 Task: Compose an email with the signature Dylan Clark with the subject Request for paternity leave and the message Could you please confirm the details of the contract? from softage.1@softage.net to softage.10@softage.net,  softage.1@softage.net and softage.2@softage.net with CC to softage.3@softage.net with an attached document Job_offer_letter.docx, insert an emoji of sick Send the email
Action: Mouse moved to (516, 644)
Screenshot: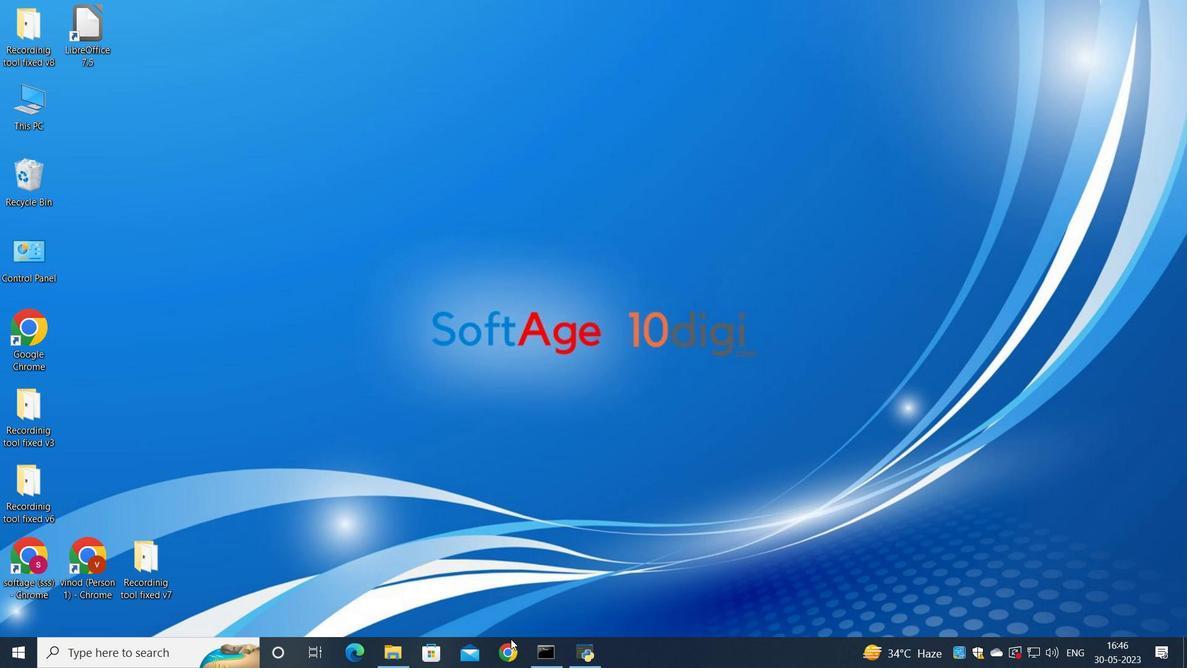 
Action: Mouse pressed left at (516, 644)
Screenshot: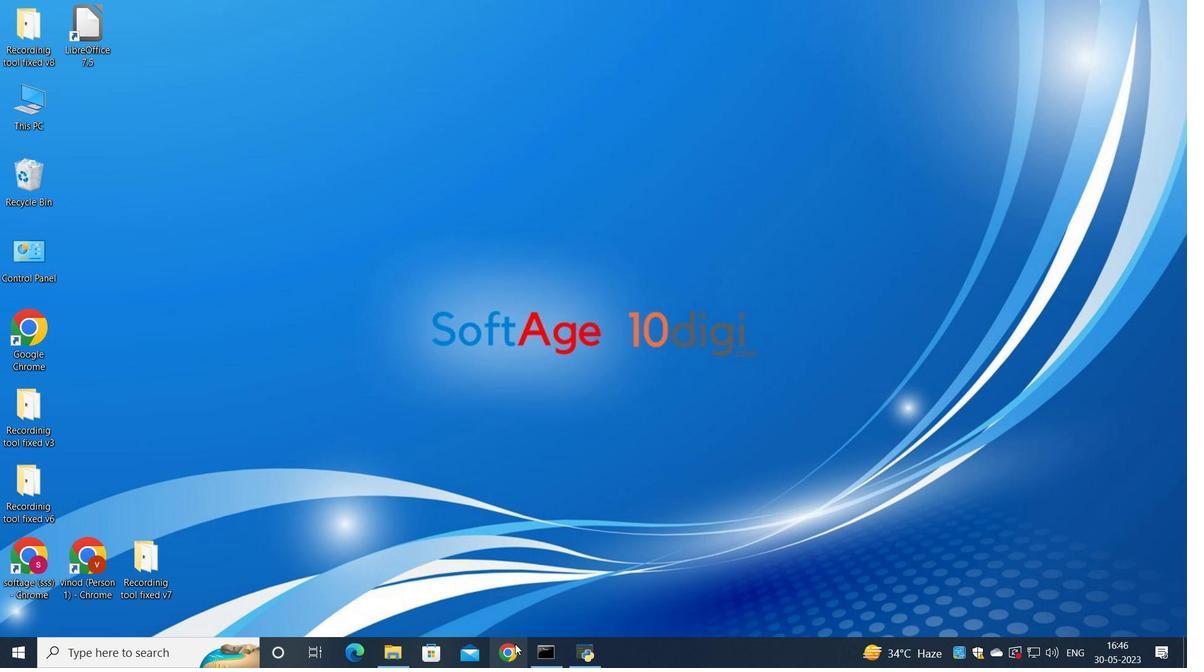 
Action: Mouse moved to (541, 379)
Screenshot: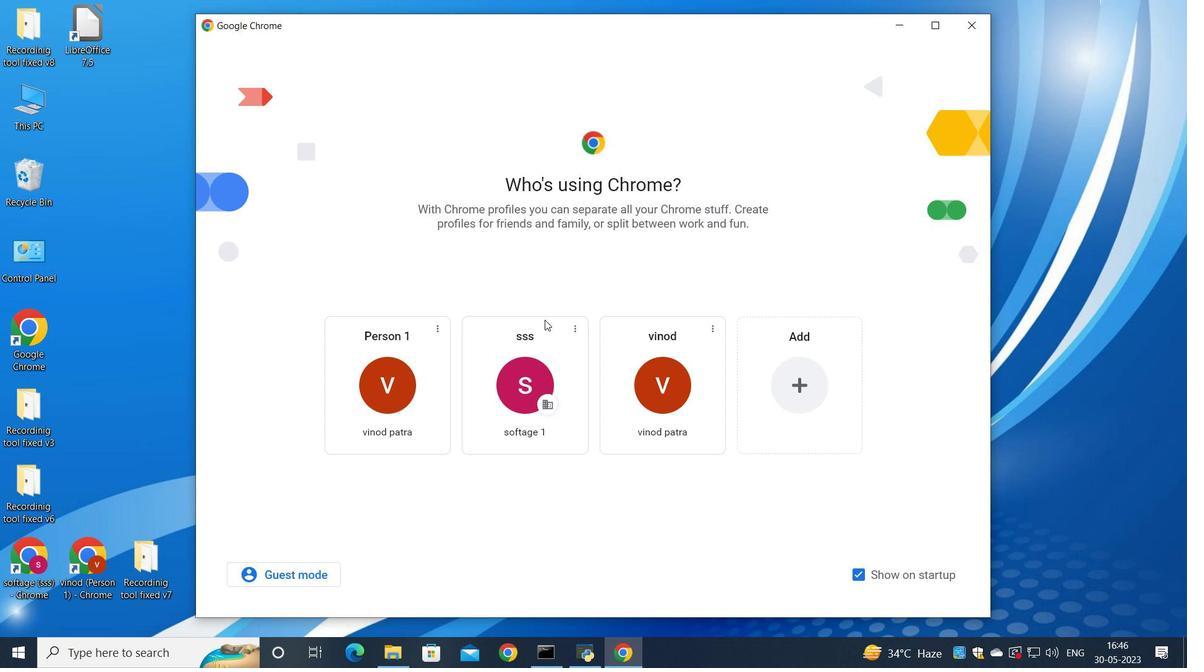 
Action: Mouse pressed left at (541, 379)
Screenshot: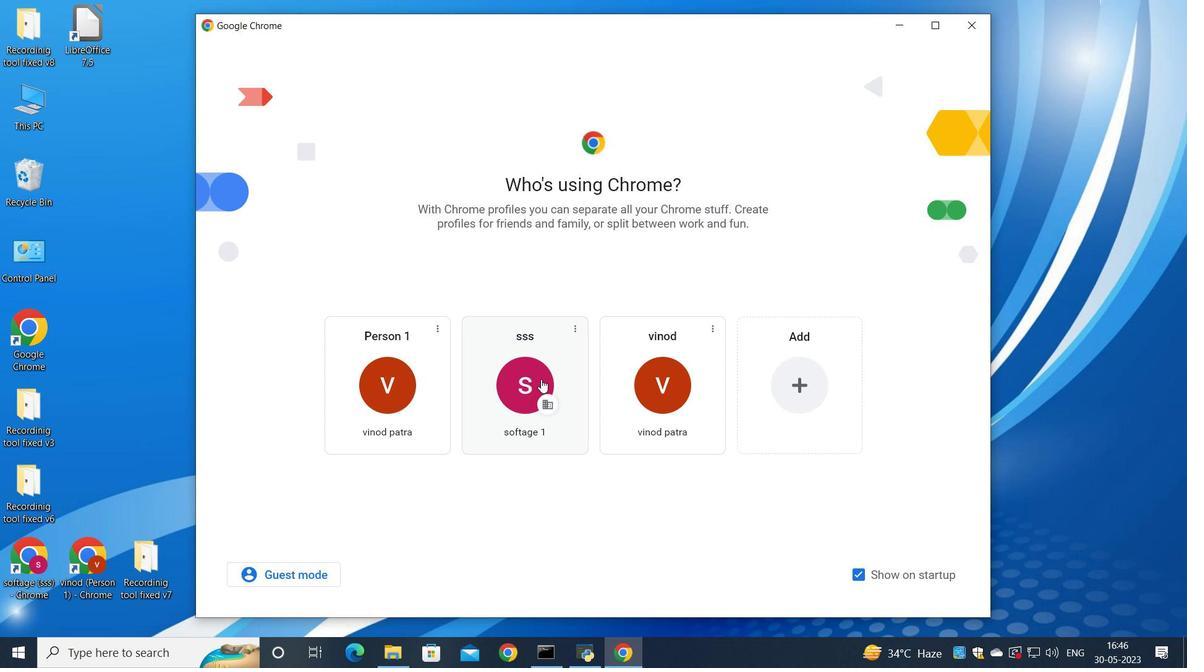 
Action: Mouse moved to (1041, 77)
Screenshot: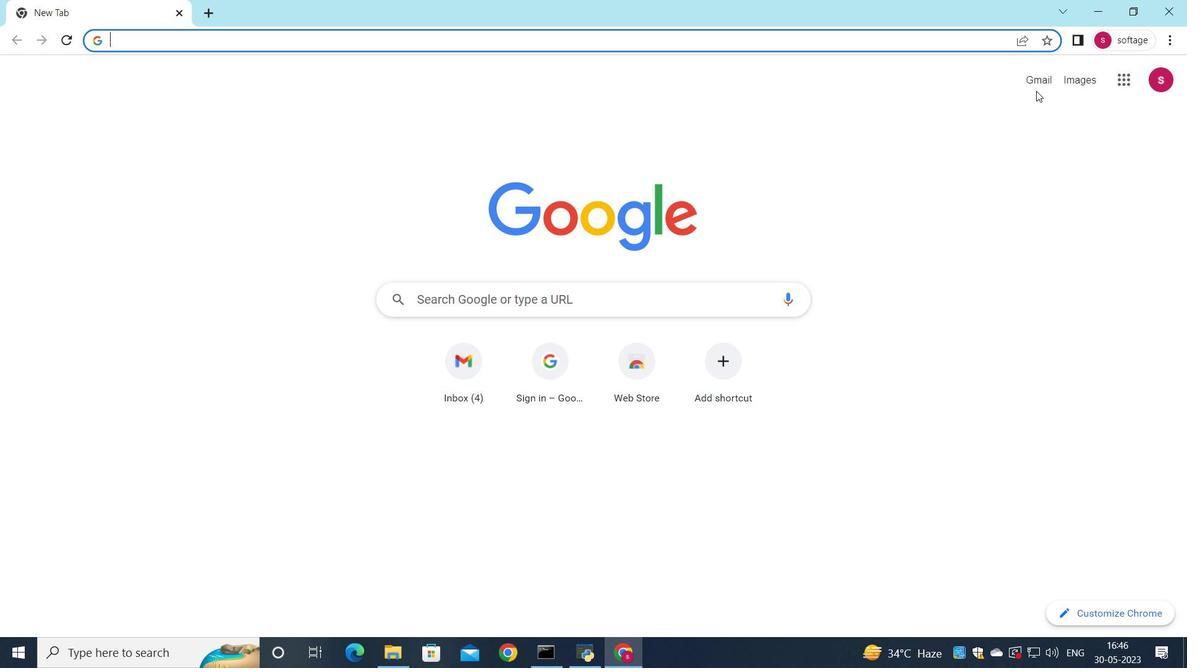 
Action: Mouse pressed left at (1041, 77)
Screenshot: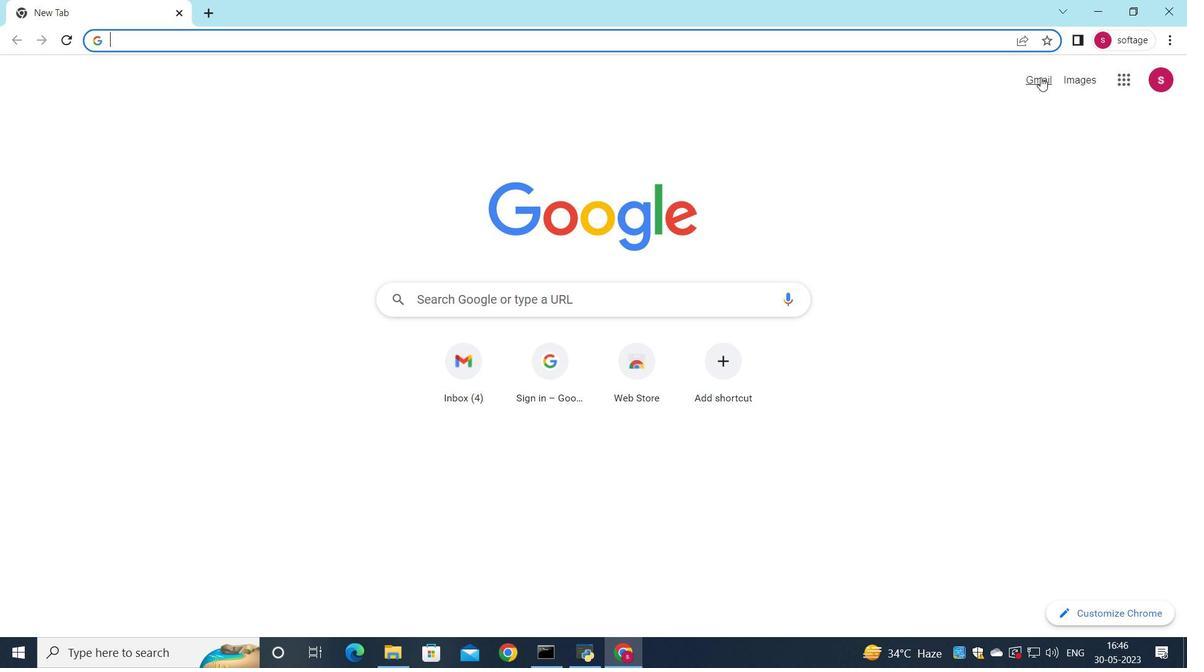 
Action: Mouse moved to (1011, 109)
Screenshot: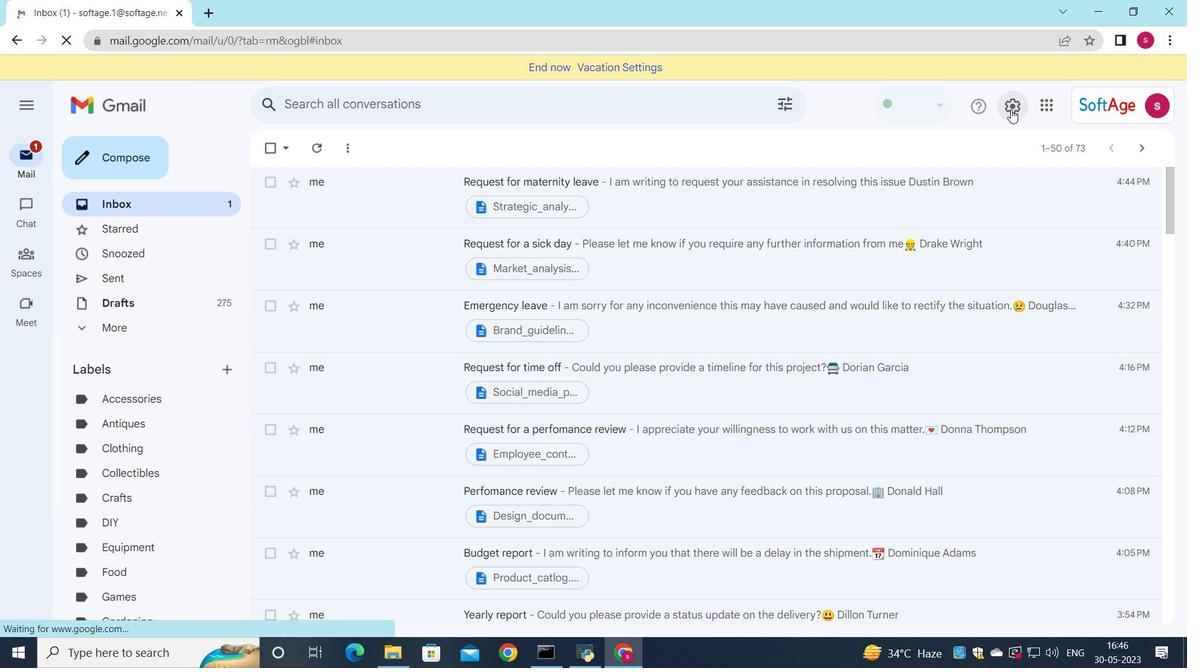 
Action: Mouse pressed left at (1011, 109)
Screenshot: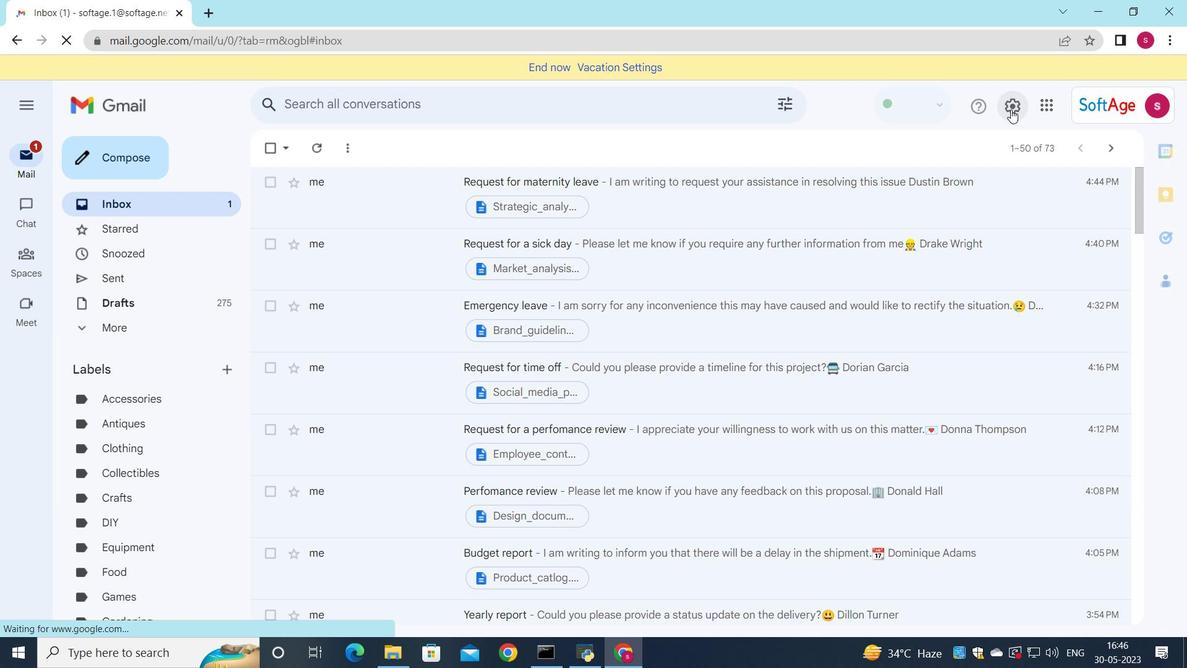 
Action: Mouse moved to (1019, 189)
Screenshot: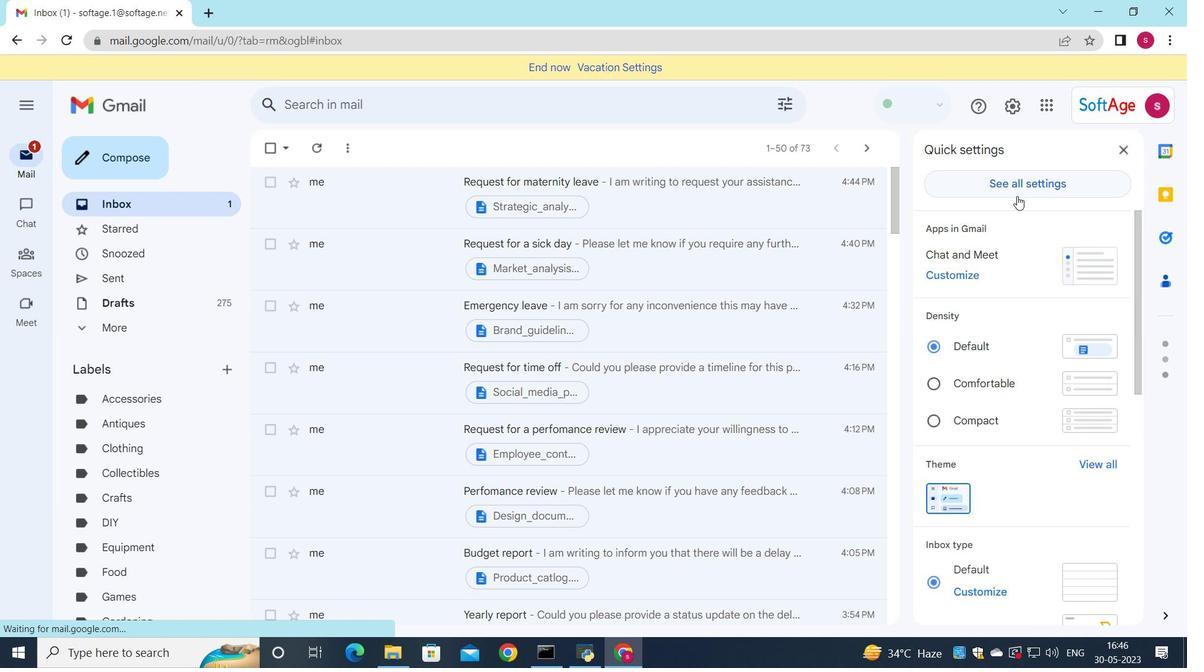
Action: Mouse pressed left at (1019, 189)
Screenshot: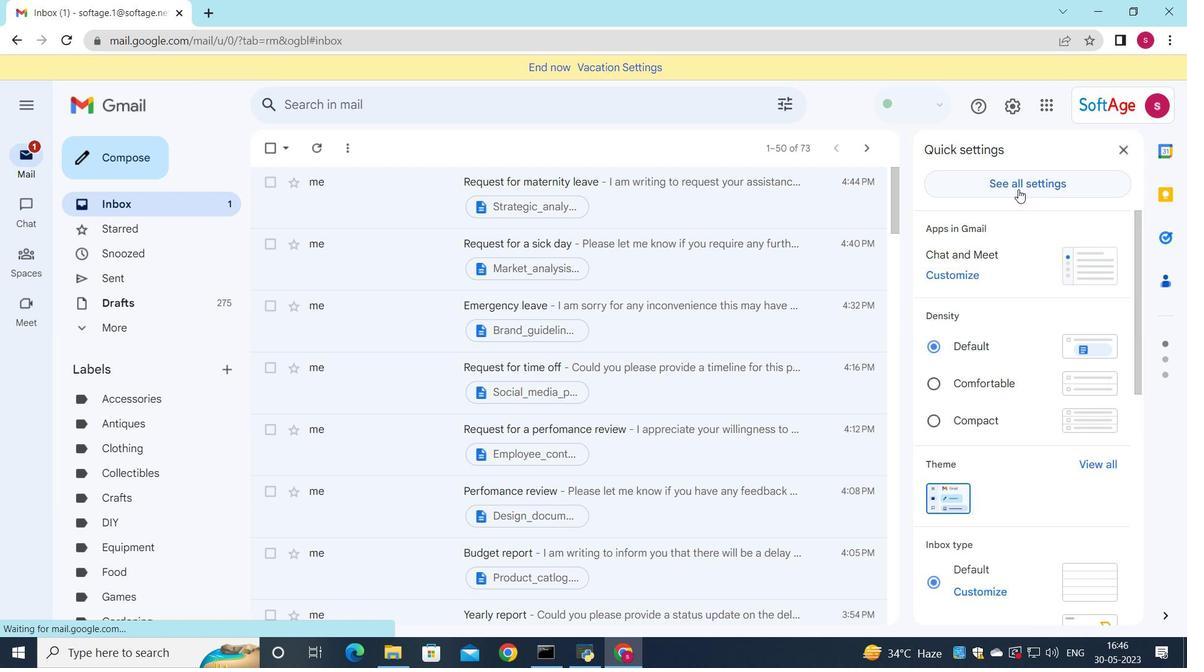 
Action: Mouse moved to (670, 304)
Screenshot: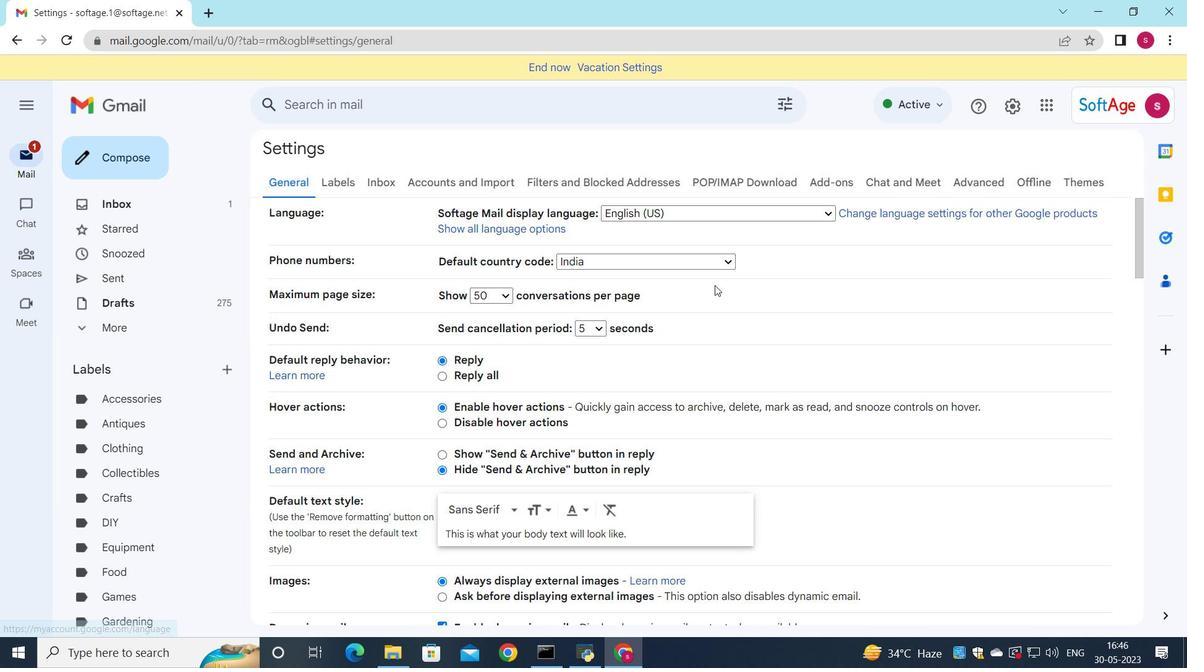 
Action: Mouse scrolled (670, 303) with delta (0, 0)
Screenshot: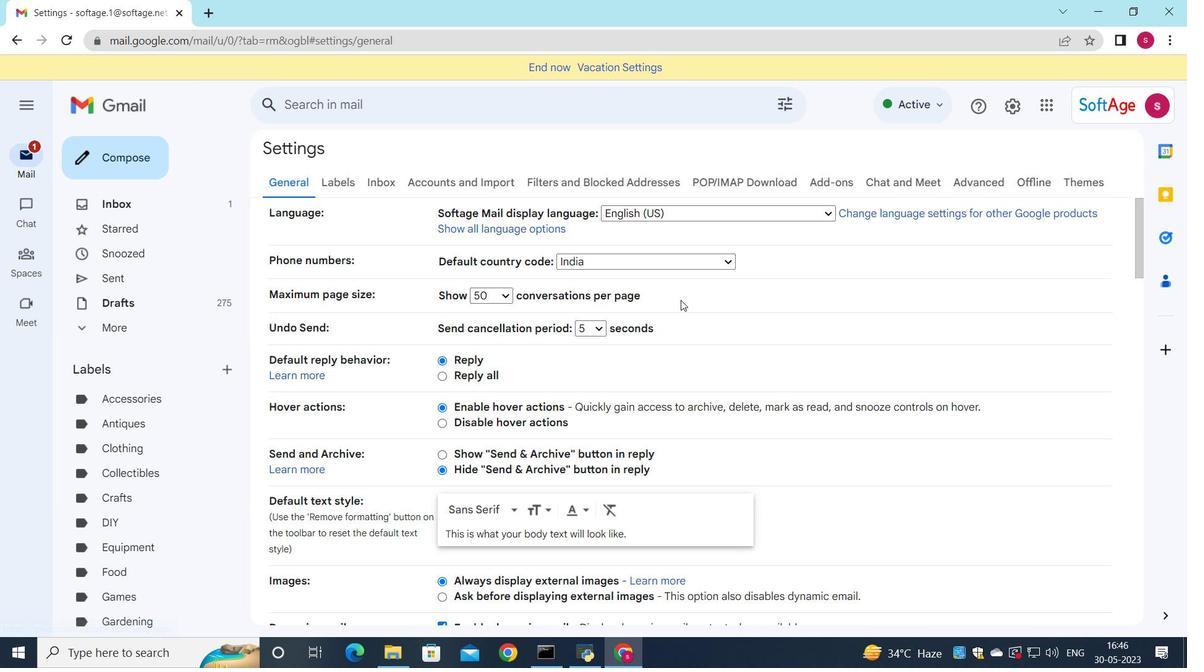 
Action: Mouse moved to (670, 305)
Screenshot: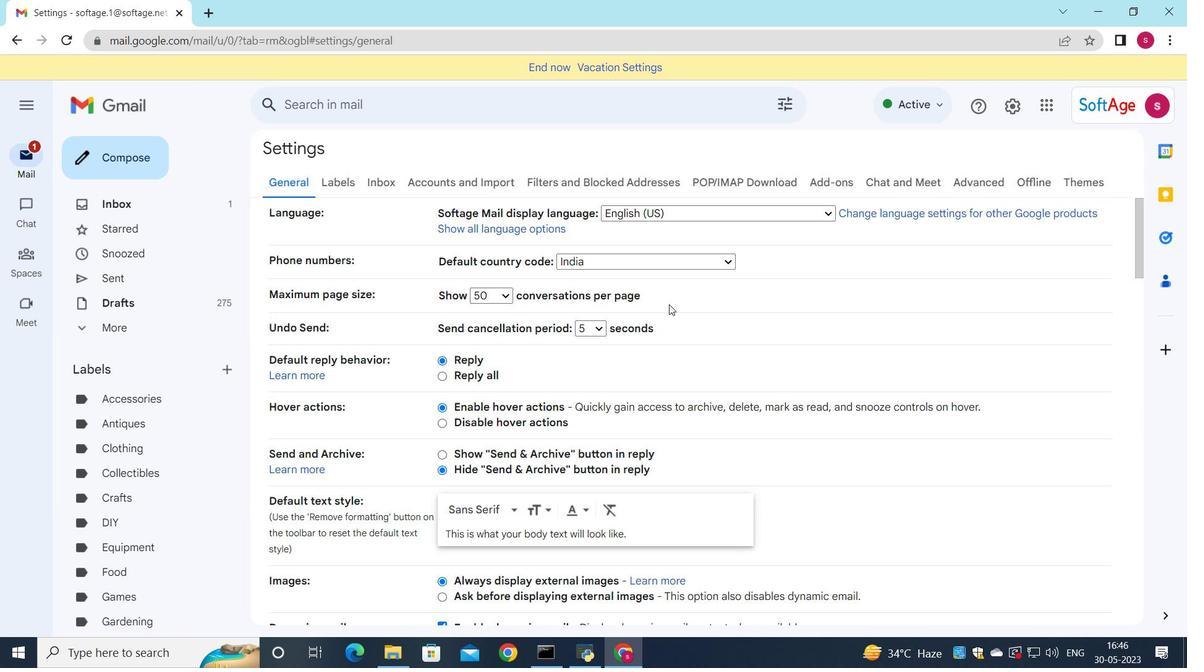 
Action: Mouse scrolled (670, 304) with delta (0, 0)
Screenshot: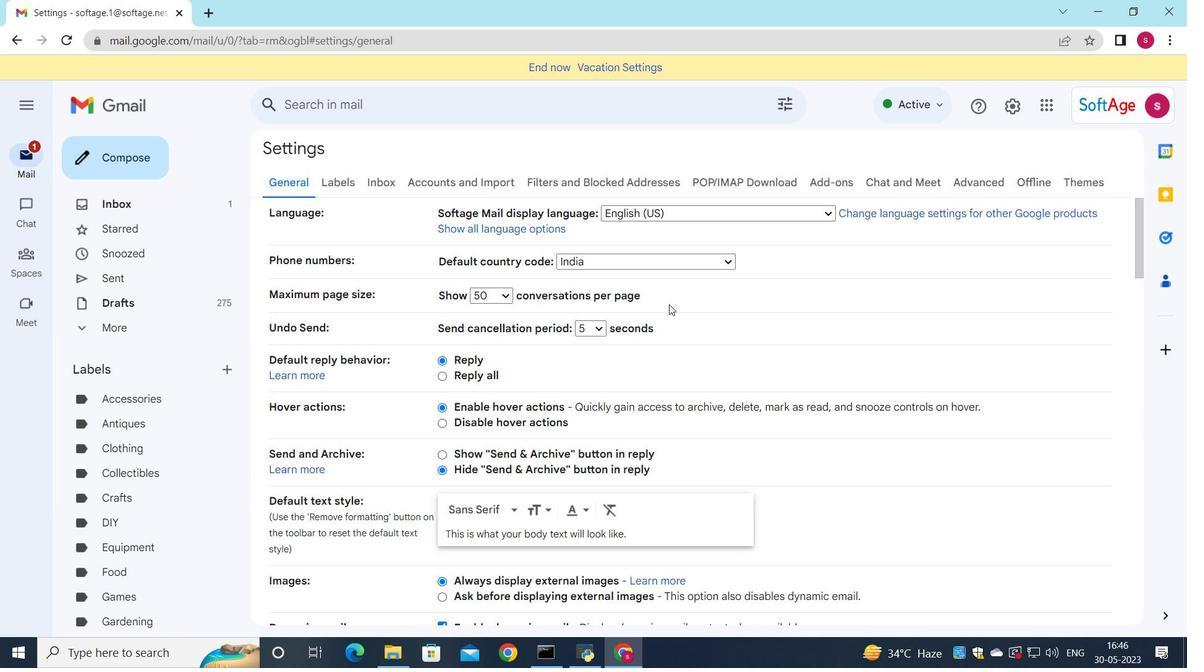 
Action: Mouse scrolled (670, 304) with delta (0, 0)
Screenshot: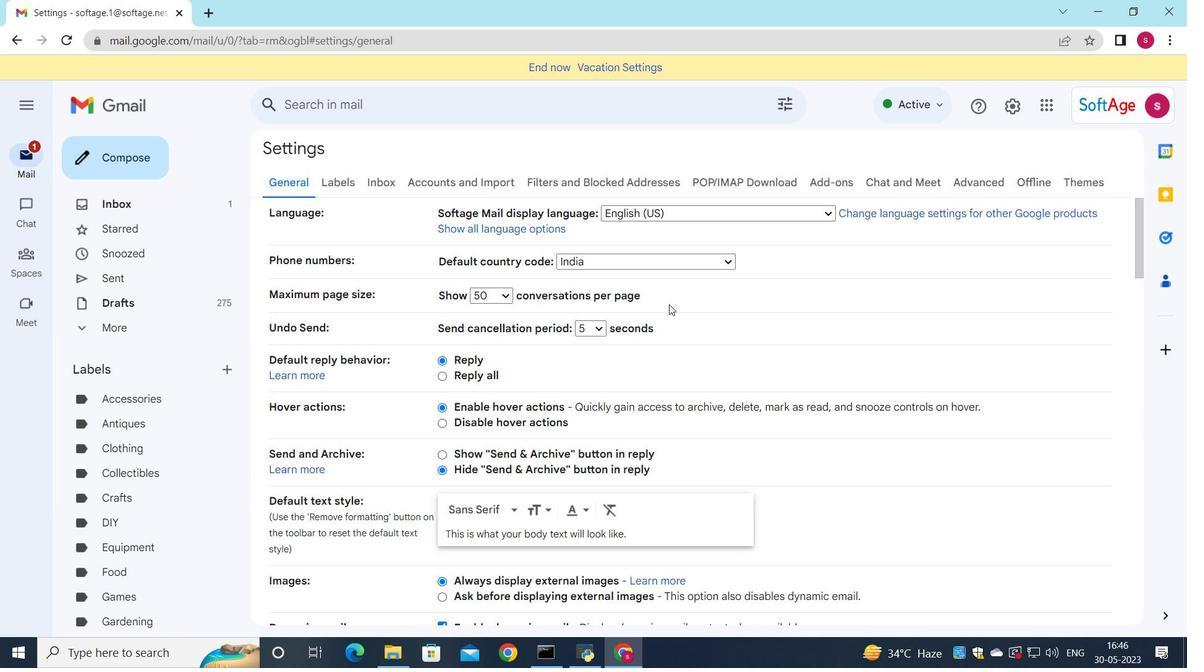 
Action: Mouse moved to (668, 305)
Screenshot: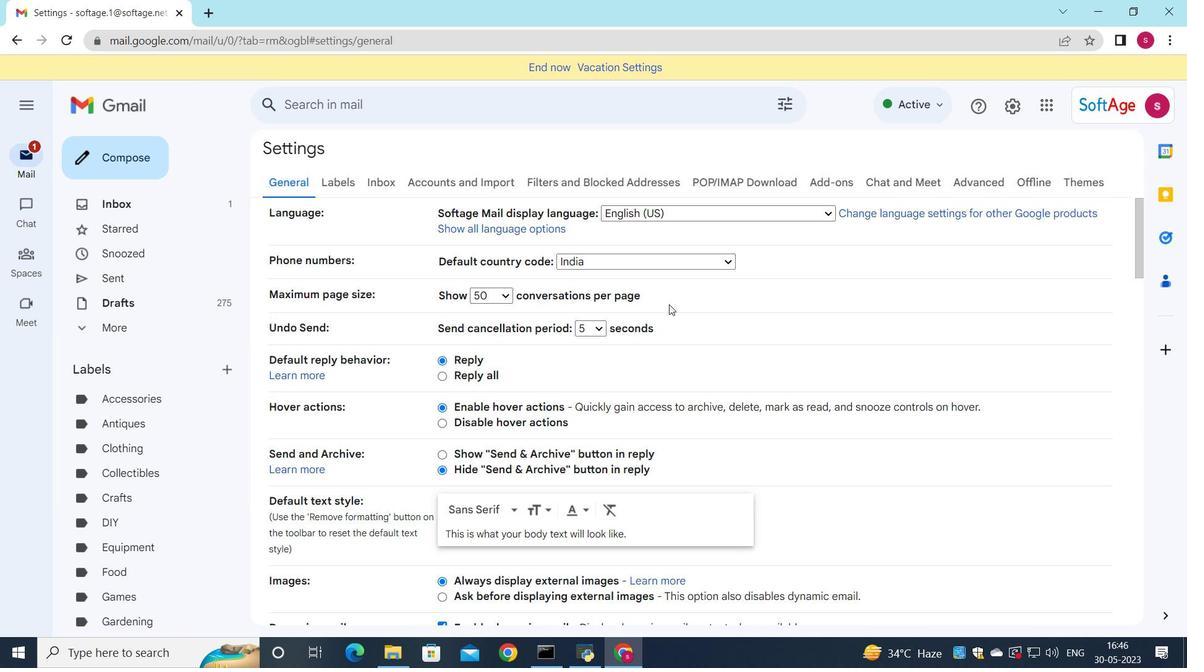 
Action: Mouse scrolled (670, 304) with delta (0, 0)
Screenshot: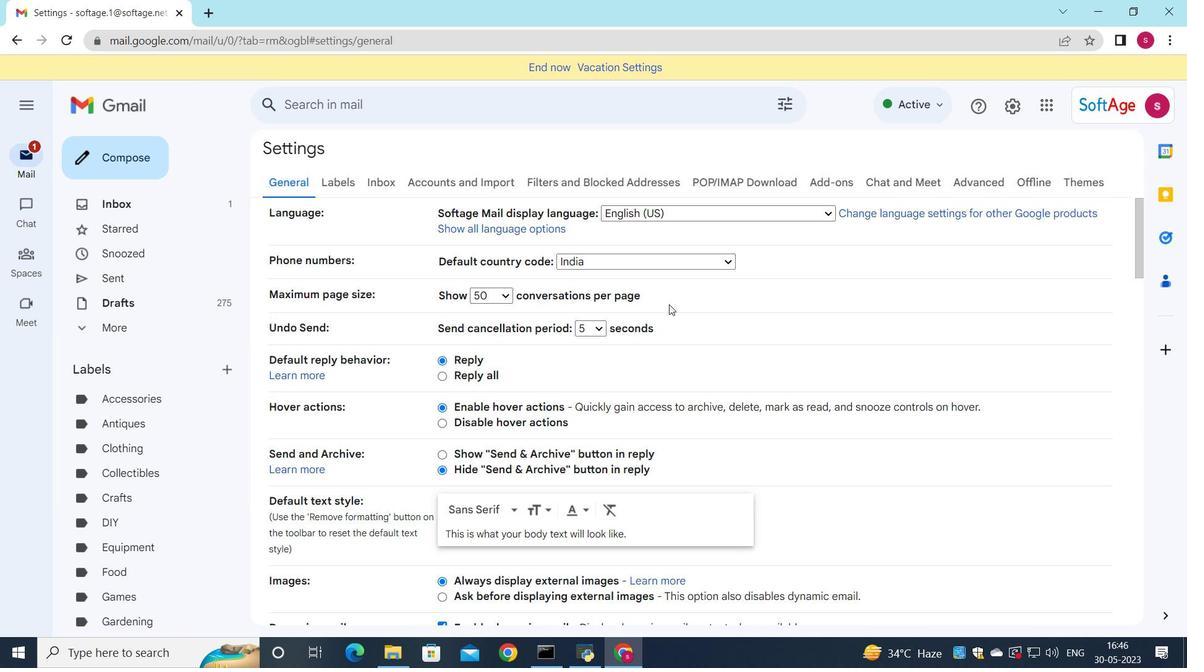 
Action: Mouse moved to (589, 292)
Screenshot: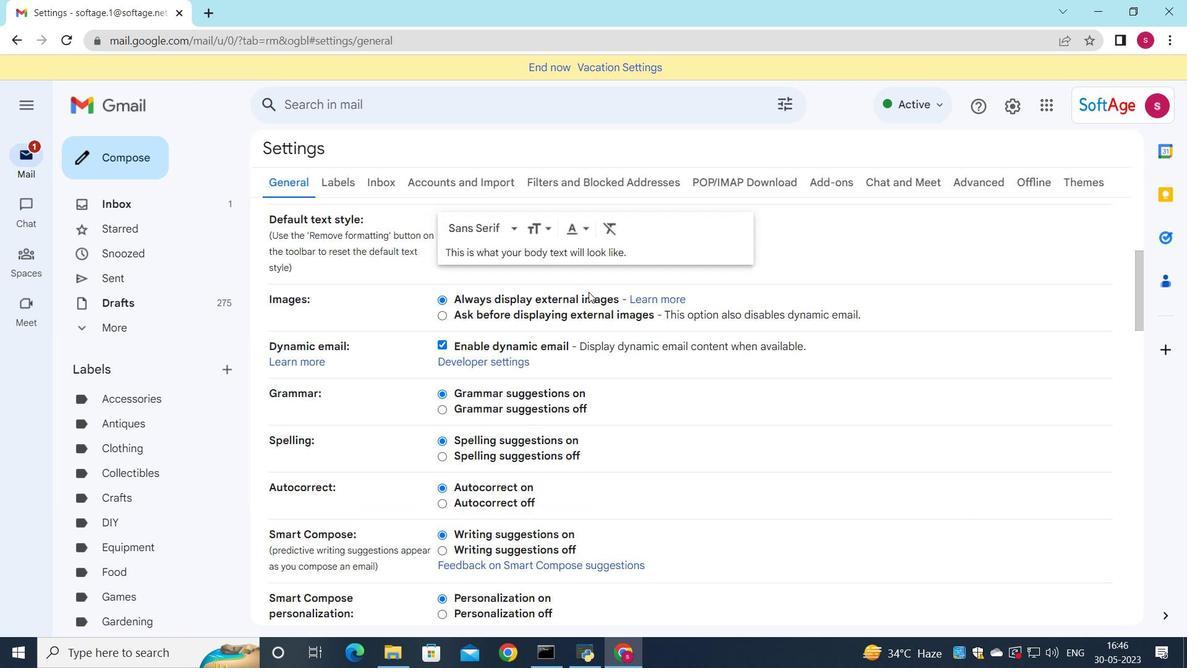 
Action: Mouse scrolled (589, 292) with delta (0, 0)
Screenshot: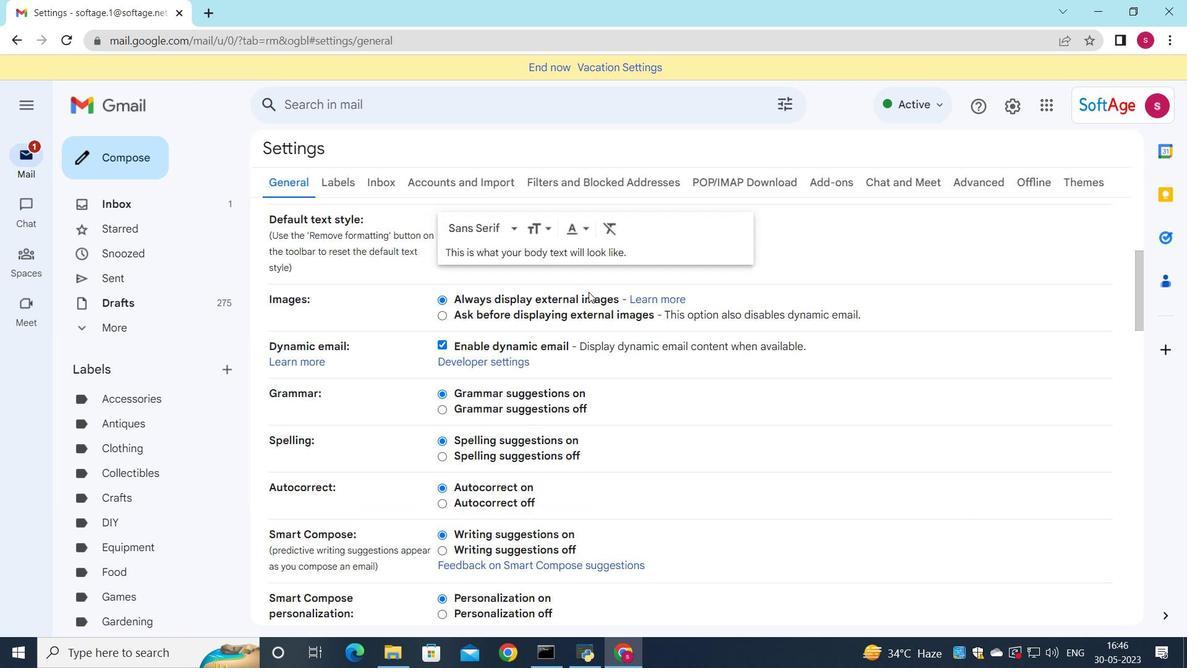 
Action: Mouse moved to (587, 295)
Screenshot: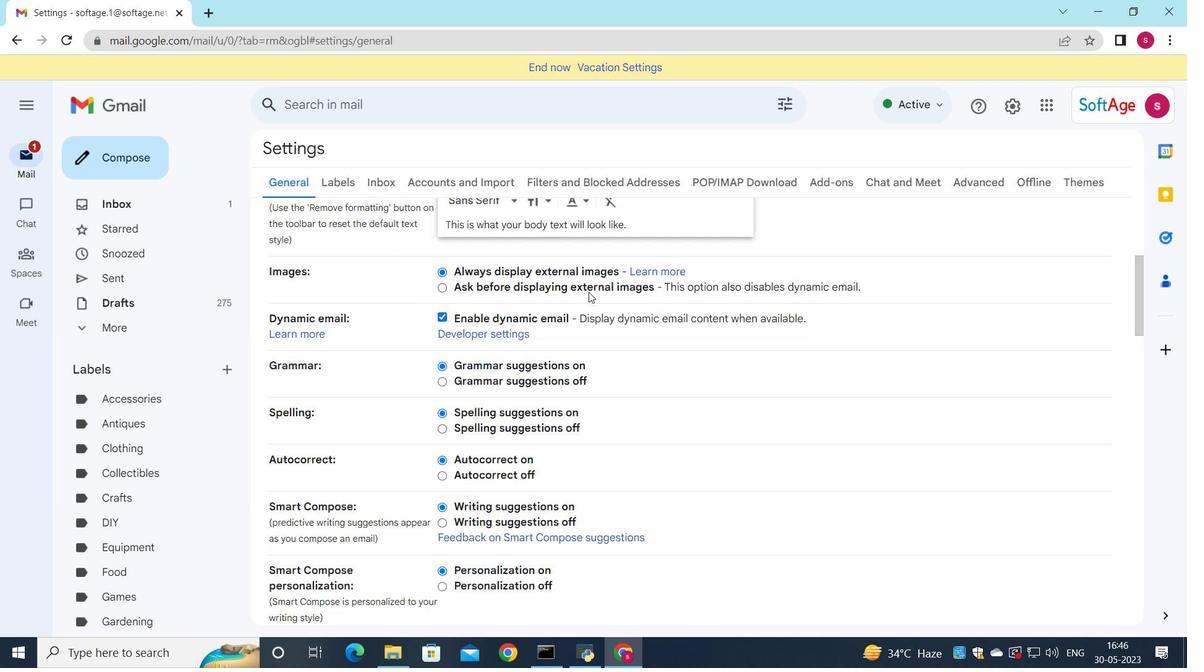 
Action: Mouse scrolled (587, 294) with delta (0, 0)
Screenshot: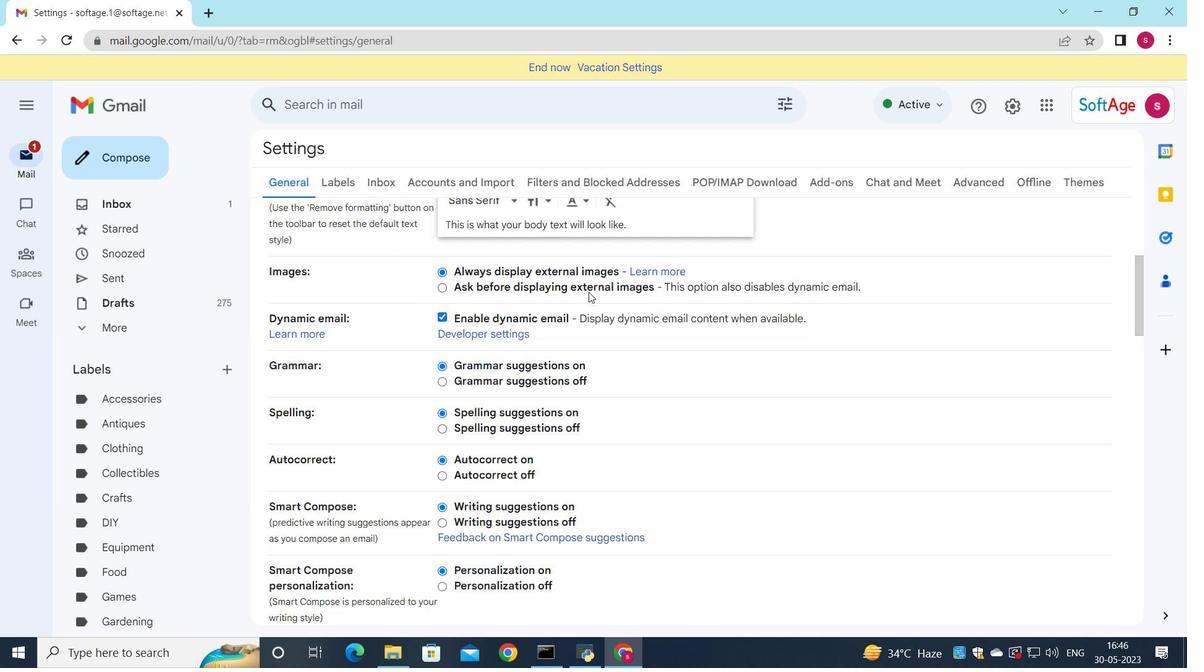 
Action: Mouse moved to (580, 299)
Screenshot: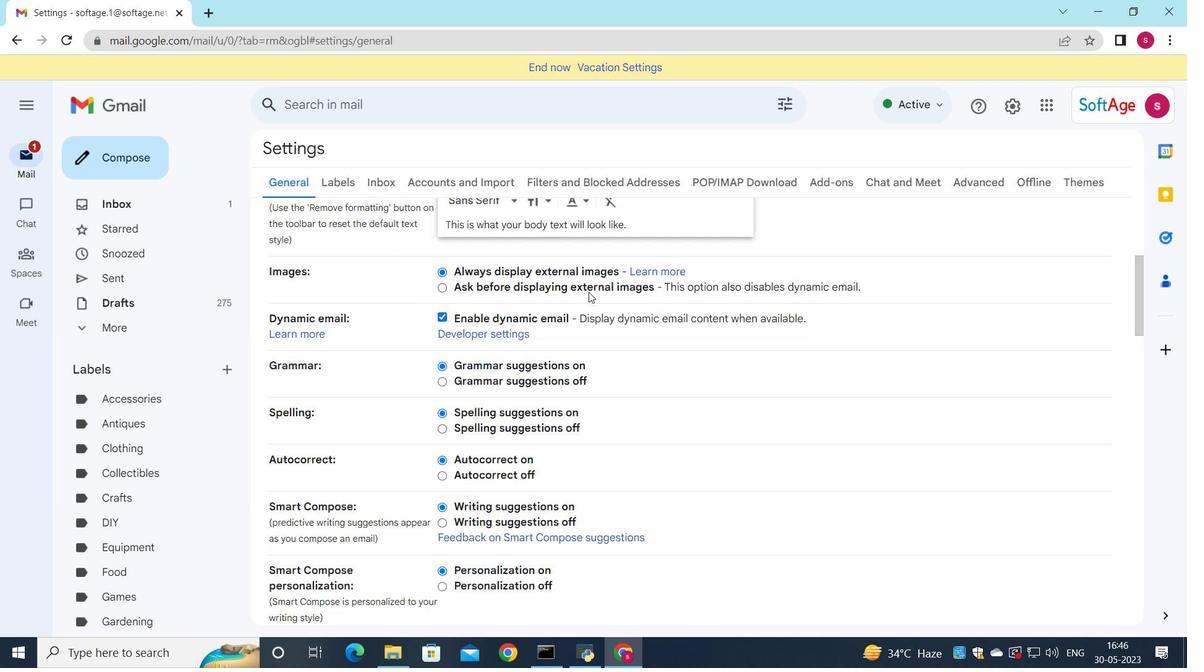 
Action: Mouse scrolled (580, 298) with delta (0, 0)
Screenshot: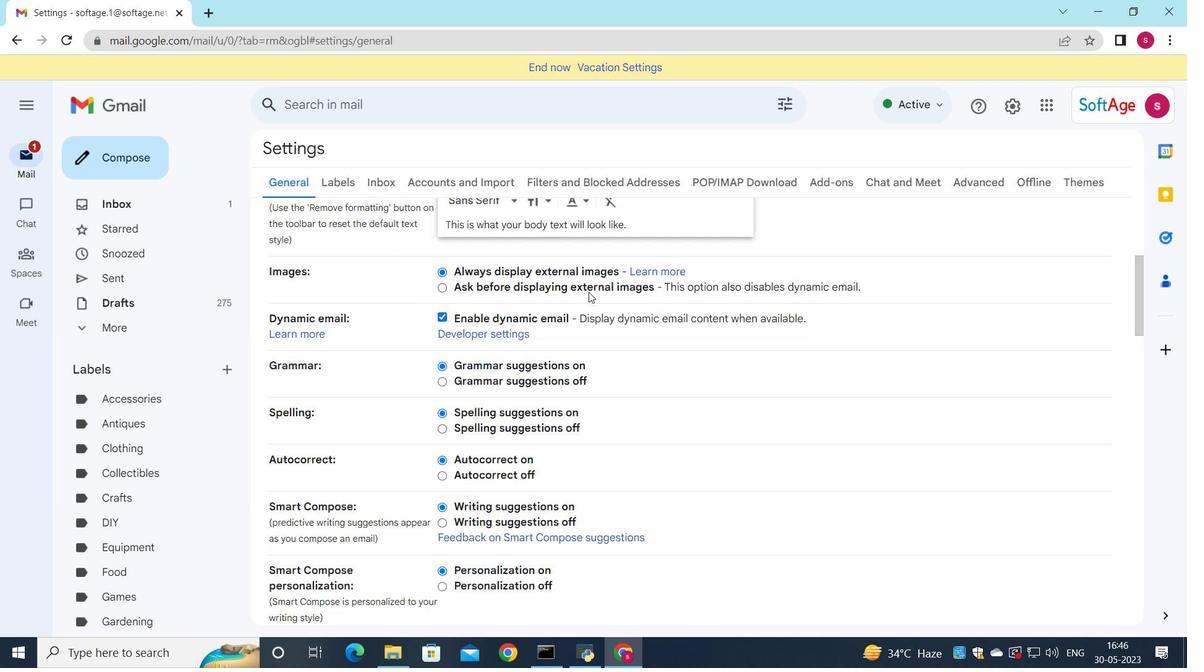 
Action: Mouse moved to (577, 301)
Screenshot: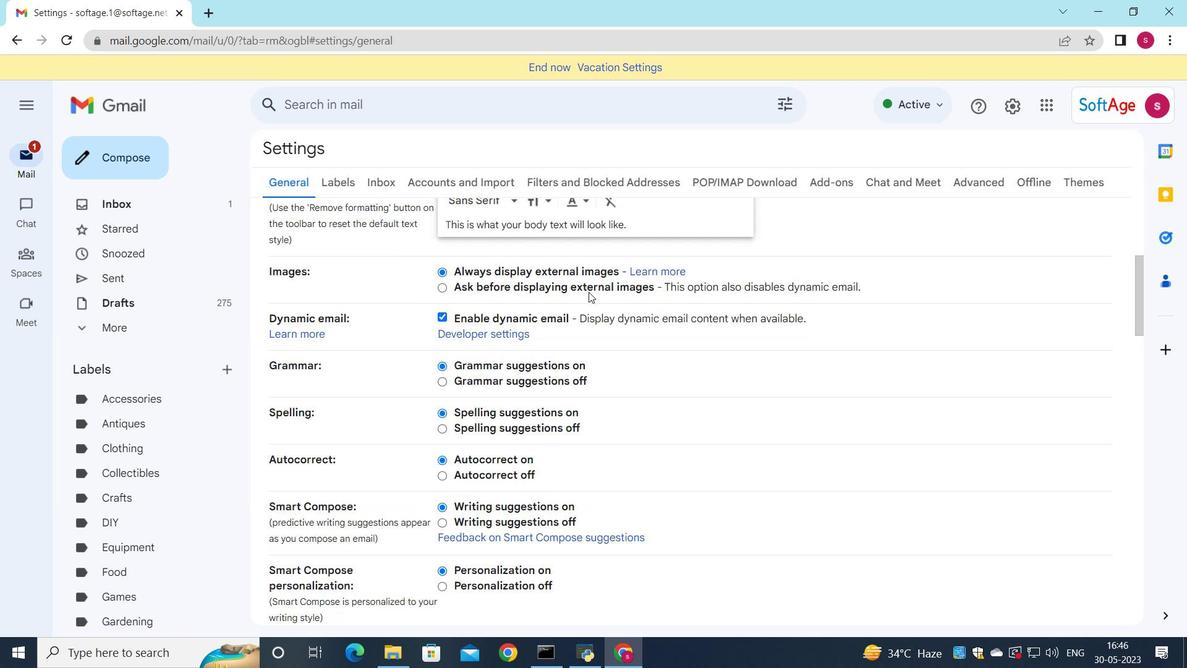 
Action: Mouse scrolled (577, 300) with delta (0, 0)
Screenshot: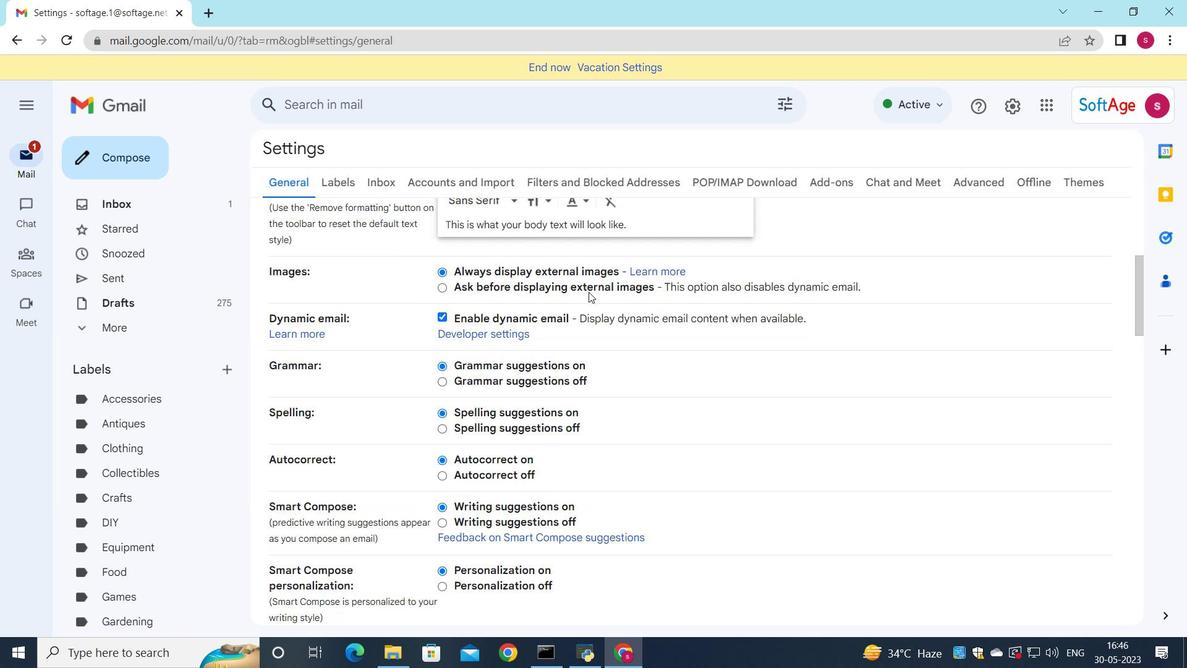
Action: Mouse moved to (579, 319)
Screenshot: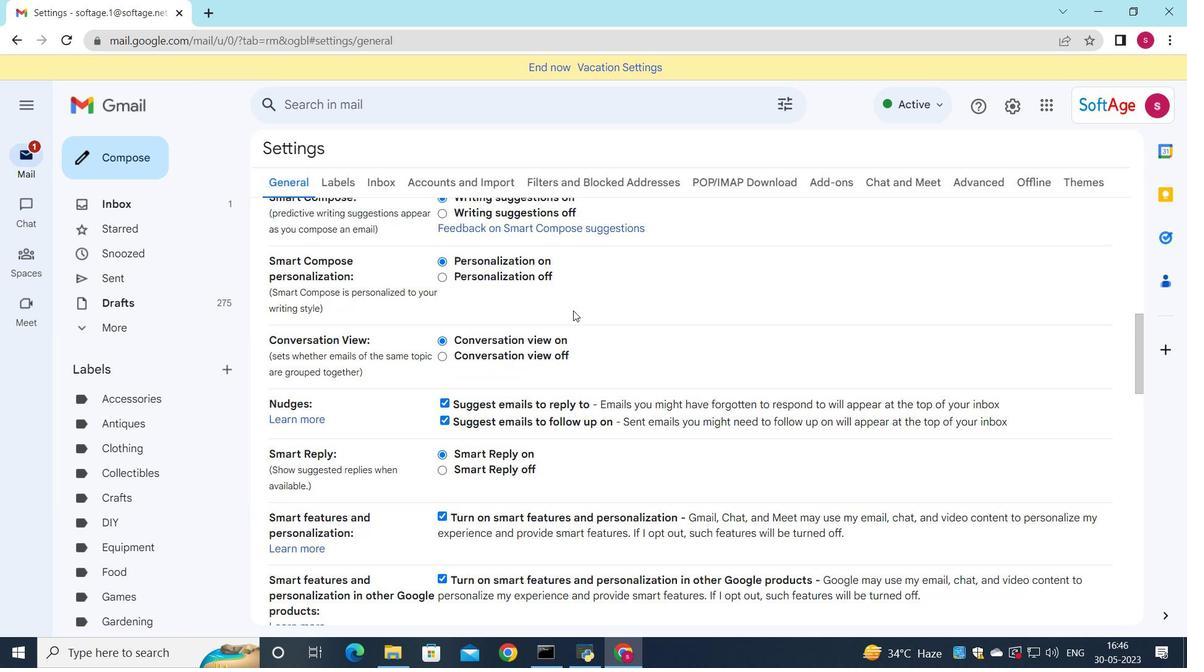 
Action: Mouse scrolled (578, 318) with delta (0, 0)
Screenshot: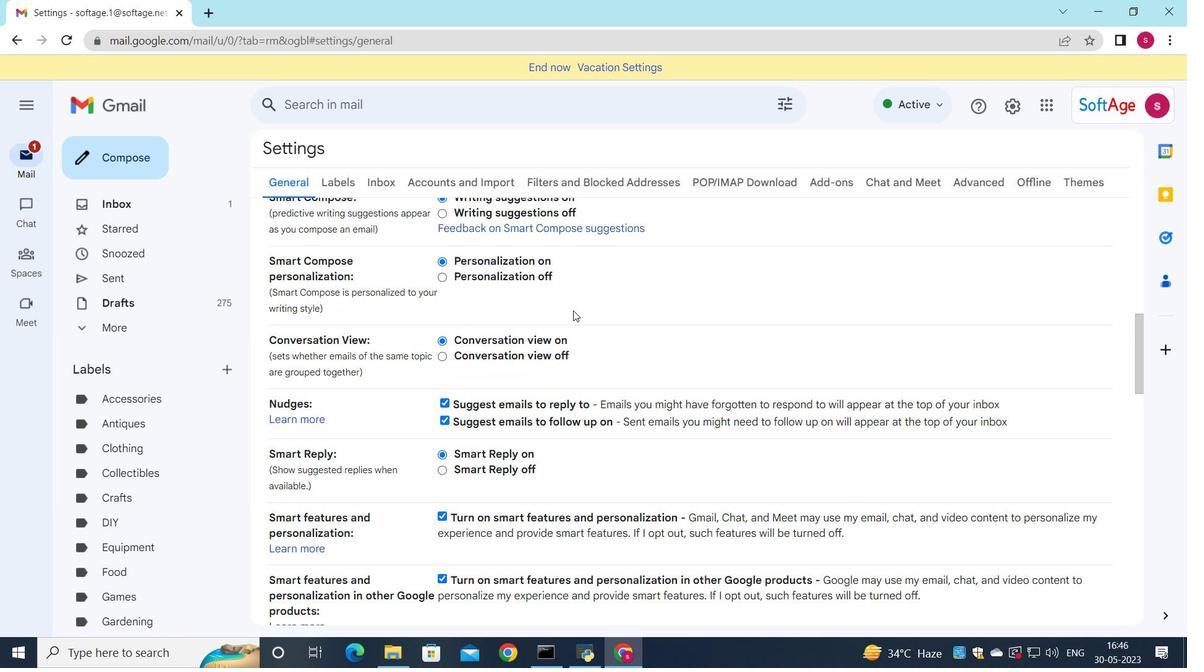 
Action: Mouse moved to (580, 322)
Screenshot: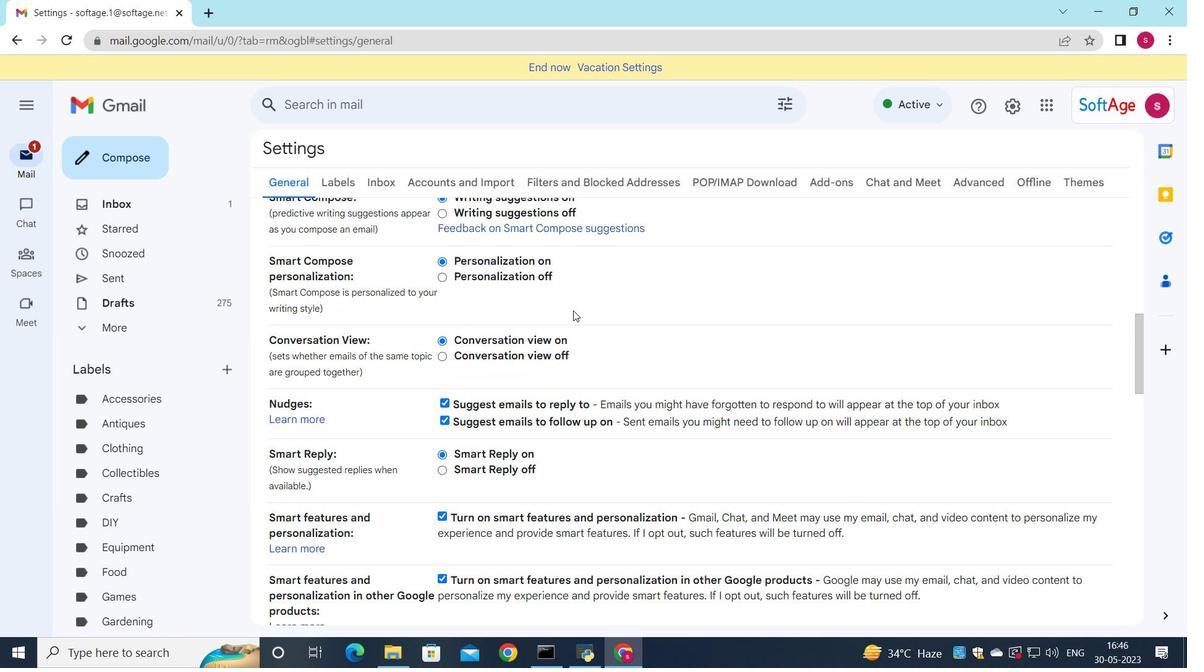 
Action: Mouse scrolled (580, 322) with delta (0, 0)
Screenshot: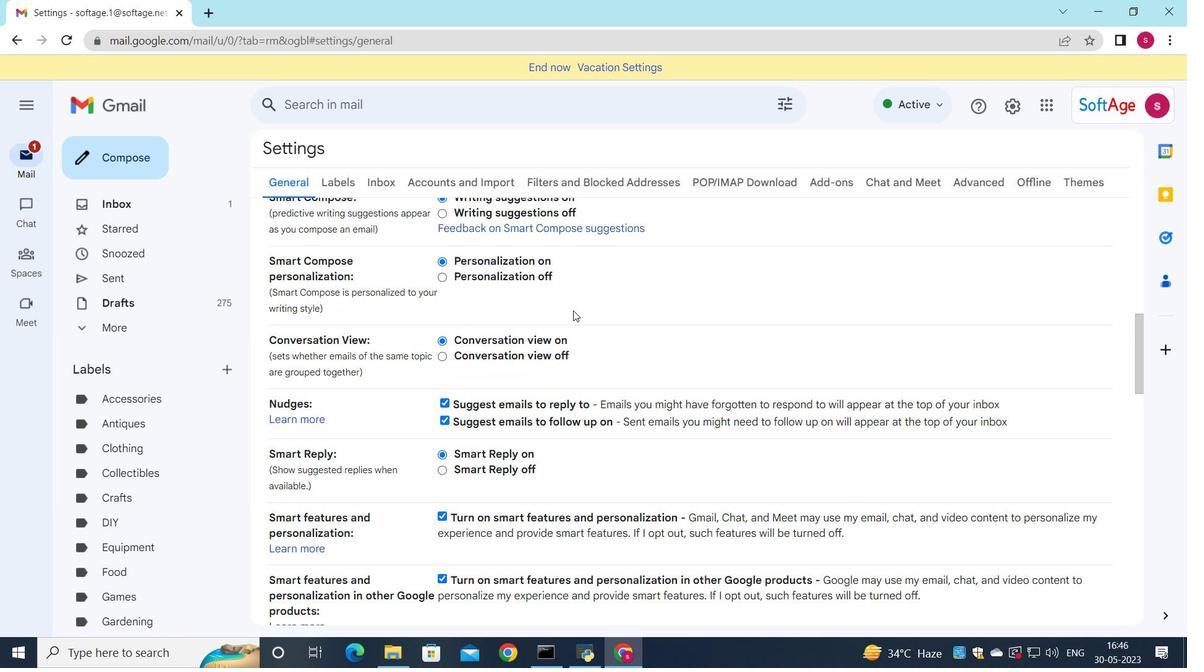 
Action: Mouse moved to (581, 328)
Screenshot: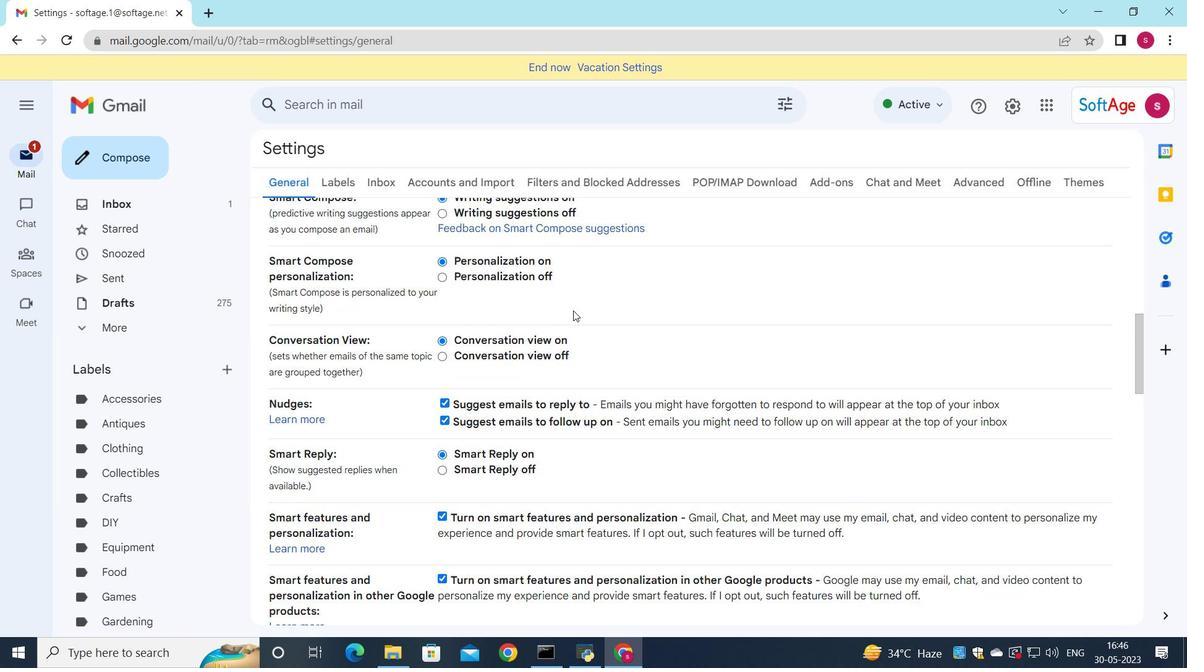 
Action: Mouse scrolled (581, 327) with delta (0, 0)
Screenshot: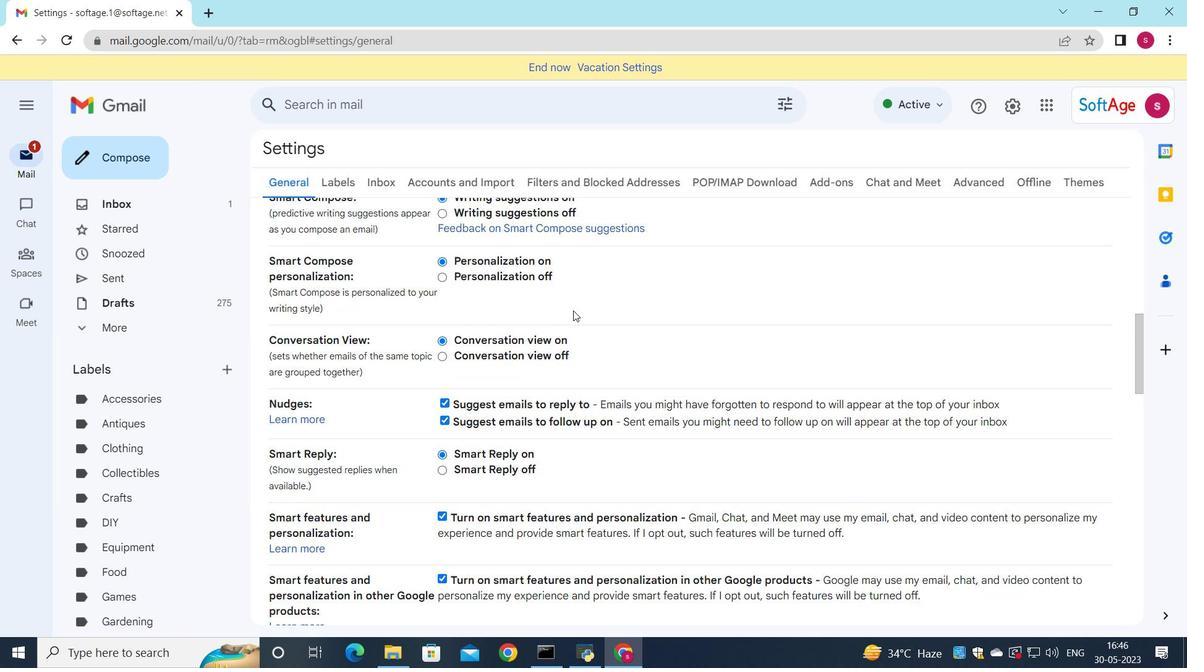 
Action: Mouse moved to (582, 337)
Screenshot: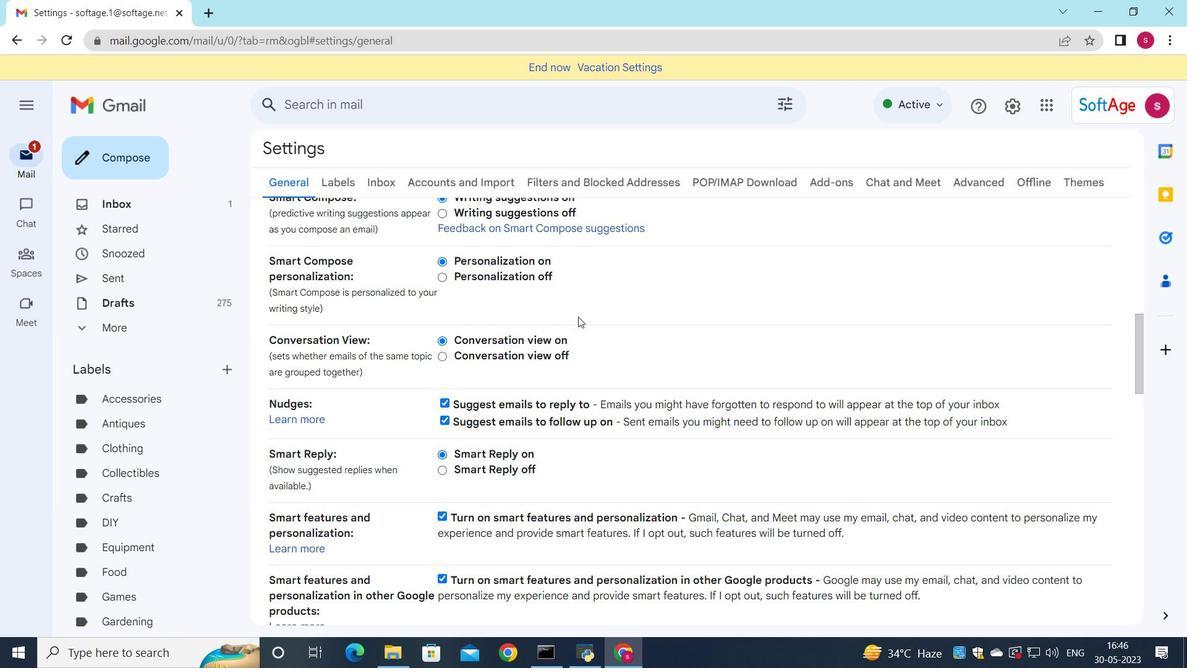 
Action: Mouse scrolled (582, 336) with delta (0, 0)
Screenshot: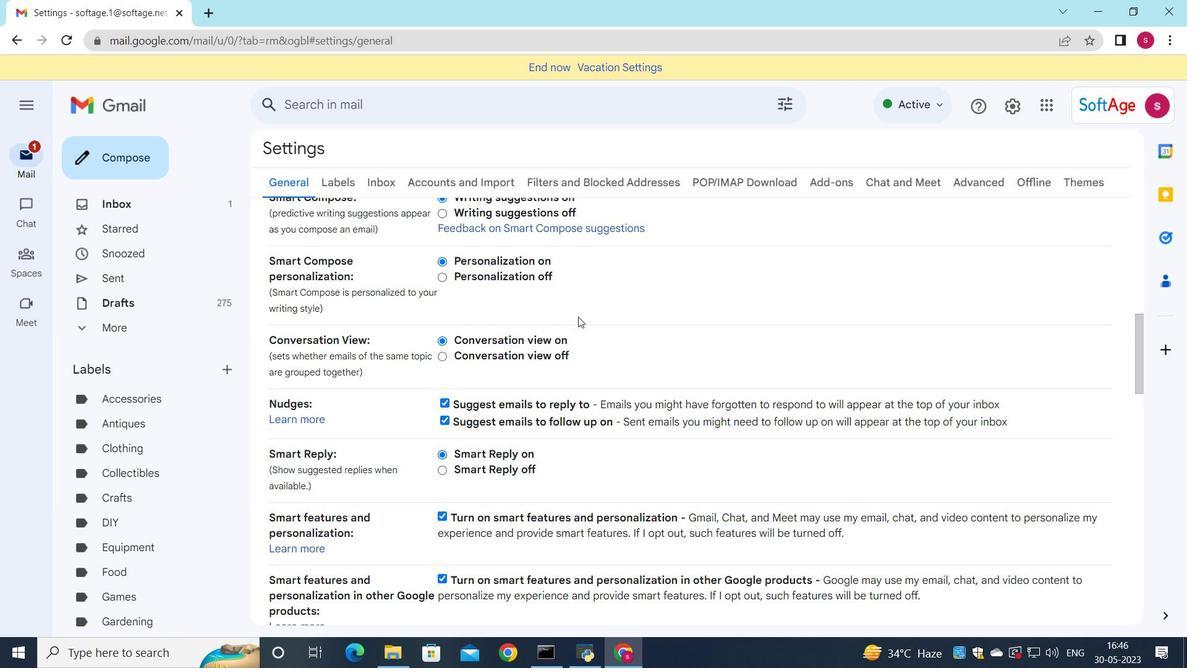 
Action: Mouse moved to (582, 337)
Screenshot: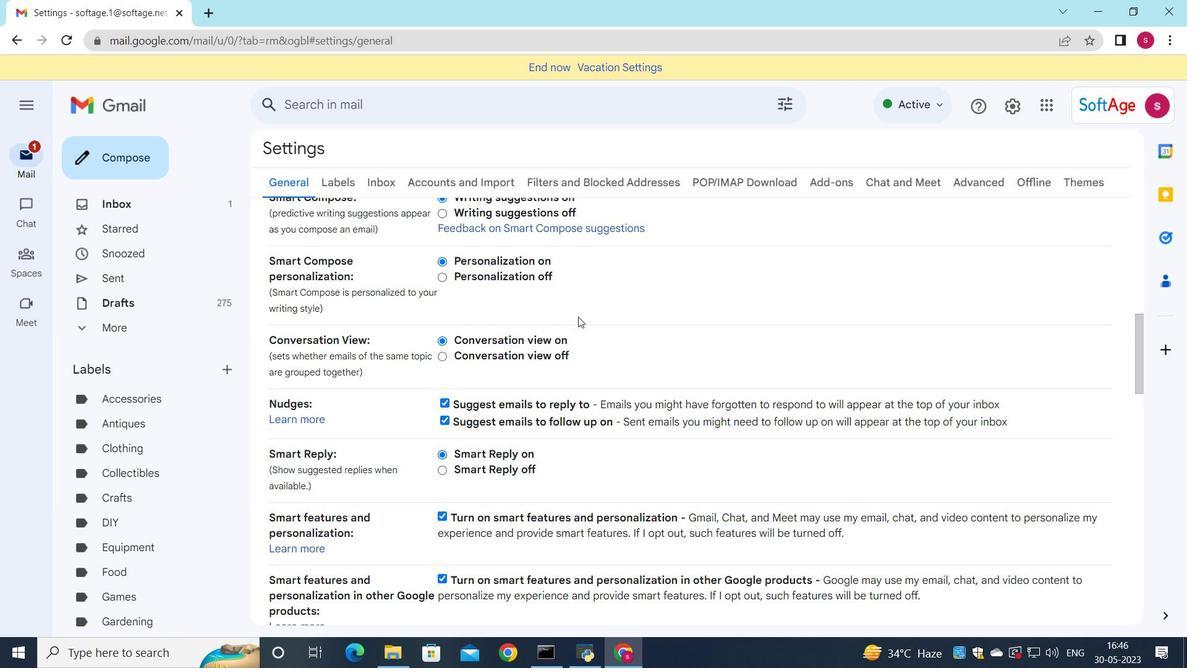 
Action: Mouse scrolled (582, 337) with delta (0, 0)
Screenshot: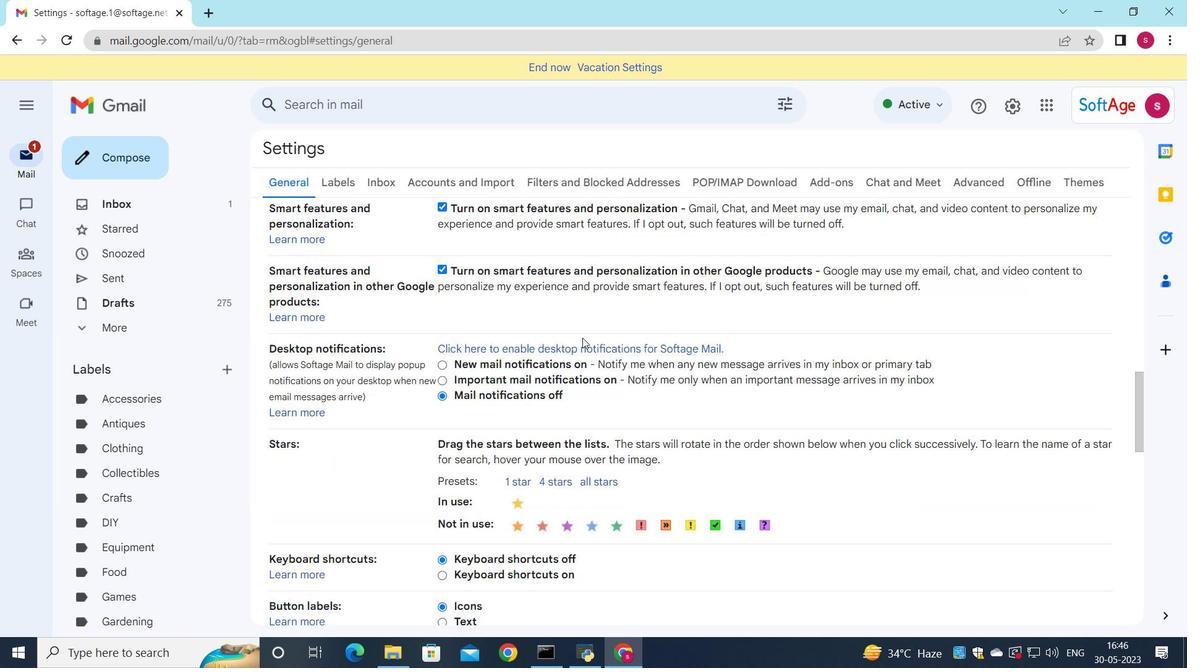 
Action: Mouse scrolled (582, 337) with delta (0, 0)
Screenshot: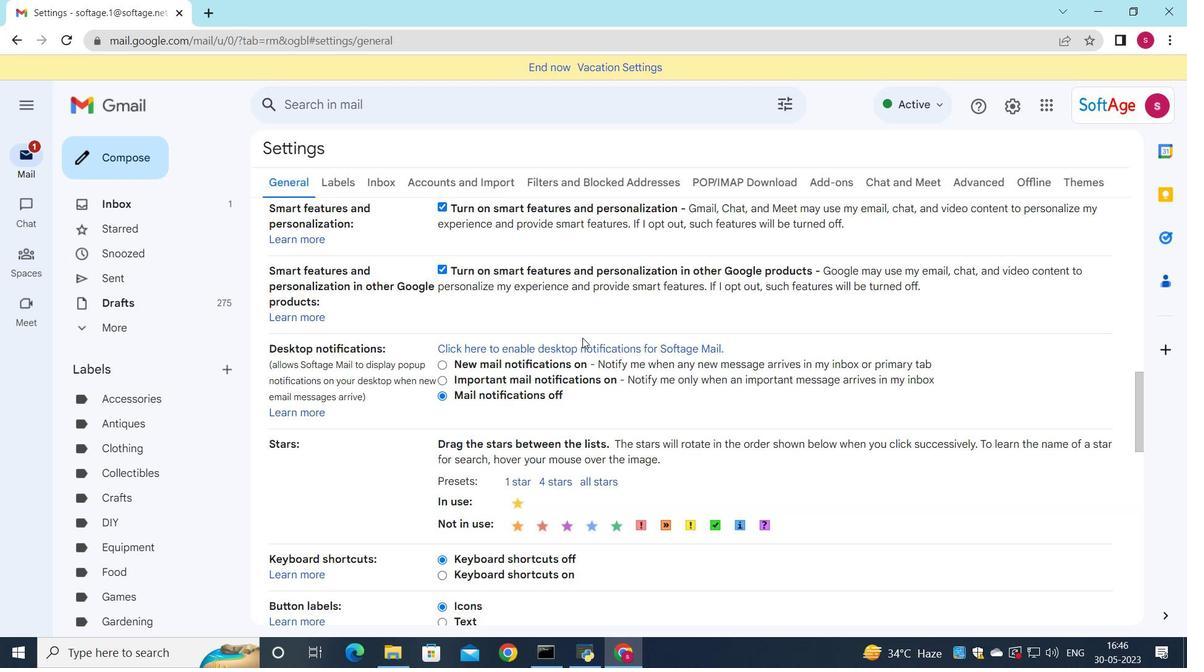 
Action: Mouse scrolled (582, 337) with delta (0, 0)
Screenshot: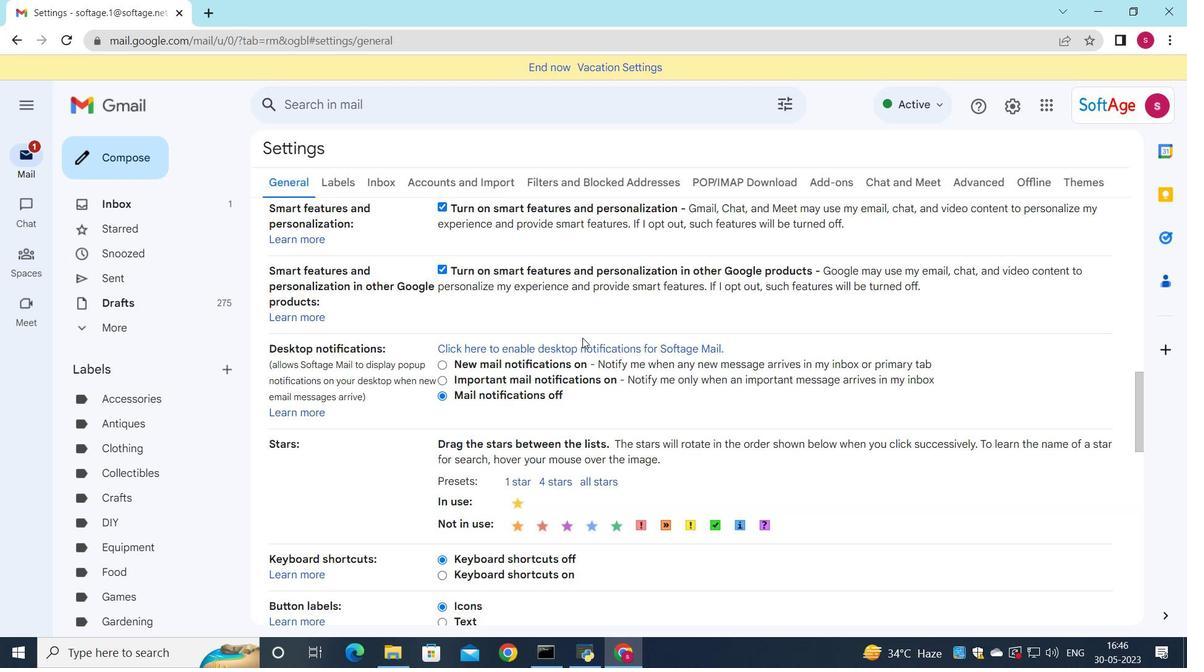 
Action: Mouse scrolled (582, 337) with delta (0, 0)
Screenshot: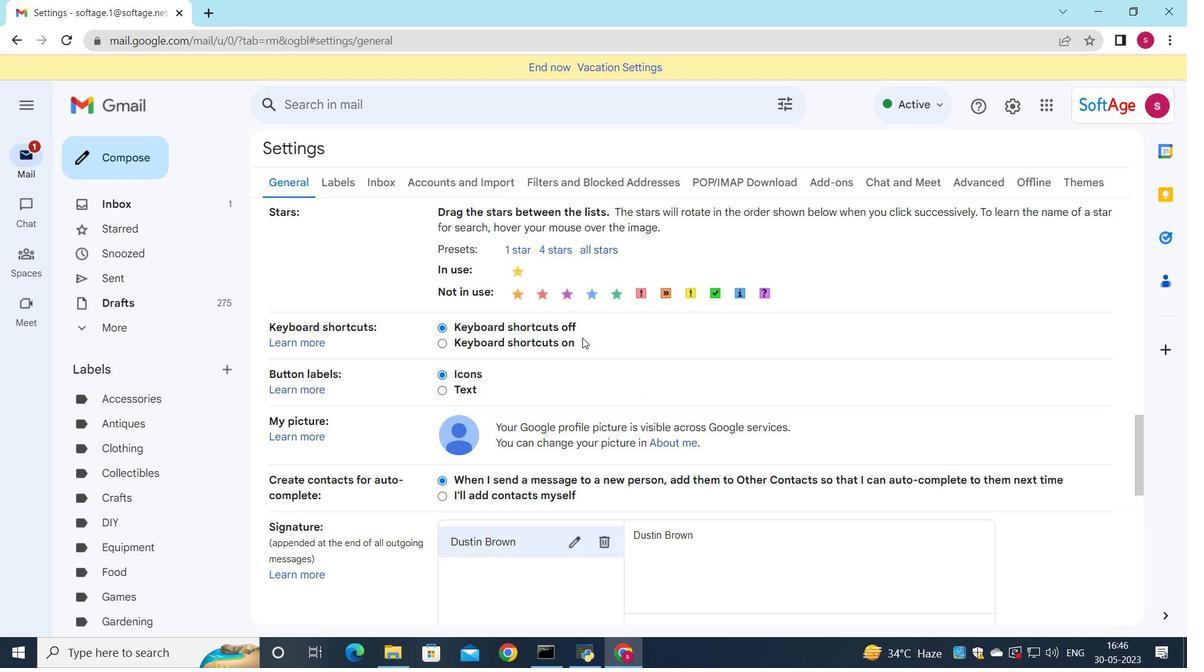 
Action: Mouse scrolled (582, 337) with delta (0, 0)
Screenshot: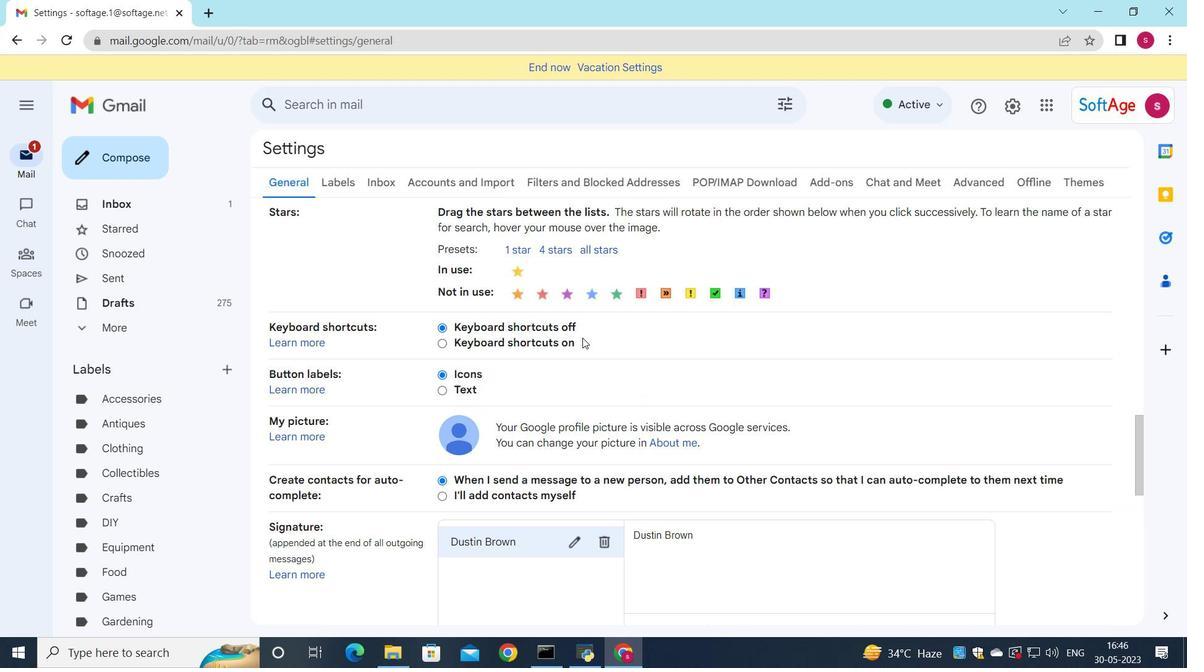 
Action: Mouse scrolled (582, 337) with delta (0, 0)
Screenshot: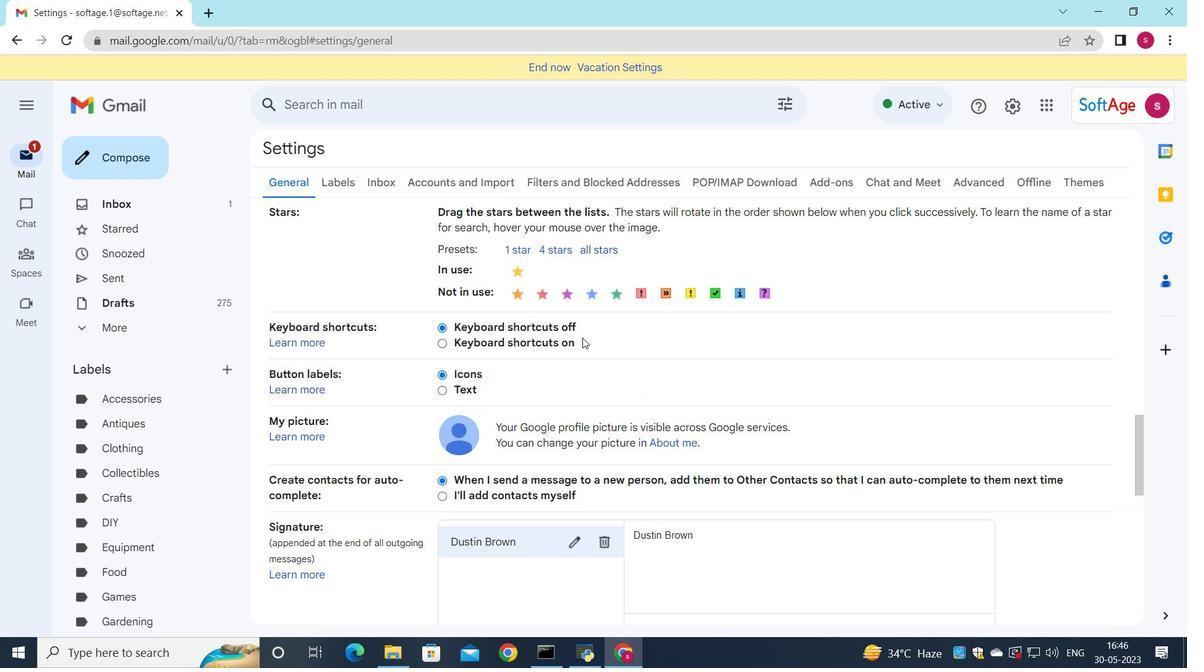 
Action: Mouse moved to (603, 316)
Screenshot: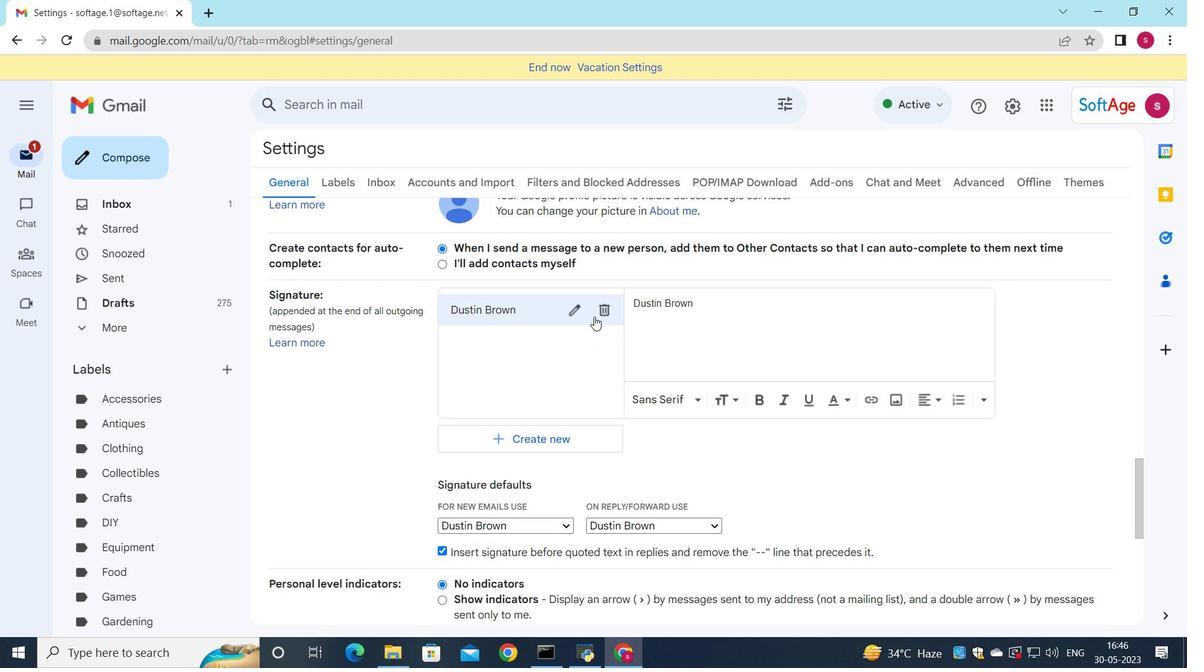 
Action: Mouse pressed left at (603, 316)
Screenshot: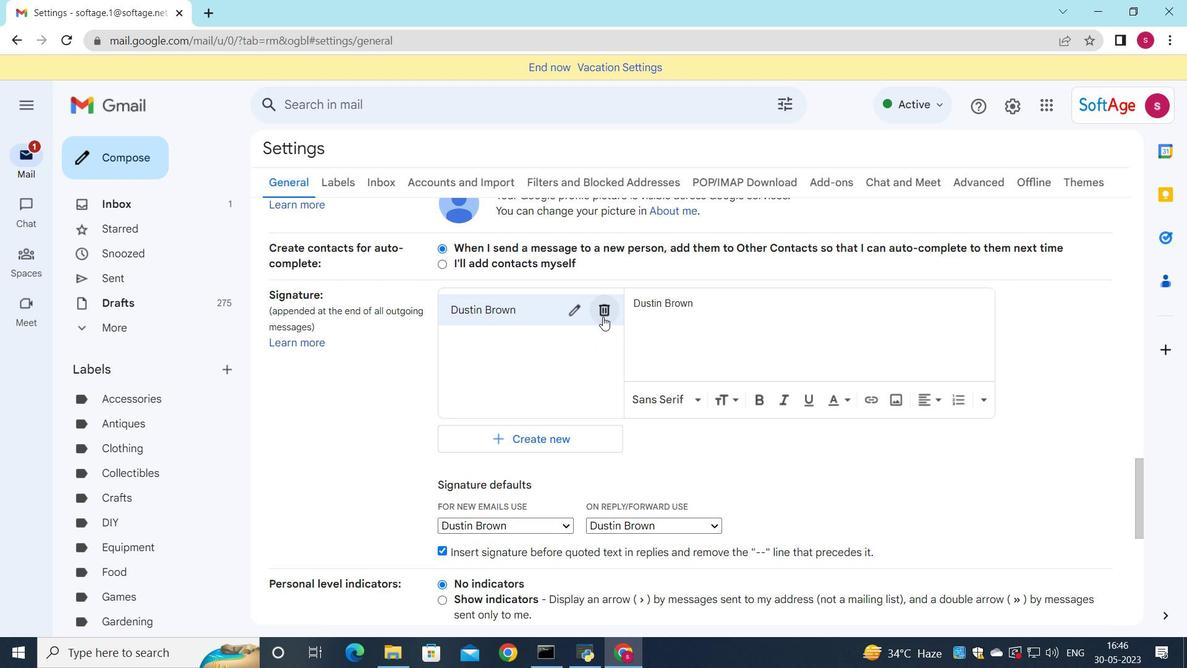 
Action: Mouse moved to (732, 376)
Screenshot: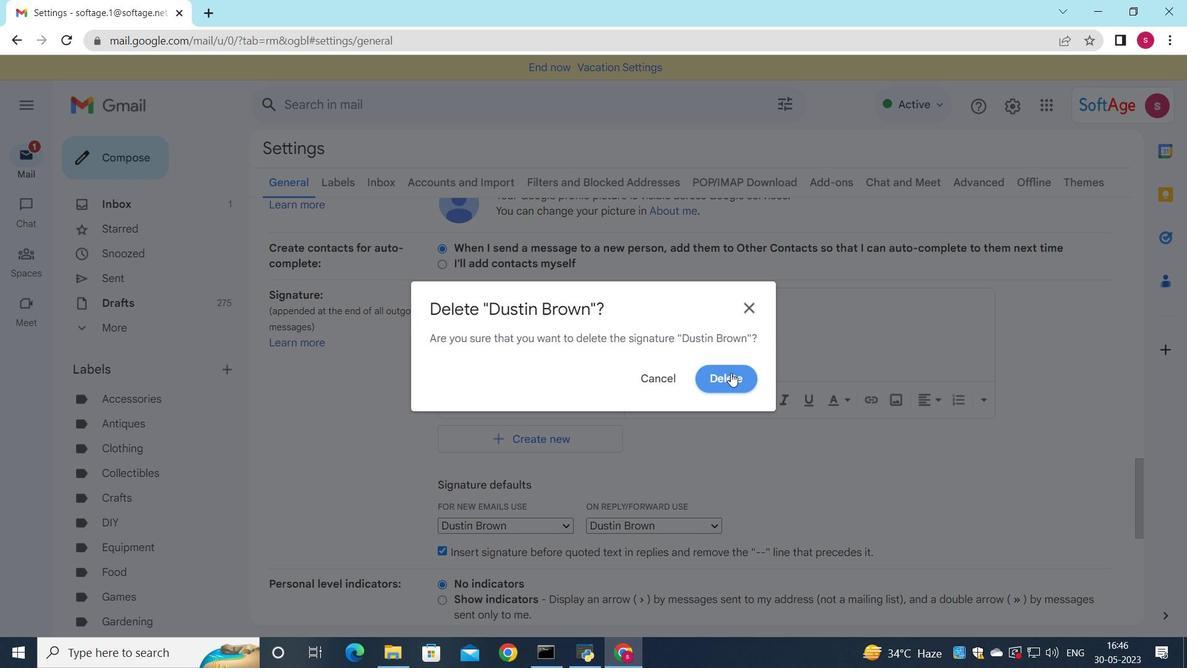 
Action: Mouse pressed left at (732, 376)
Screenshot: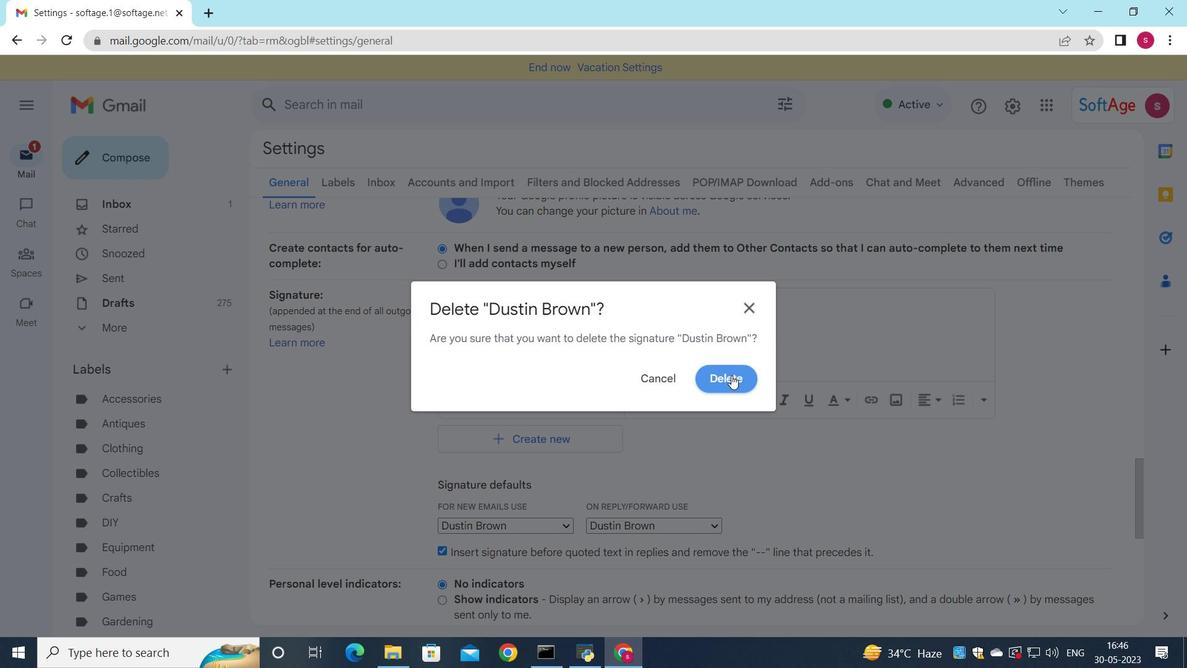 
Action: Mouse moved to (527, 328)
Screenshot: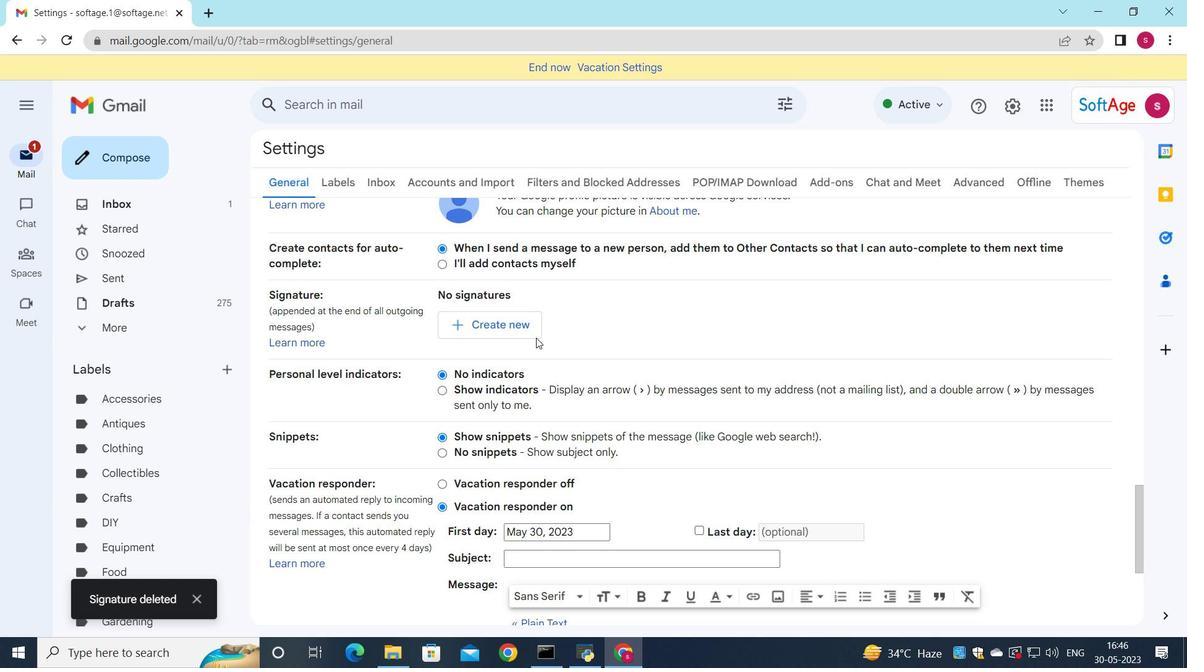 
Action: Mouse pressed left at (527, 328)
Screenshot: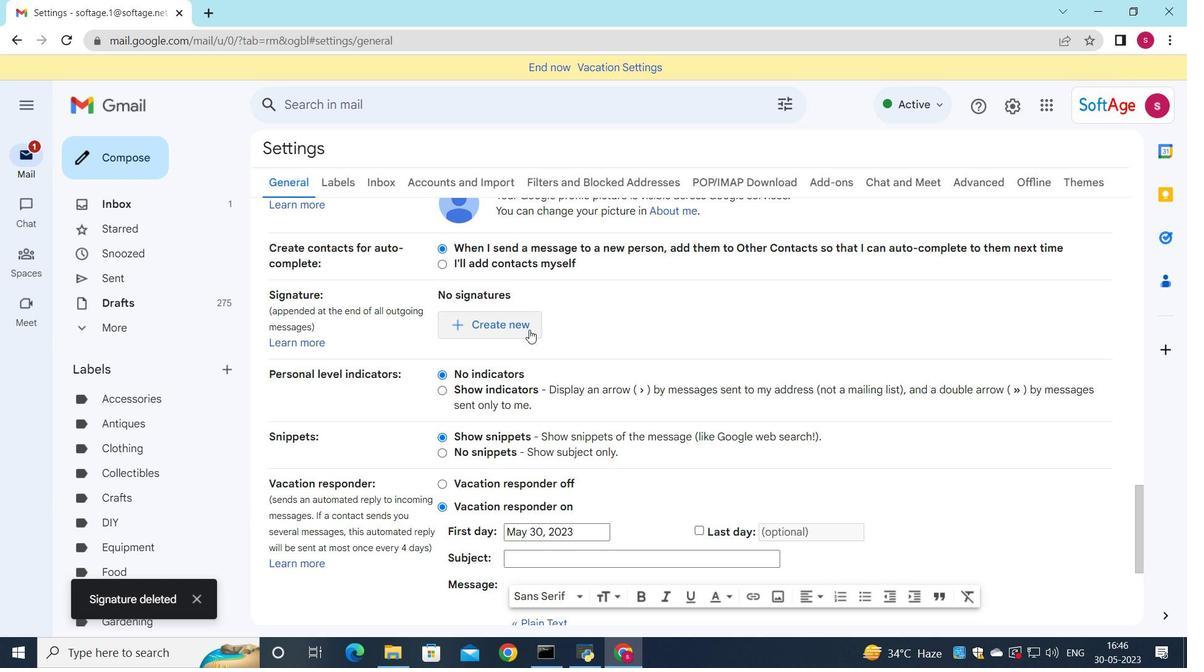 
Action: Mouse moved to (650, 322)
Screenshot: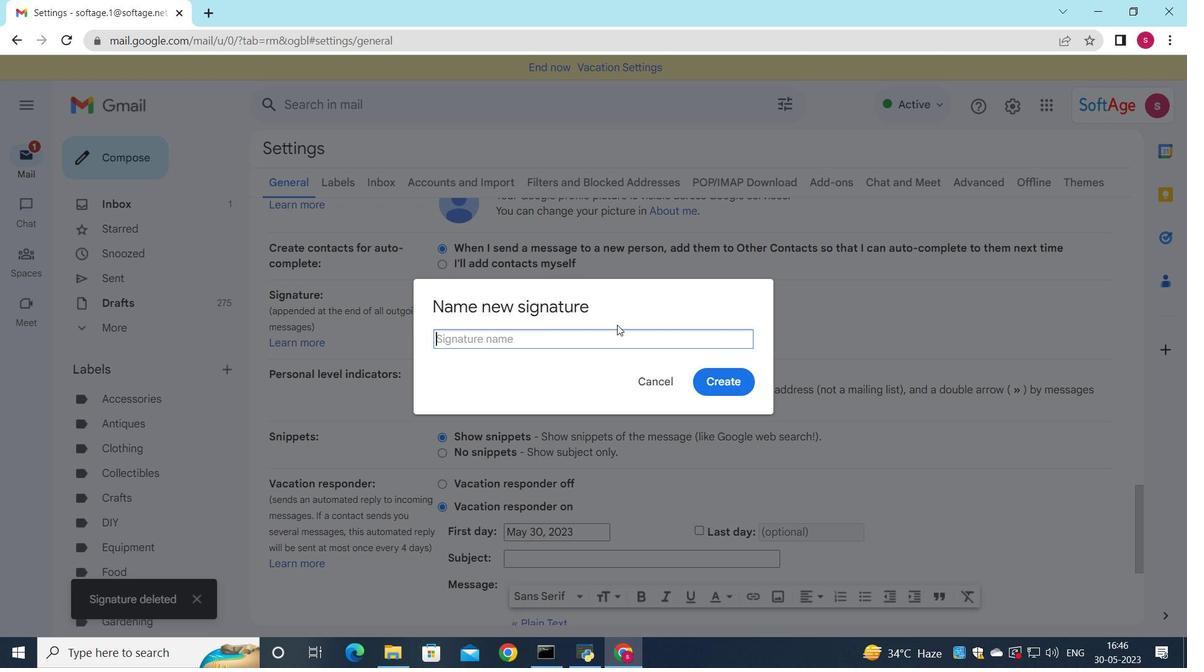 
Action: Key pressed <Key.shift>dylan<Key.space><Key.shift>Clark
Screenshot: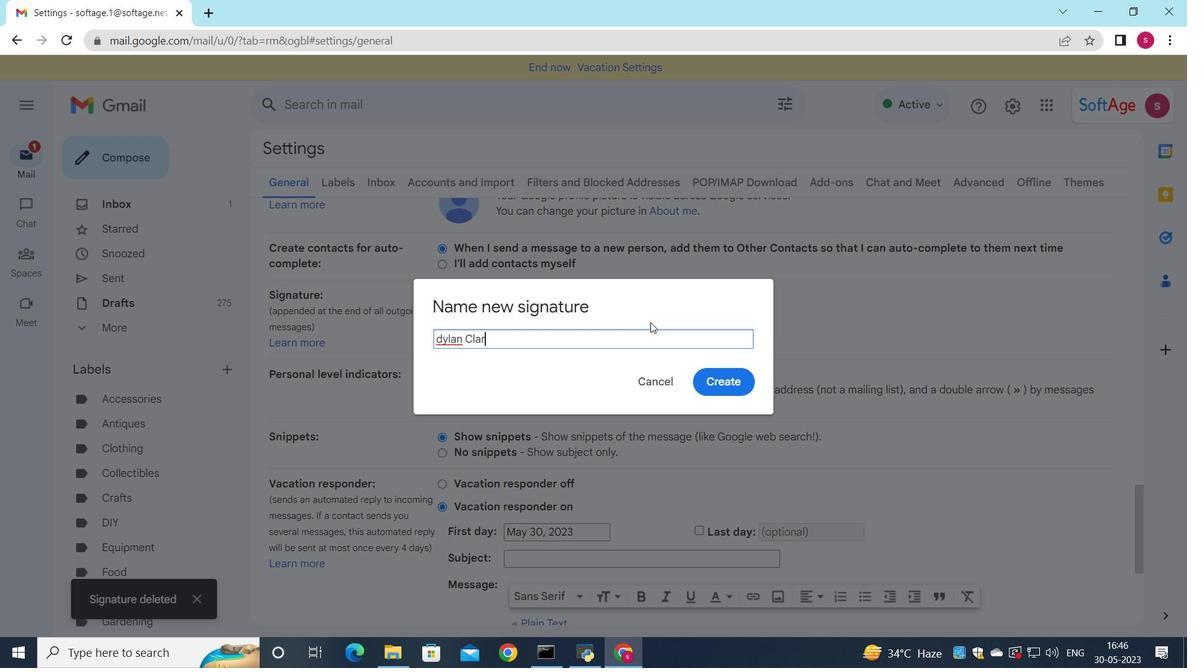 
Action: Mouse moved to (443, 342)
Screenshot: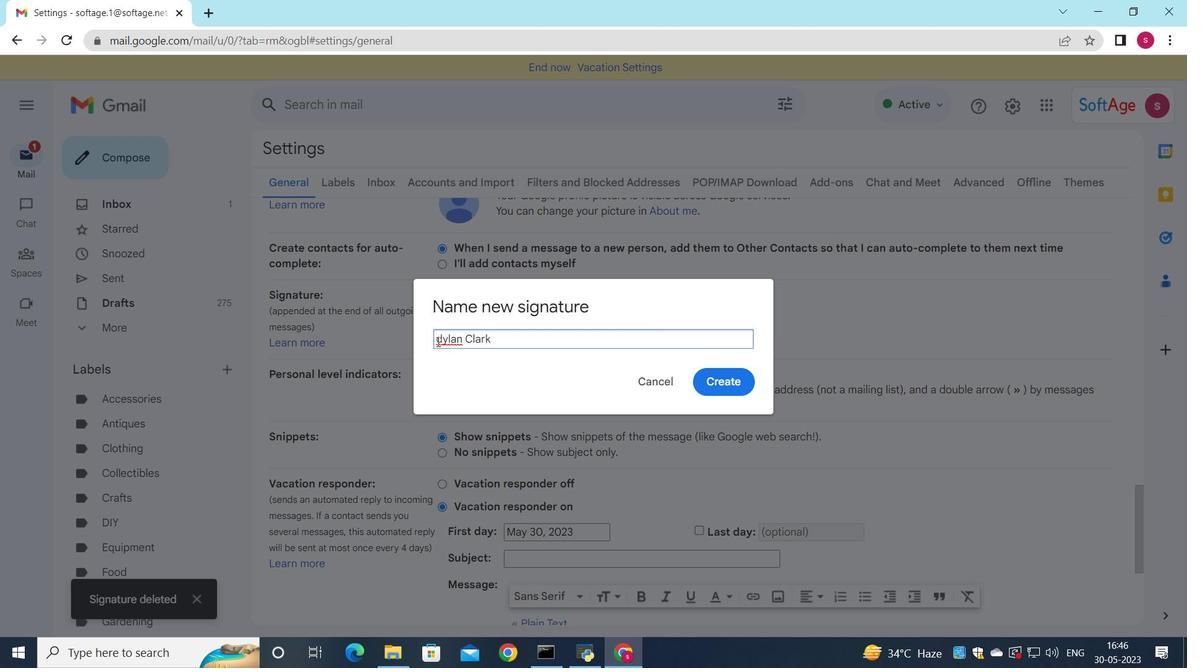
Action: Mouse pressed left at (443, 342)
Screenshot: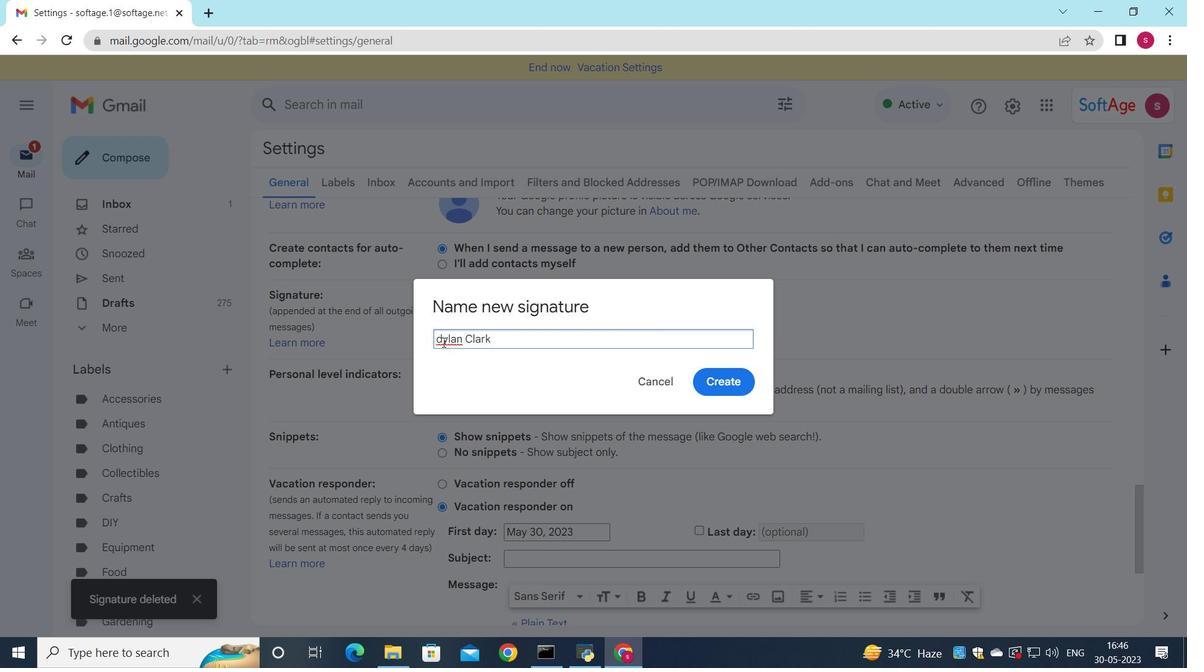 
Action: Key pressed <Key.backspace><Key.shift>D
Screenshot: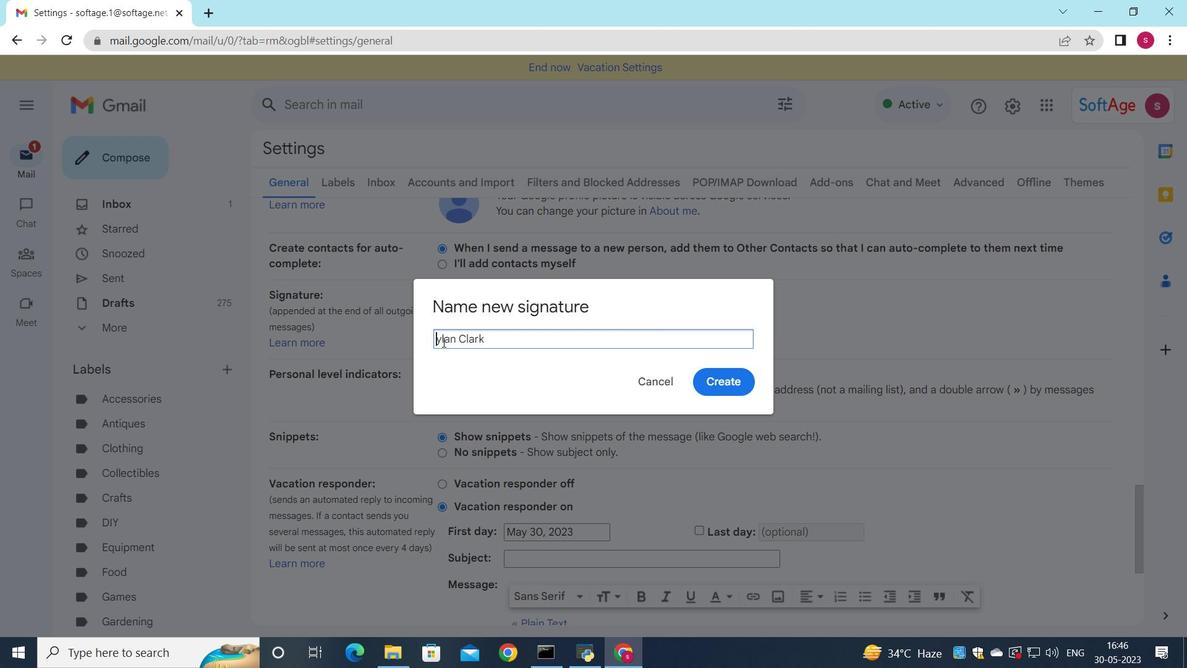 
Action: Mouse moved to (731, 380)
Screenshot: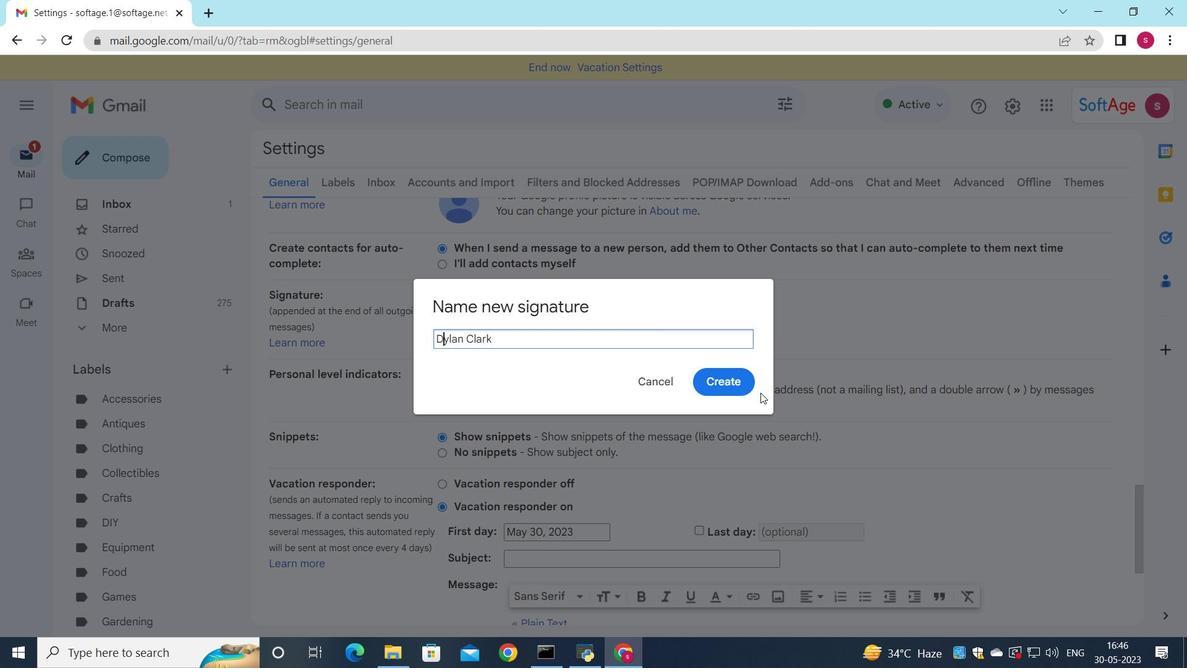 
Action: Mouse pressed left at (731, 380)
Screenshot: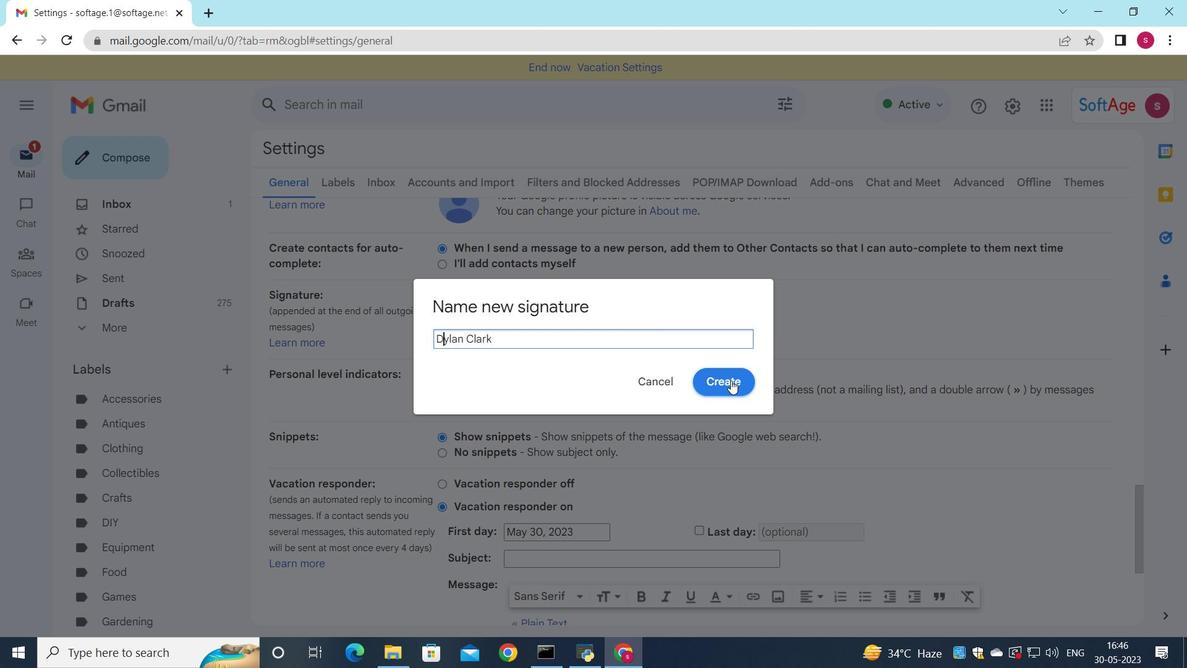 
Action: Mouse moved to (688, 337)
Screenshot: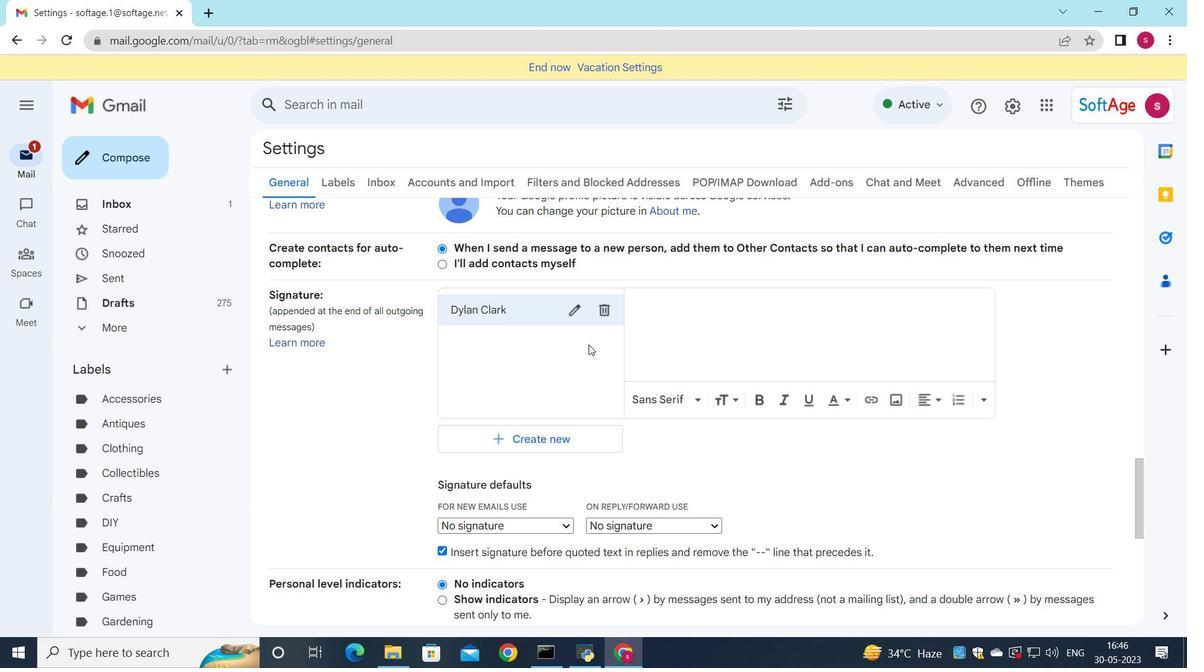 
Action: Mouse pressed left at (688, 337)
Screenshot: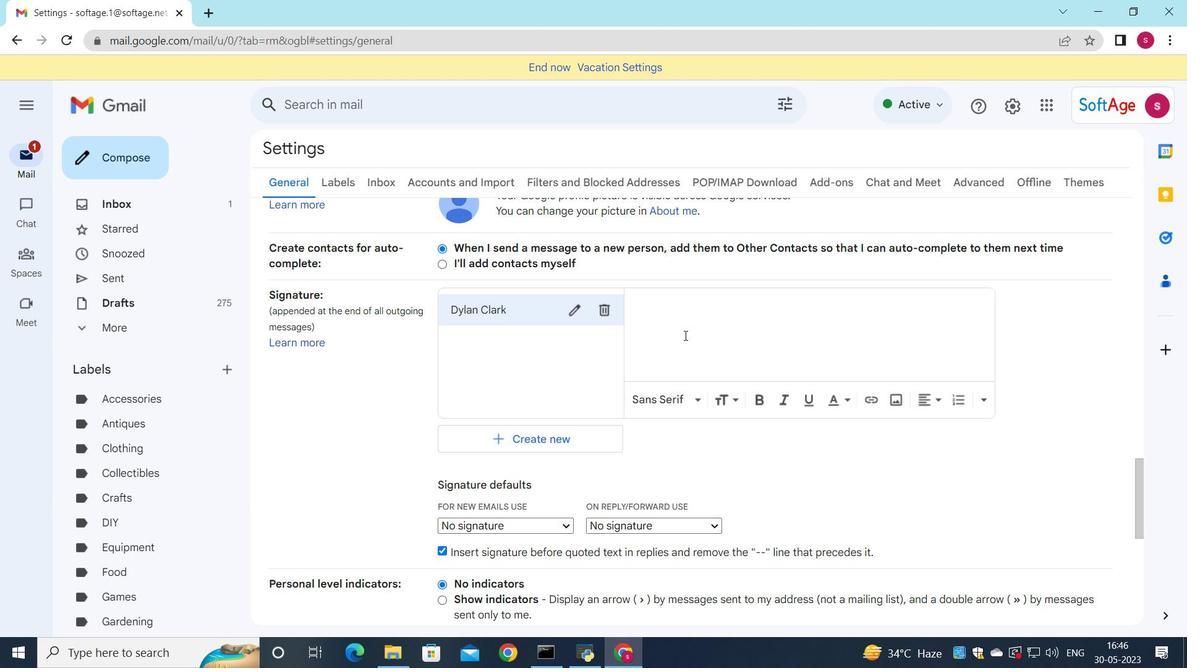 
Action: Mouse moved to (684, 339)
Screenshot: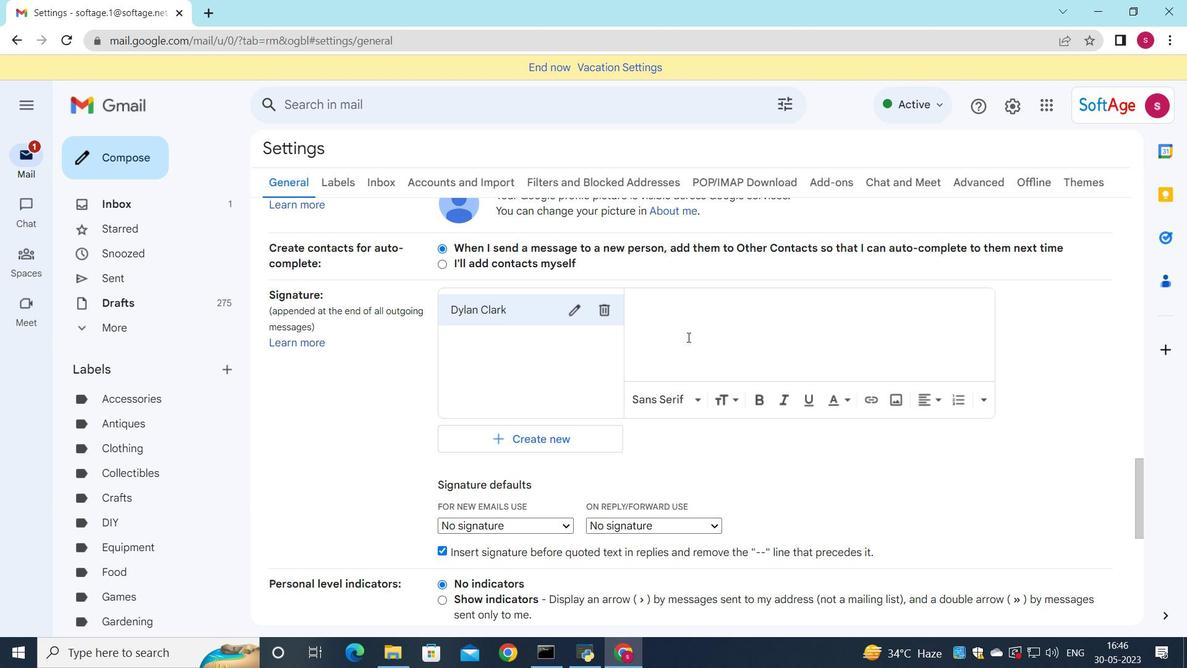 
Action: Key pressed <Key.shift>Dylan<Key.space><Key.shift>Clark
Screenshot: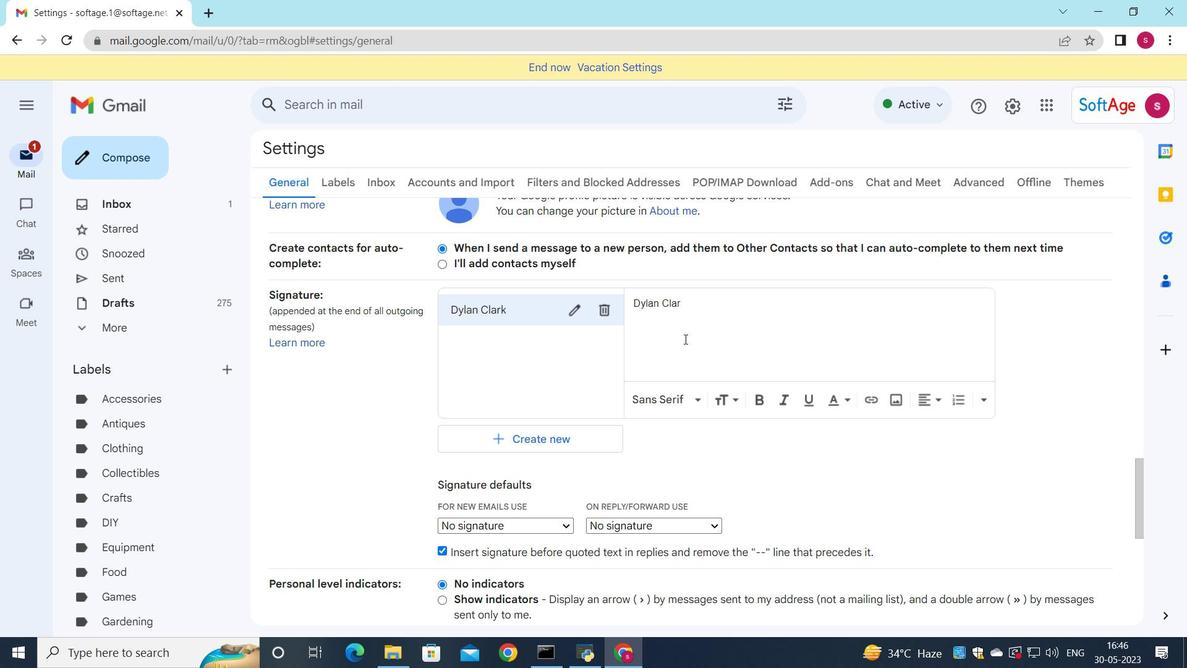 
Action: Mouse moved to (848, 333)
Screenshot: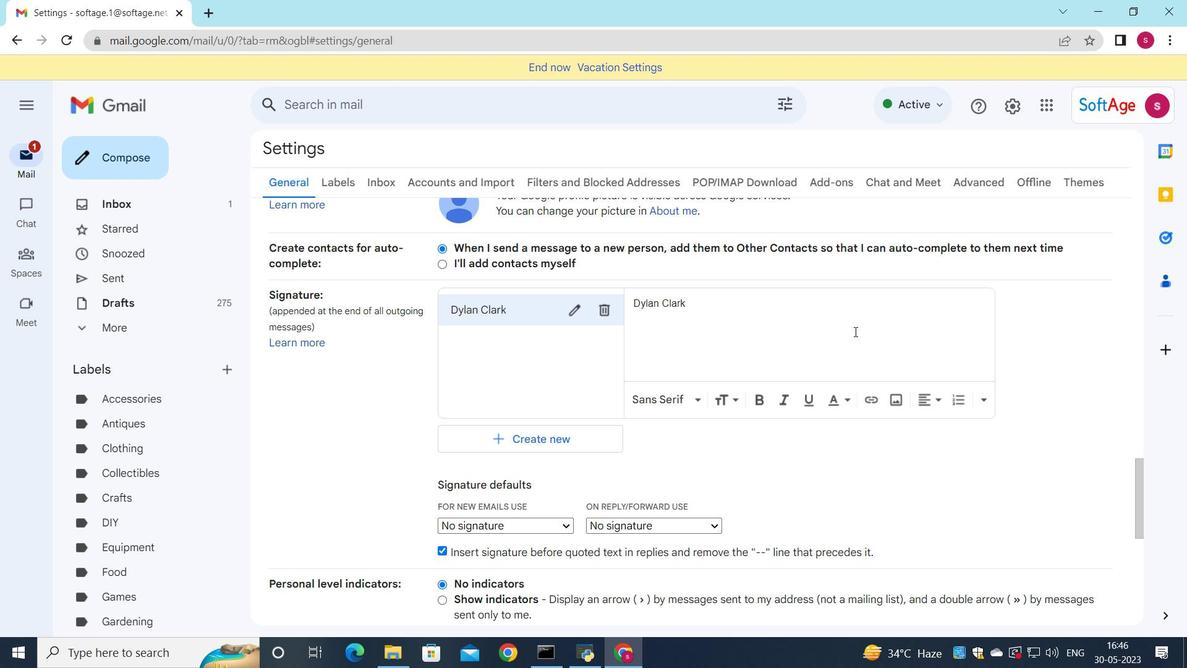 
Action: Mouse scrolled (848, 332) with delta (0, 0)
Screenshot: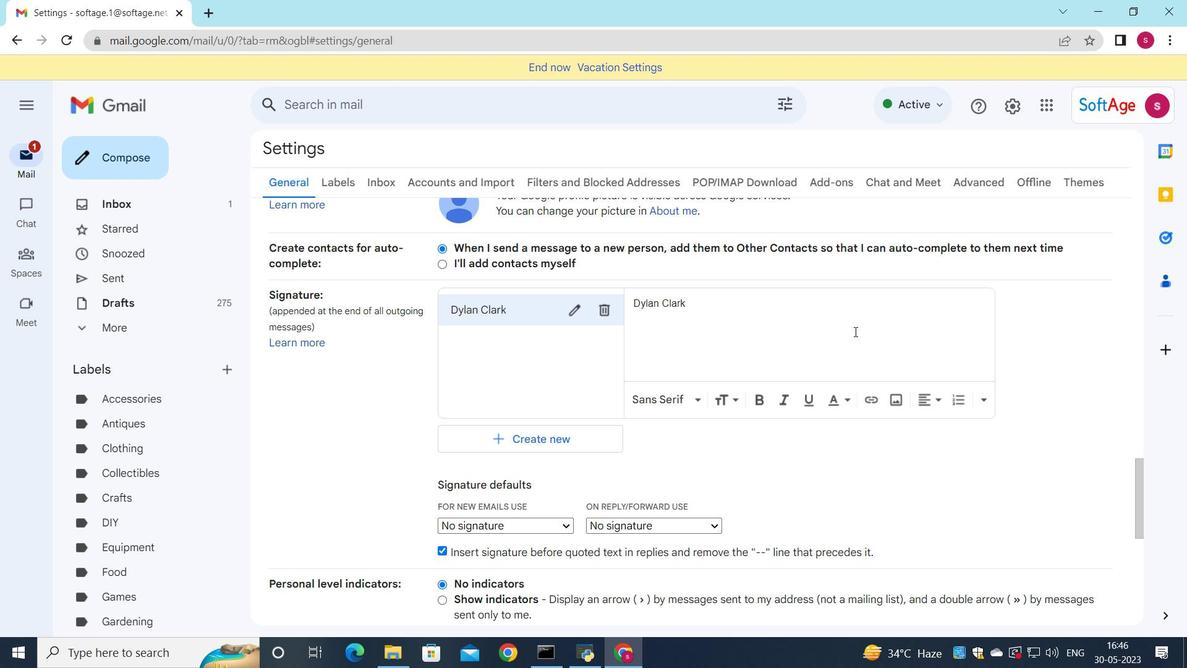 
Action: Mouse moved to (807, 365)
Screenshot: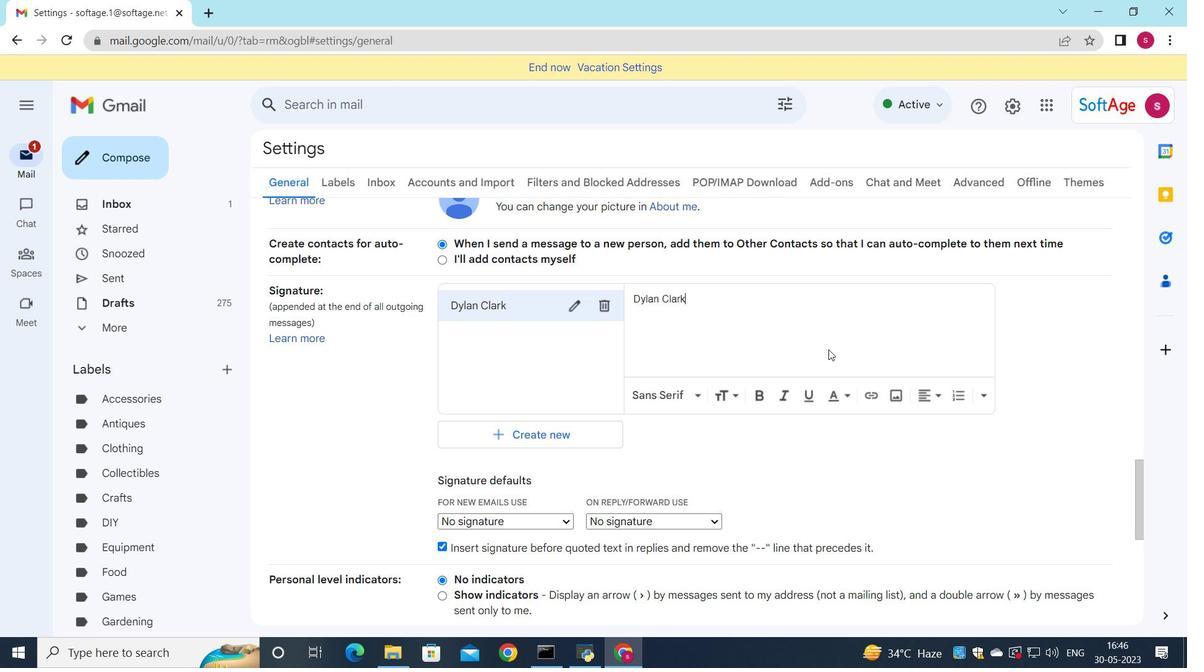 
Action: Mouse scrolled (825, 351) with delta (0, 0)
Screenshot: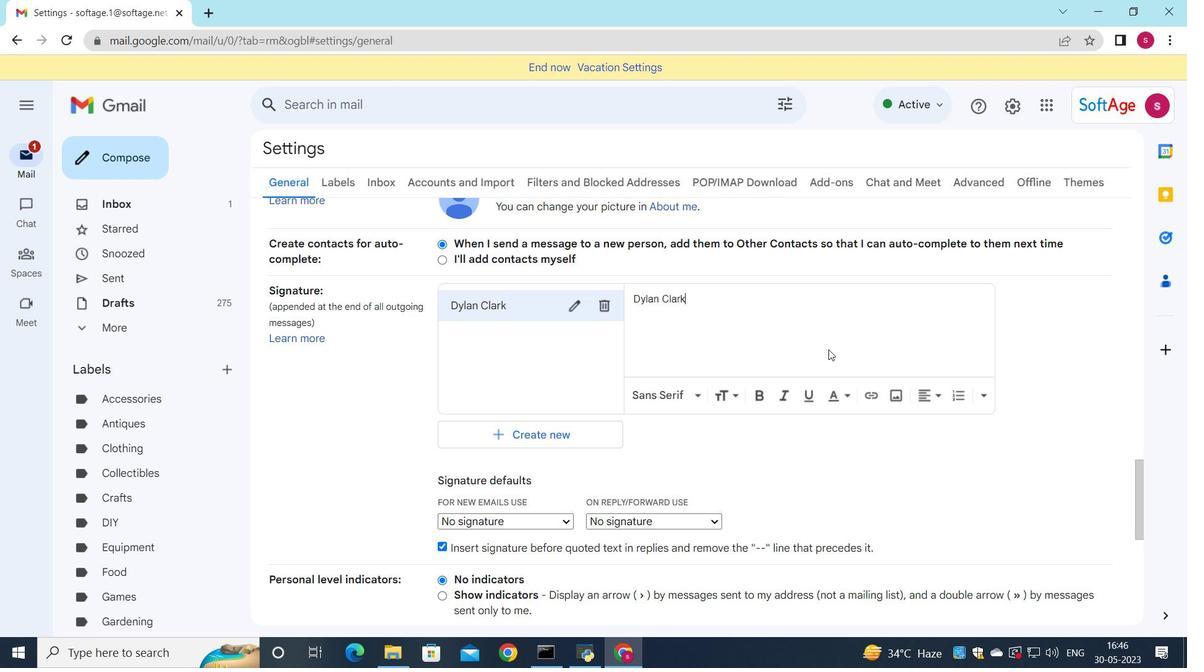 
Action: Mouse moved to (737, 356)
Screenshot: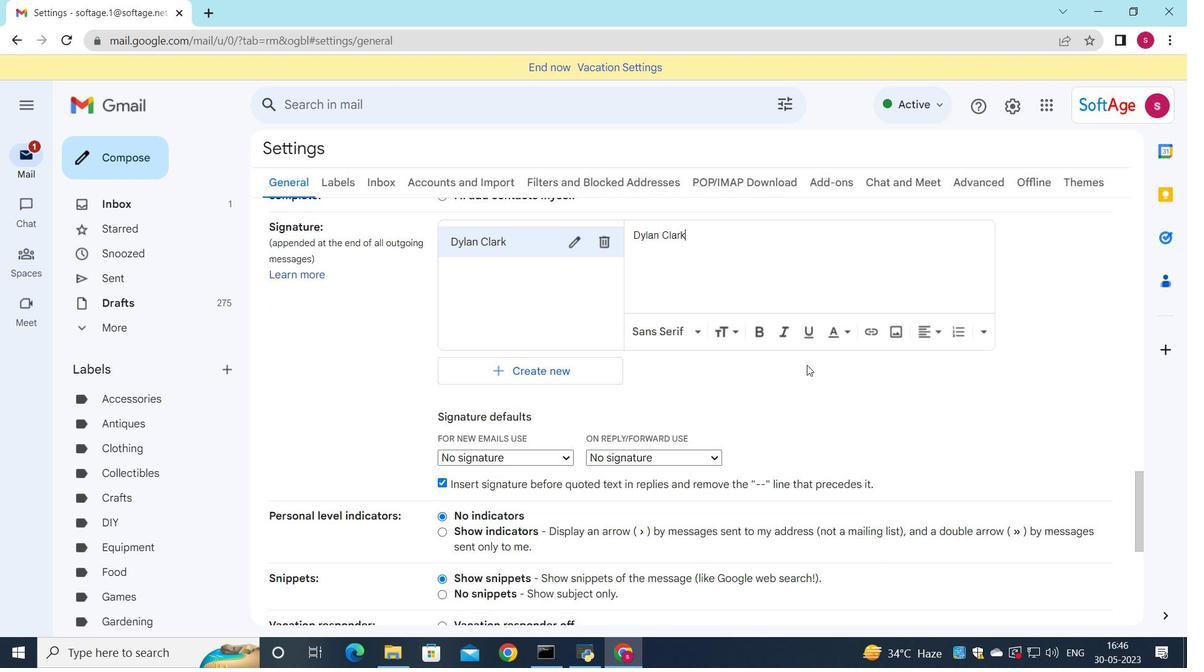 
Action: Mouse scrolled (803, 366) with delta (0, 0)
Screenshot: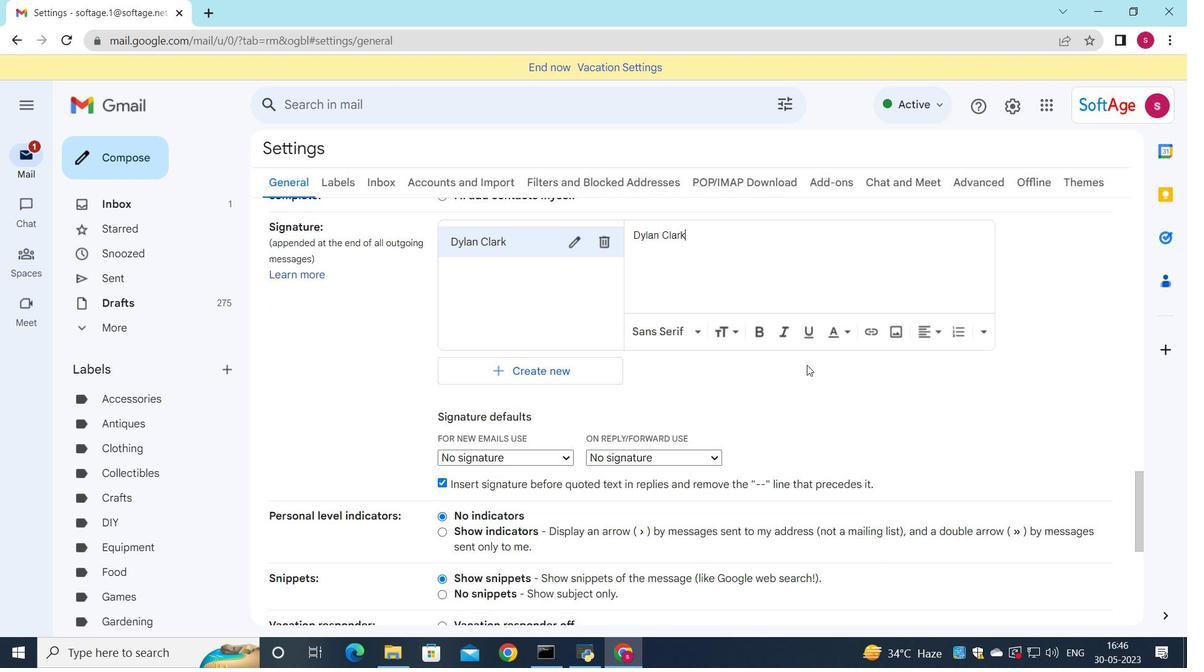 
Action: Mouse moved to (728, 350)
Screenshot: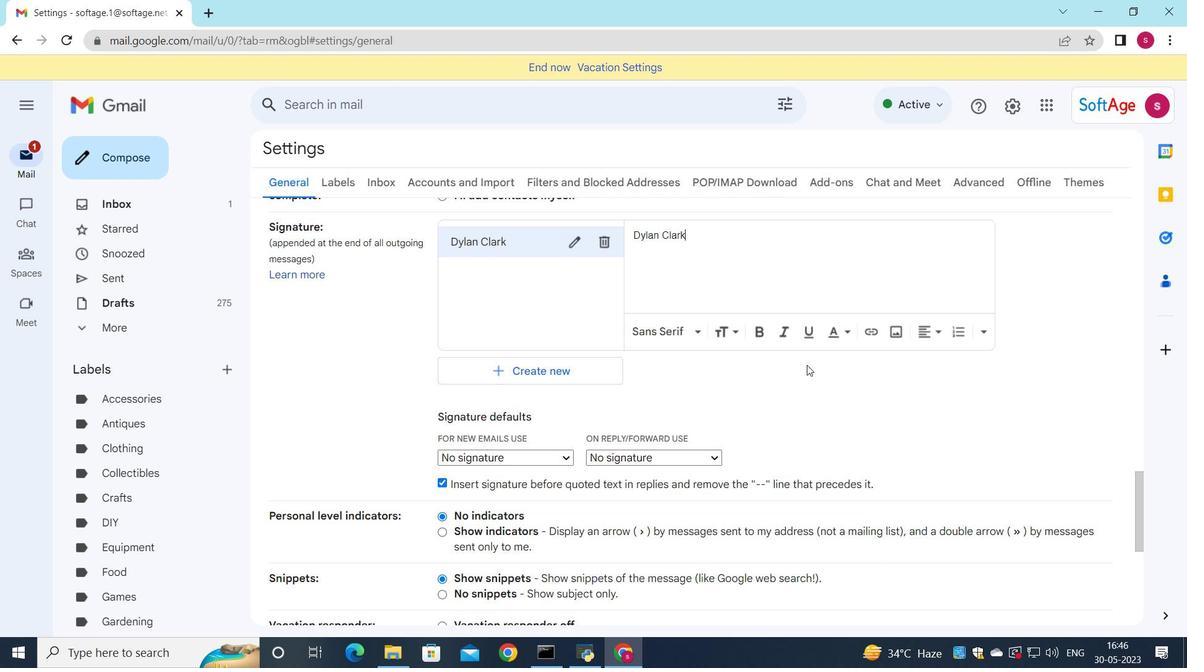 
Action: Mouse scrolled (788, 372) with delta (0, 0)
Screenshot: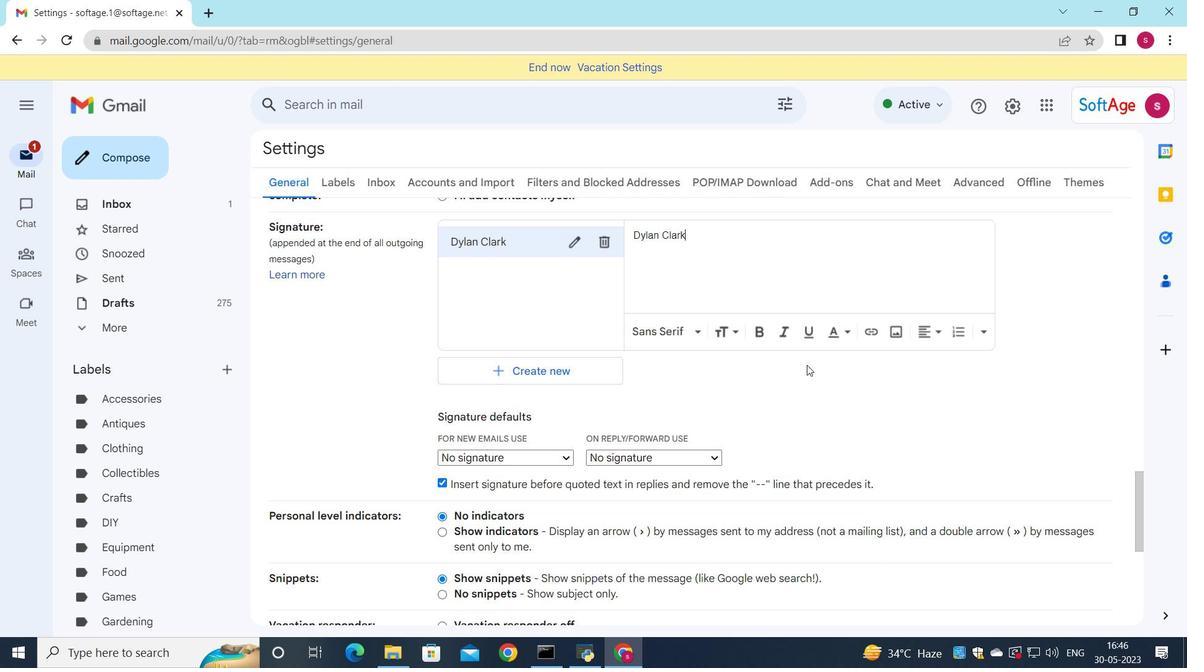 
Action: Mouse moved to (559, 207)
Screenshot: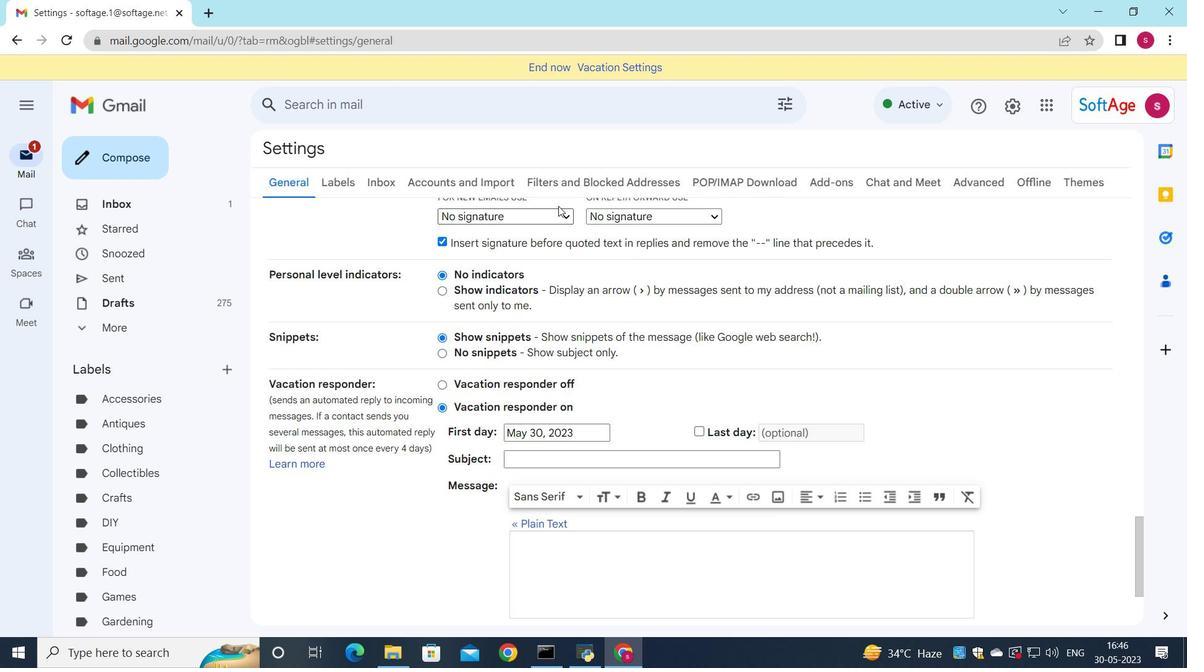 
Action: Mouse pressed left at (559, 207)
Screenshot: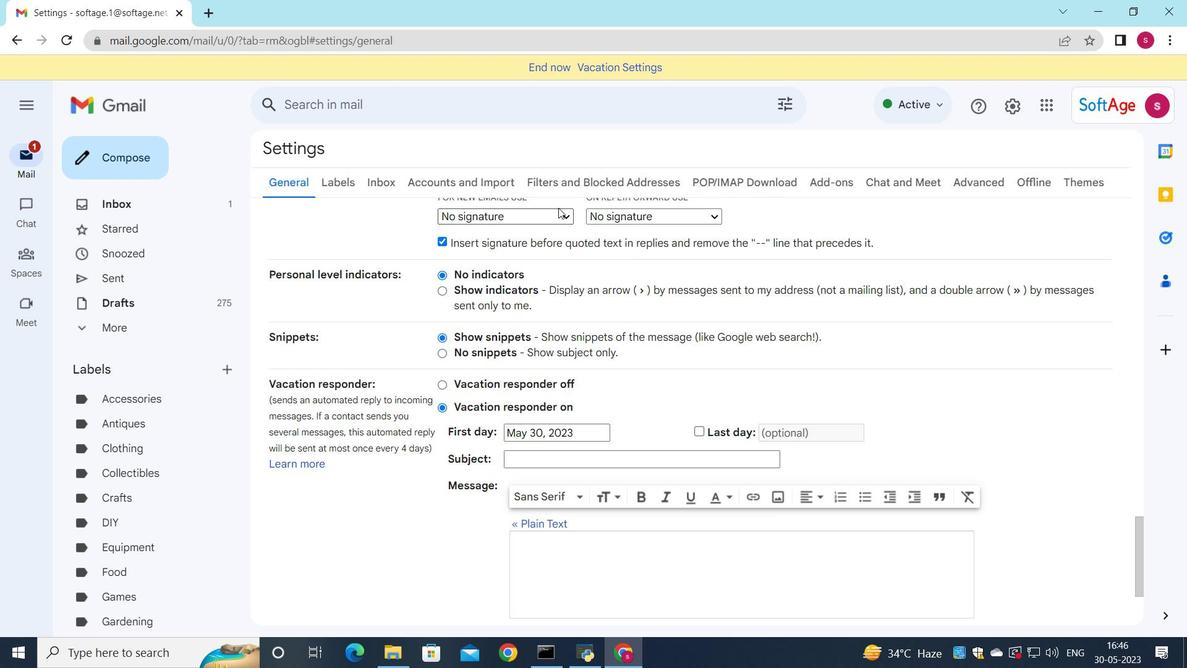 
Action: Mouse moved to (554, 241)
Screenshot: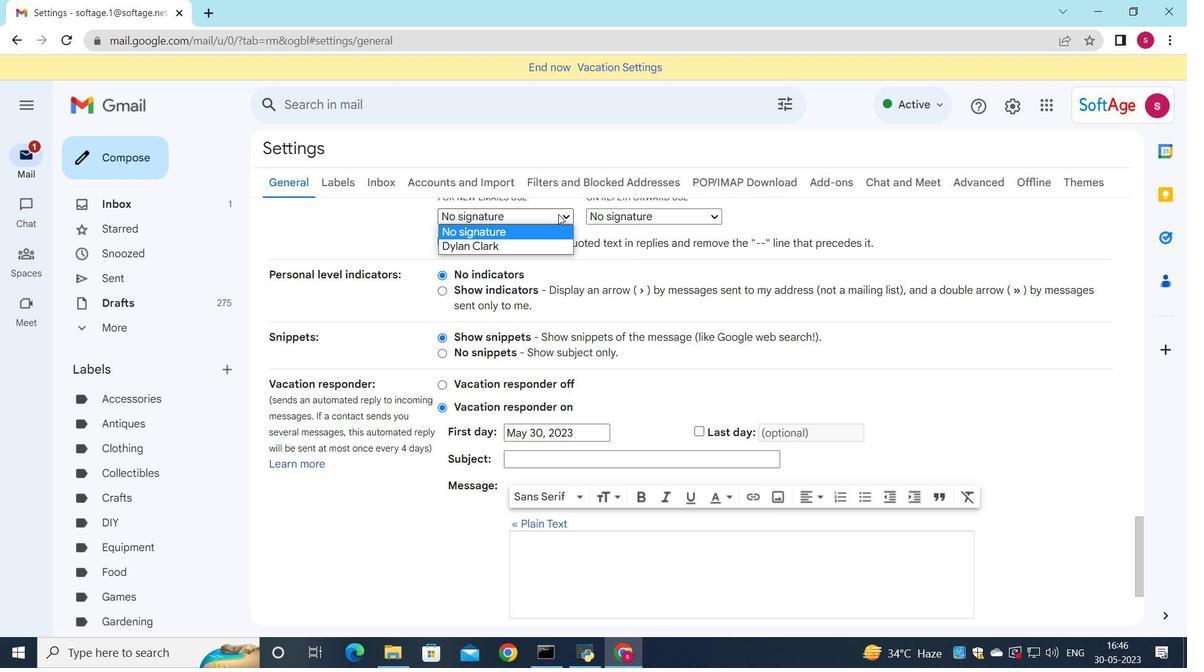 
Action: Mouse pressed left at (554, 241)
Screenshot: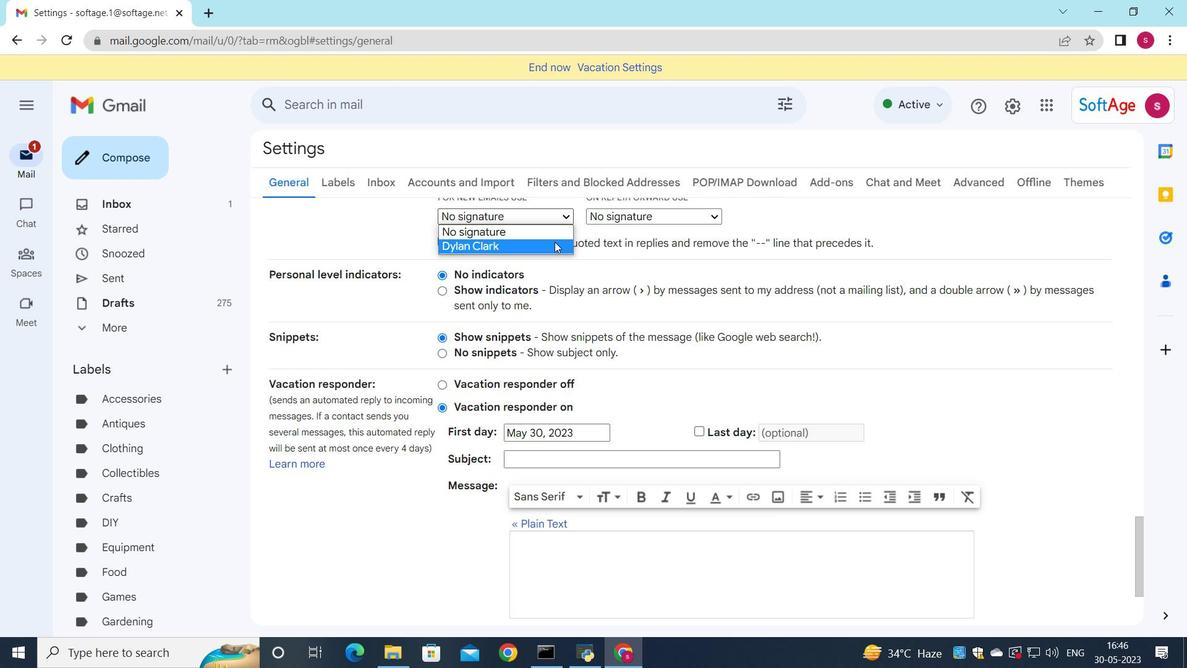 
Action: Mouse moved to (609, 219)
Screenshot: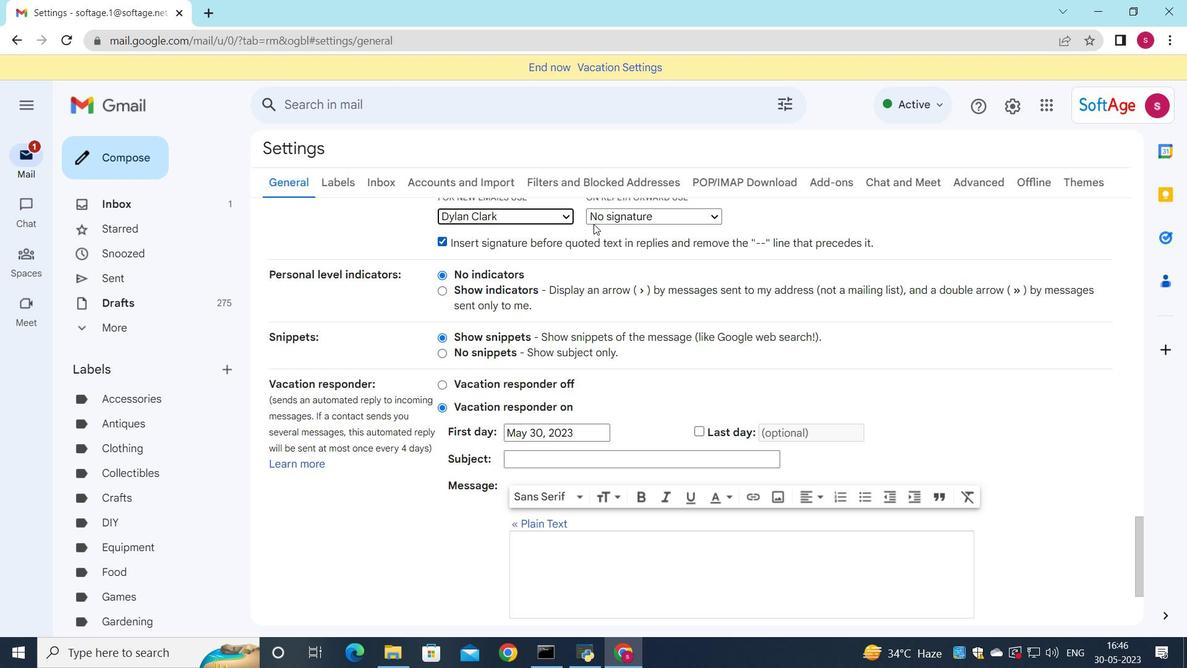 
Action: Mouse pressed left at (609, 219)
Screenshot: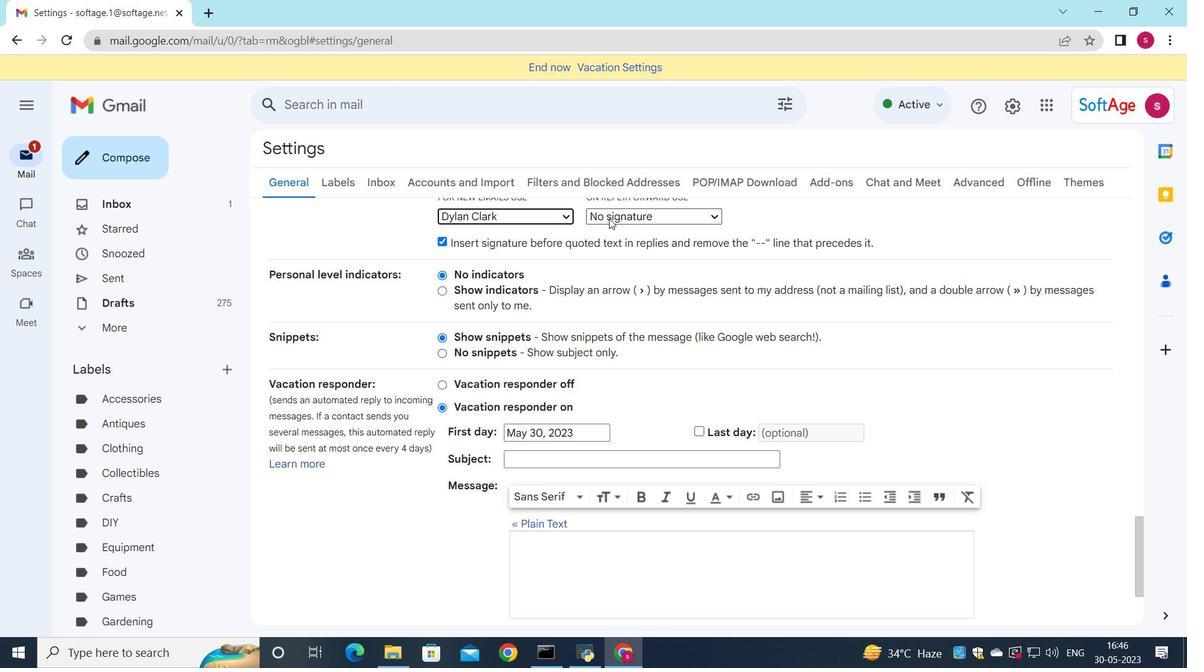 
Action: Mouse moved to (610, 241)
Screenshot: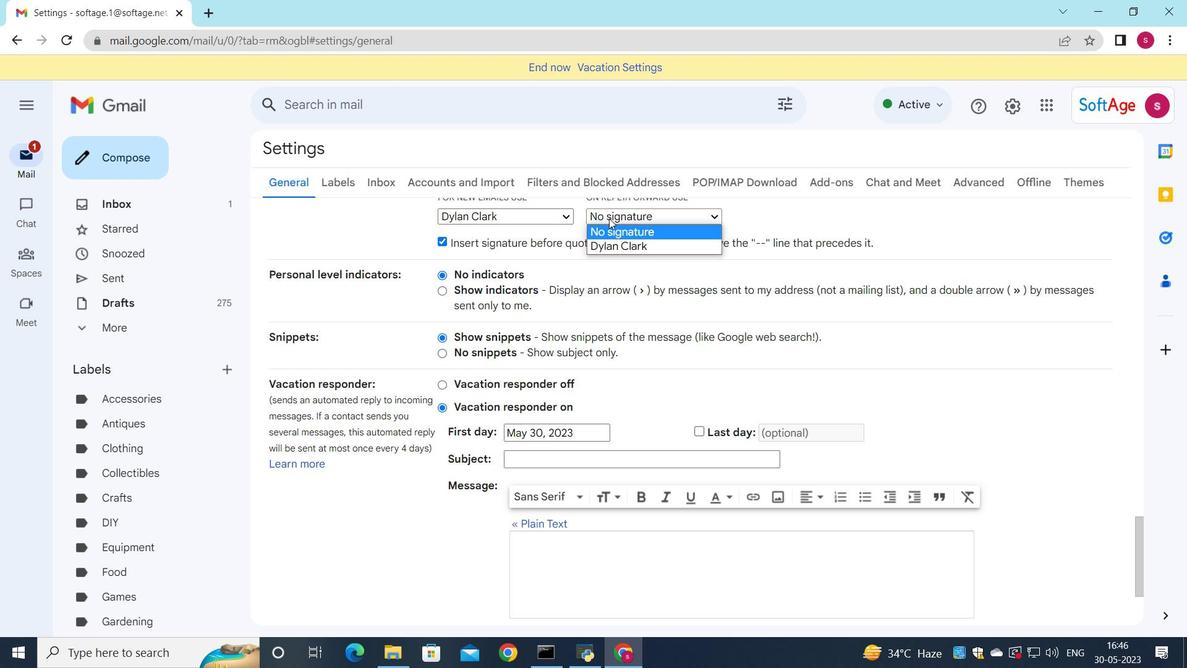 
Action: Mouse pressed left at (610, 241)
Screenshot: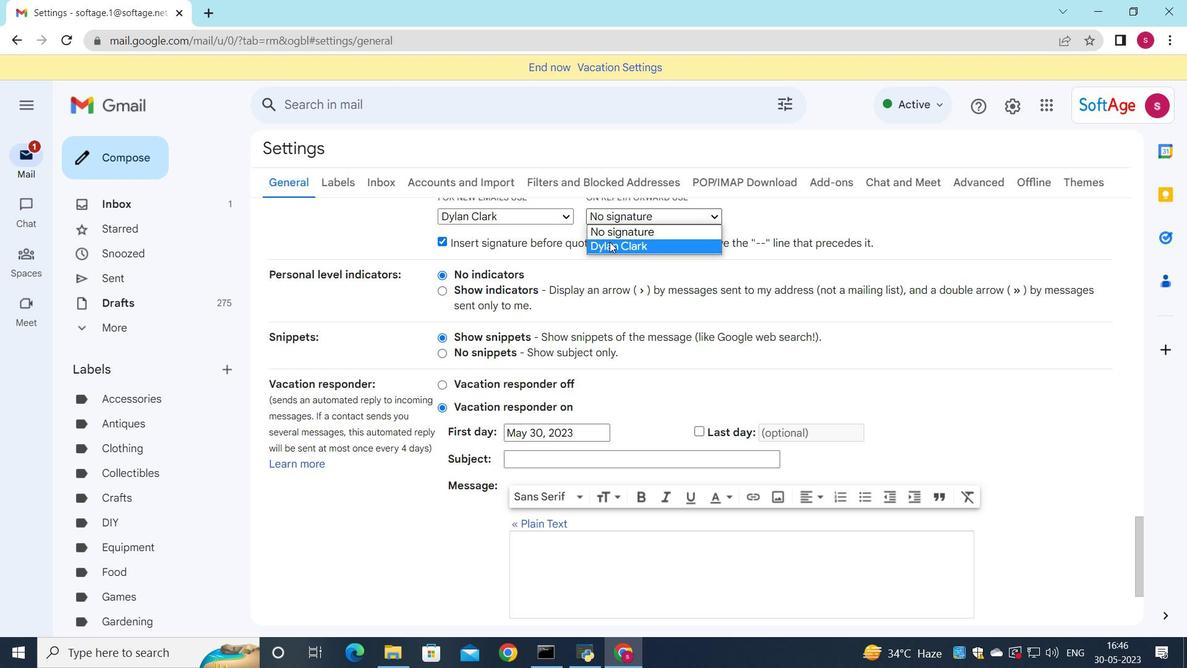 
Action: Mouse moved to (610, 241)
Screenshot: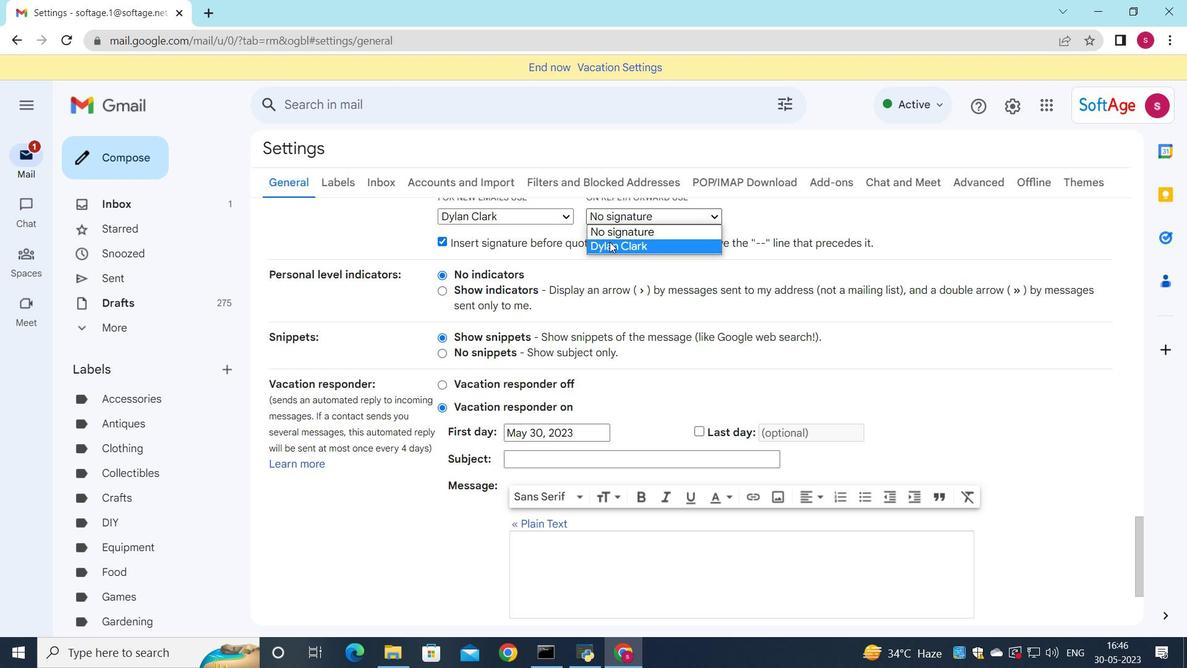
Action: Mouse scrolled (610, 241) with delta (0, 0)
Screenshot: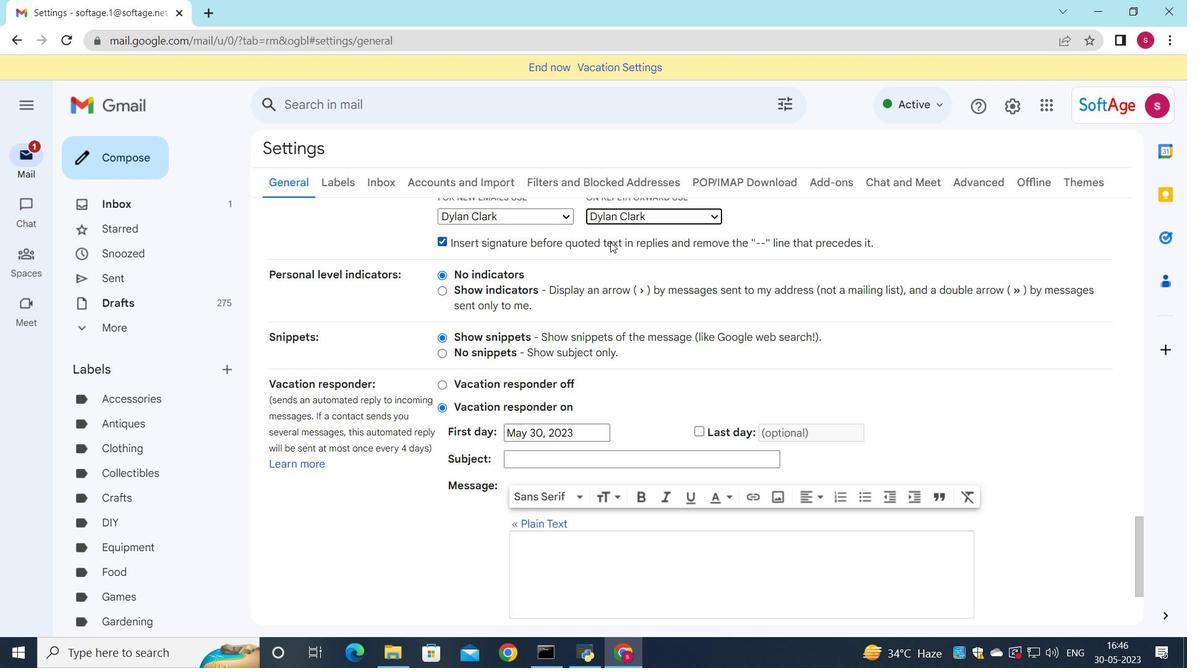 
Action: Mouse moved to (610, 242)
Screenshot: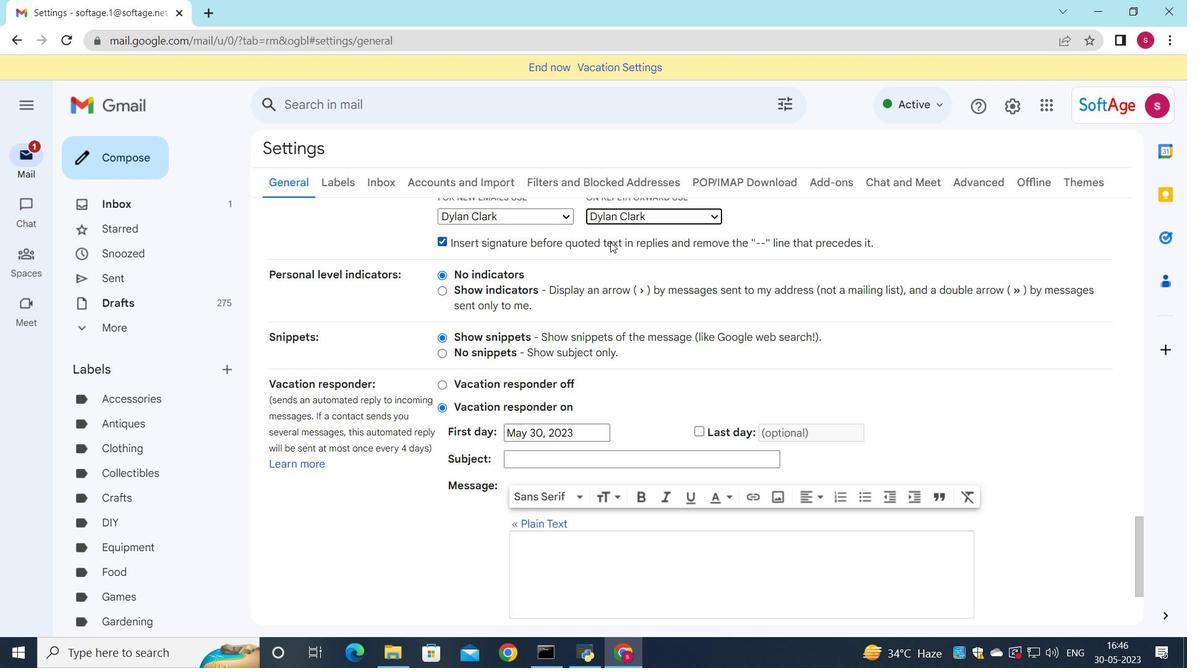
Action: Mouse scrolled (610, 241) with delta (0, 0)
Screenshot: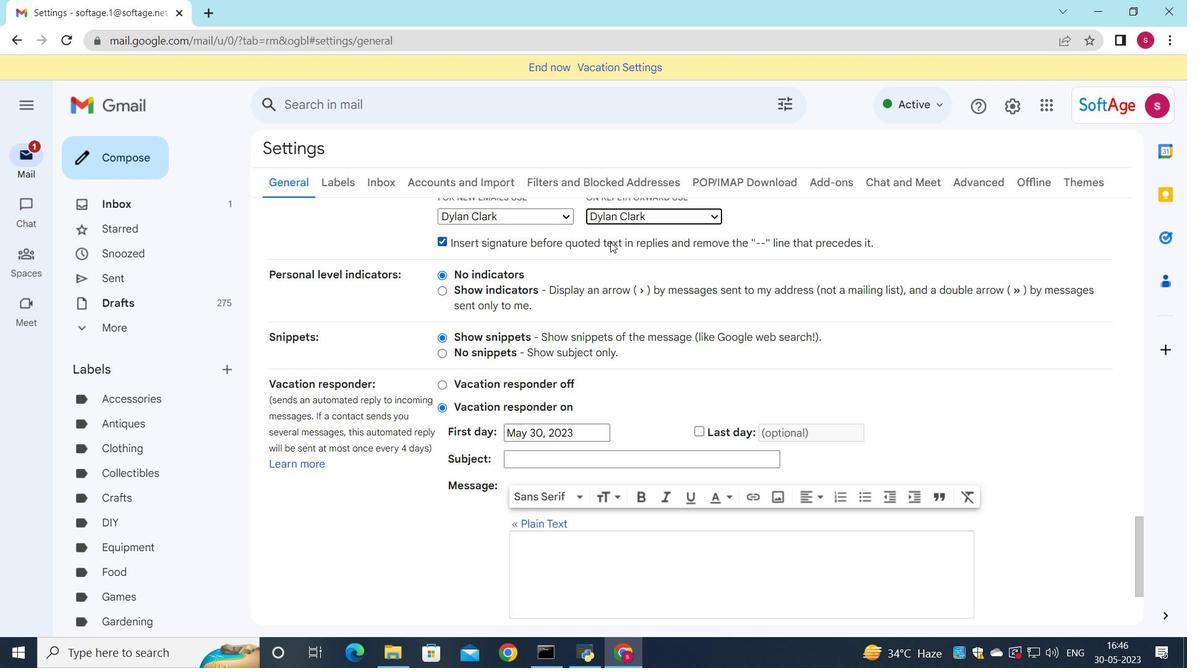 
Action: Mouse moved to (610, 243)
Screenshot: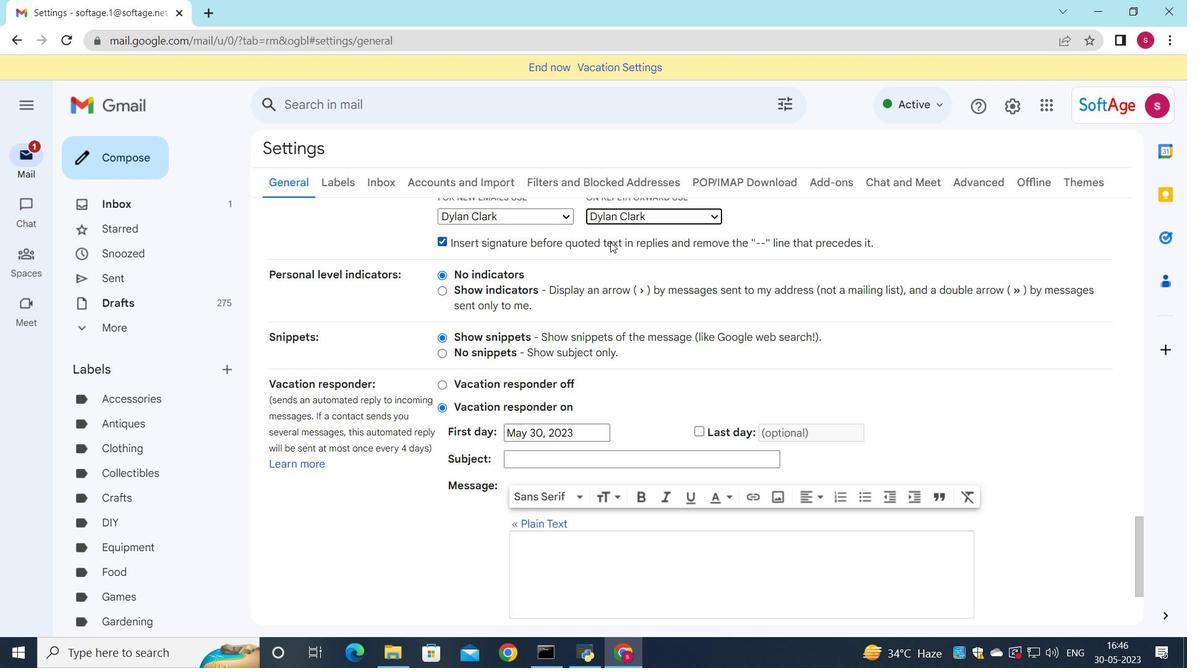 
Action: Mouse scrolled (610, 241) with delta (0, 0)
Screenshot: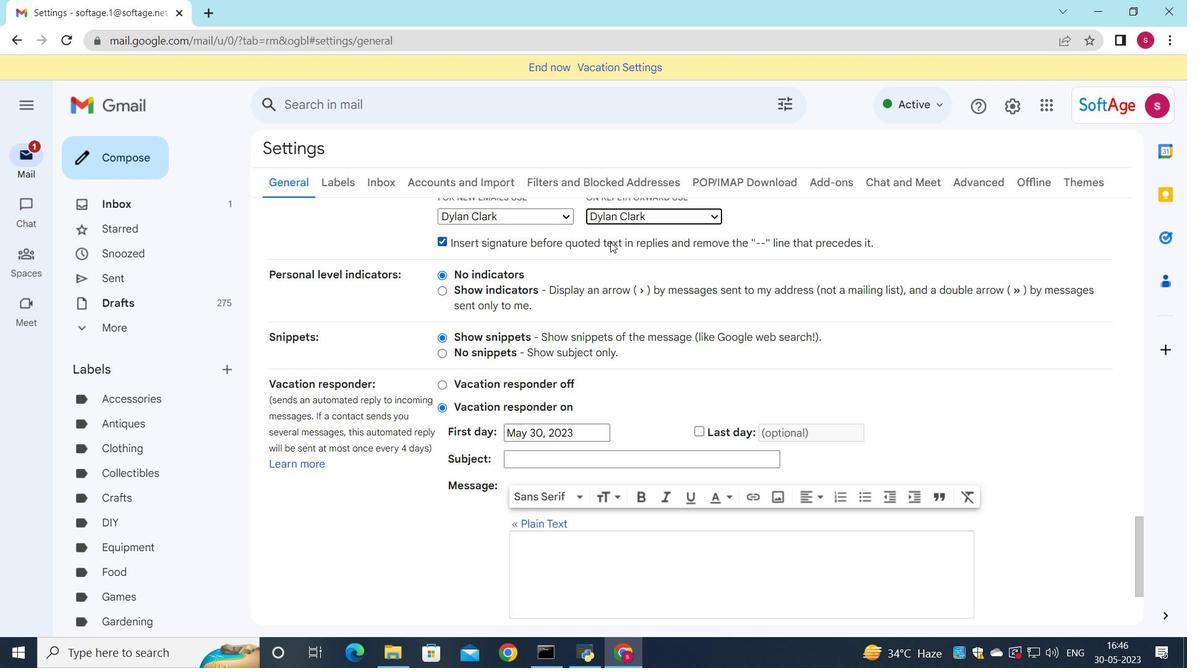 
Action: Mouse scrolled (610, 242) with delta (0, 0)
Screenshot: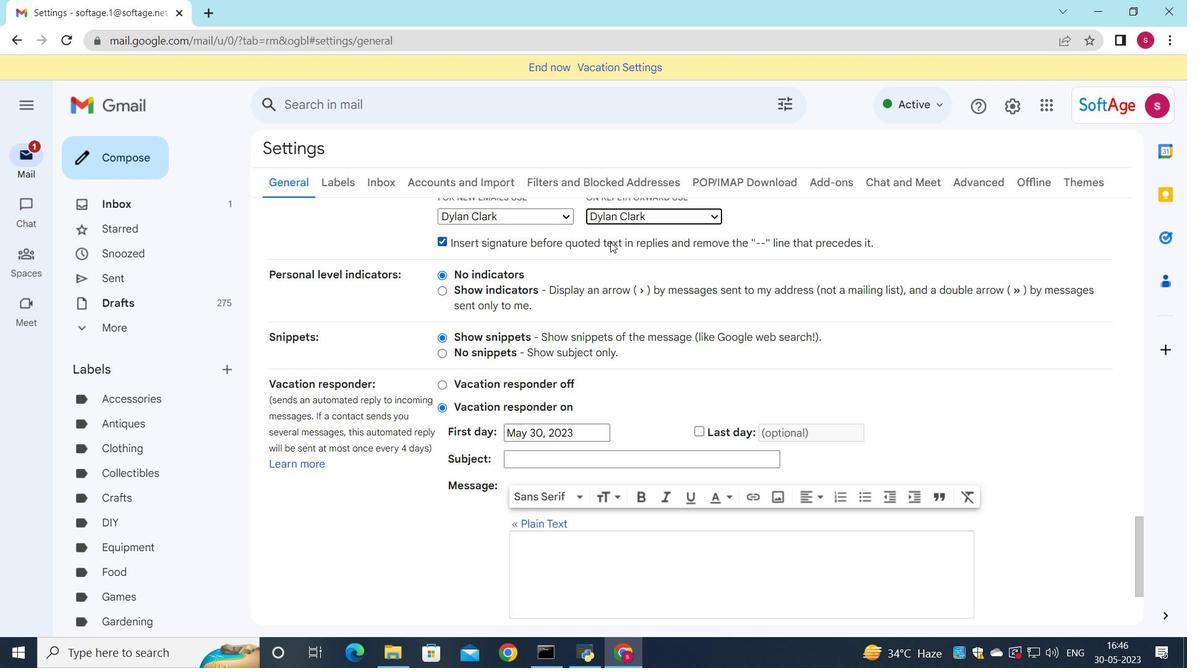 
Action: Mouse moved to (610, 245)
Screenshot: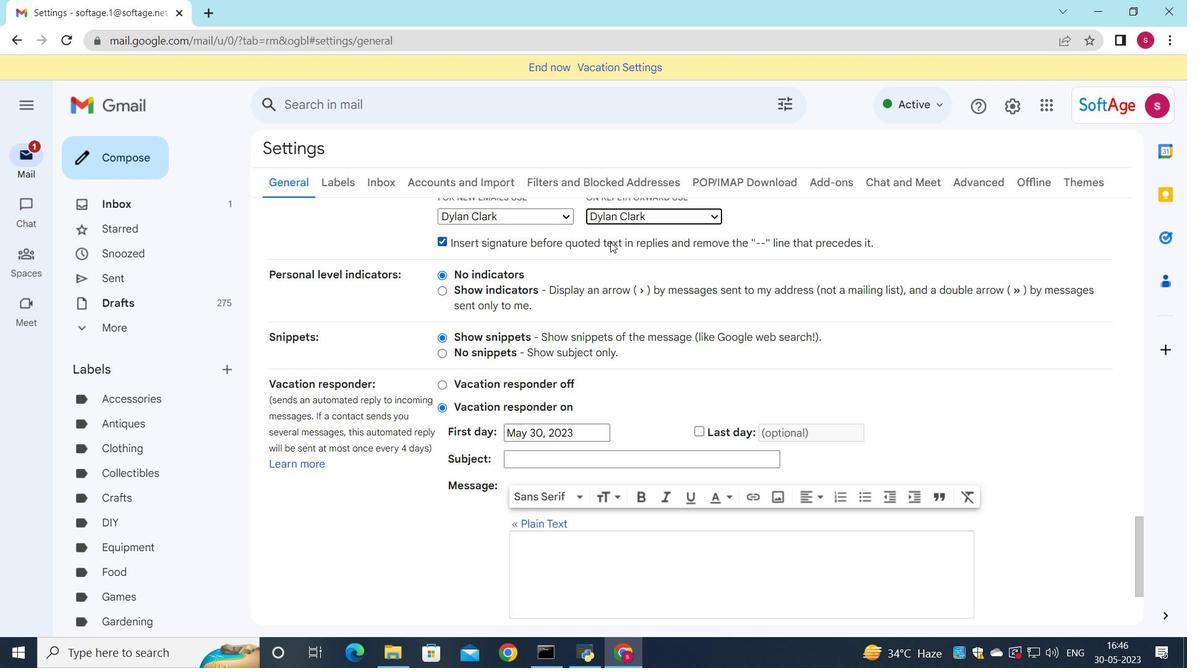 
Action: Mouse scrolled (610, 244) with delta (0, 0)
Screenshot: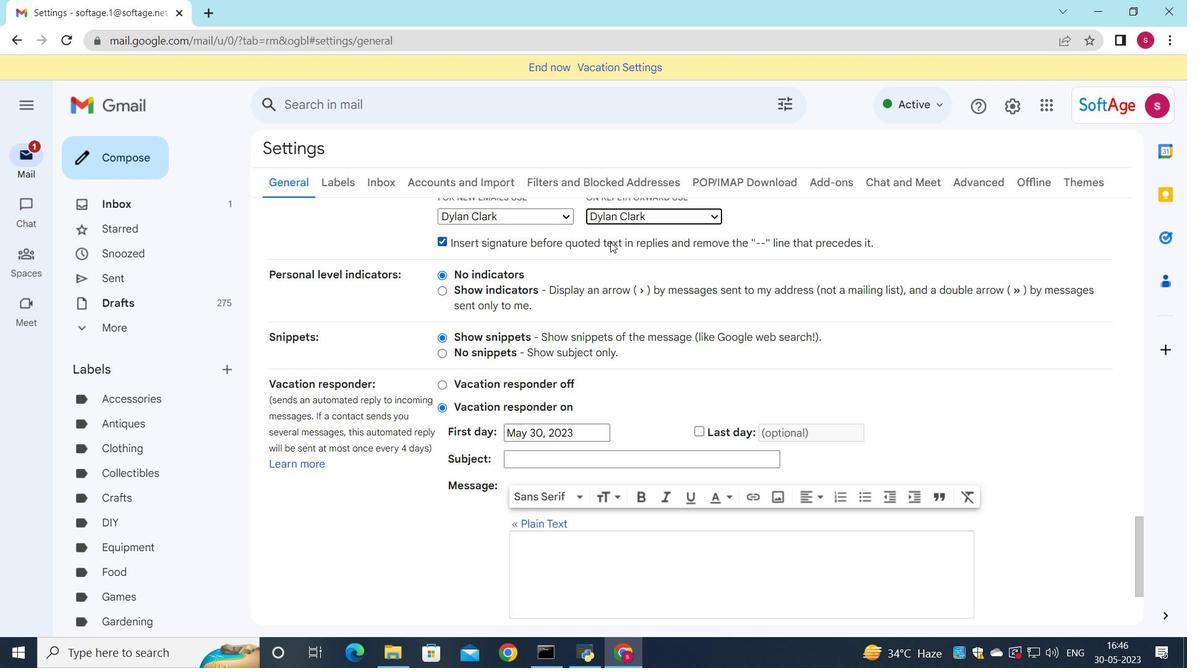 
Action: Mouse moved to (680, 536)
Screenshot: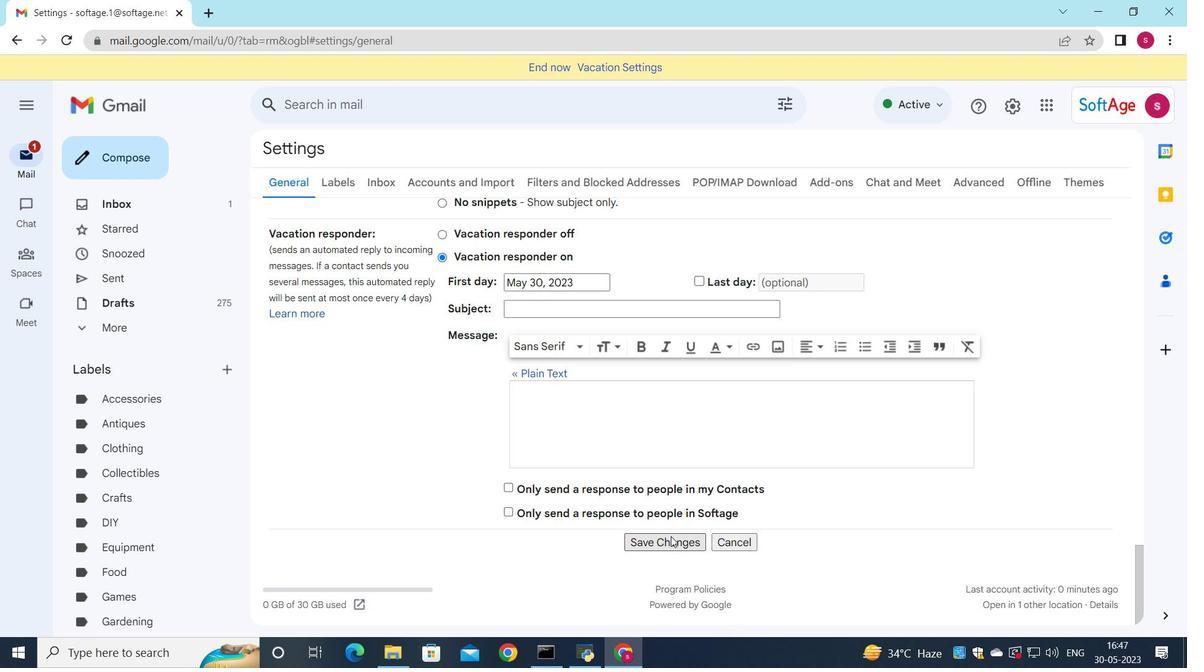 
Action: Mouse pressed left at (680, 536)
Screenshot: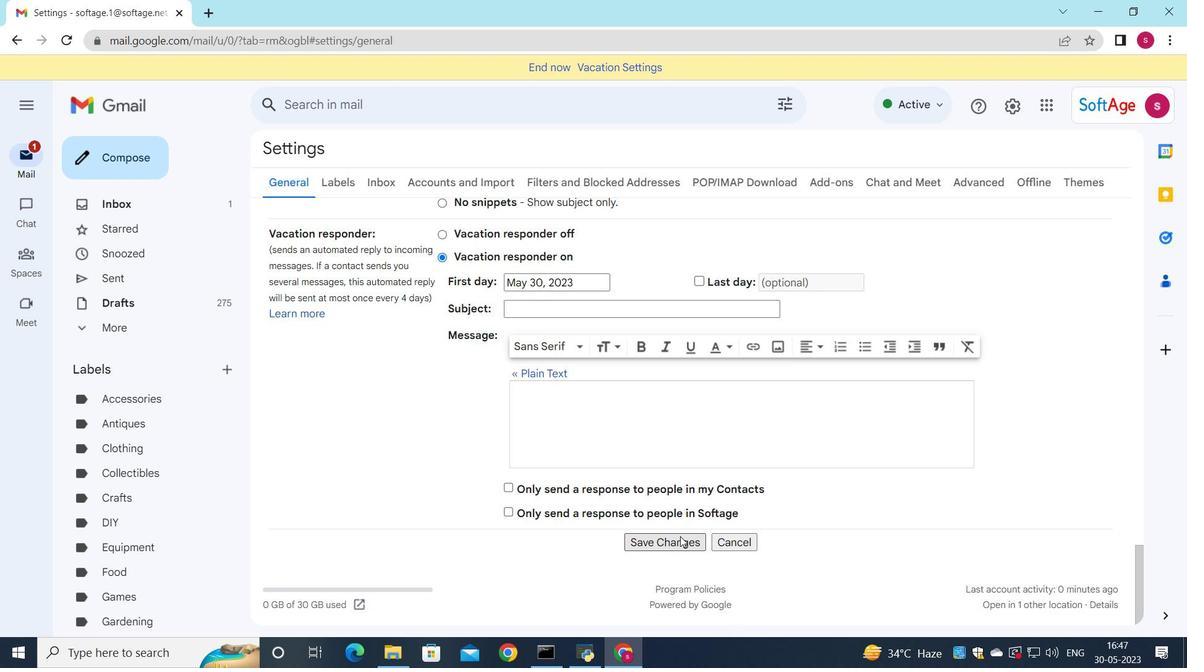 
Action: Mouse moved to (106, 145)
Screenshot: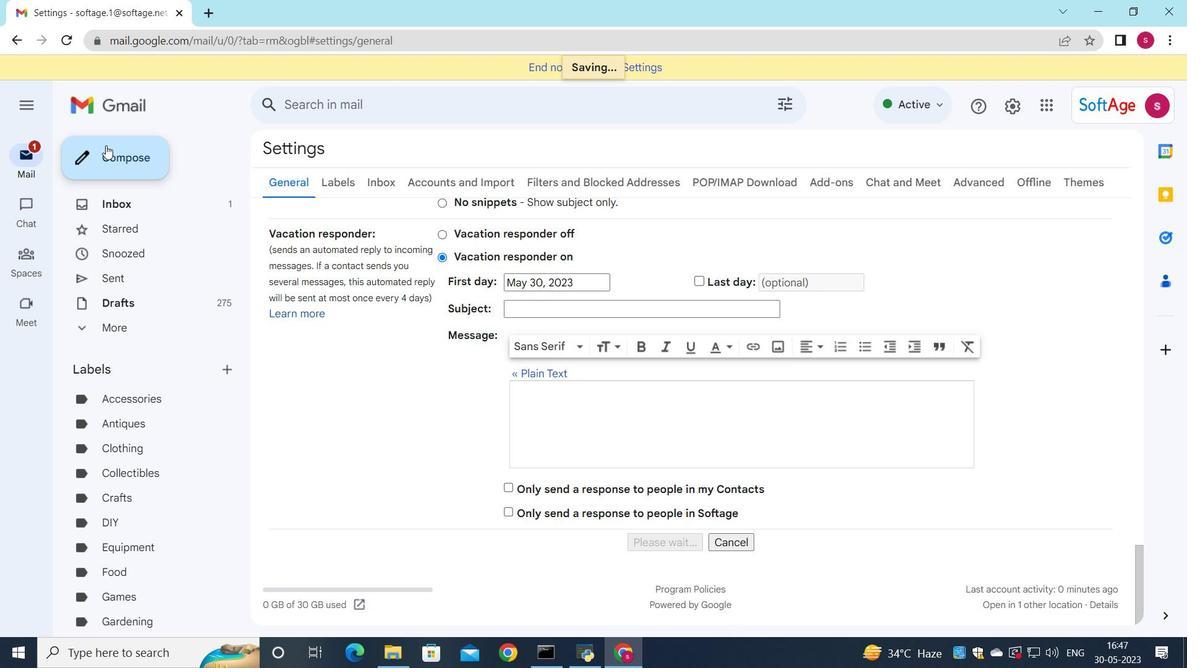 
Action: Mouse pressed left at (106, 145)
Screenshot: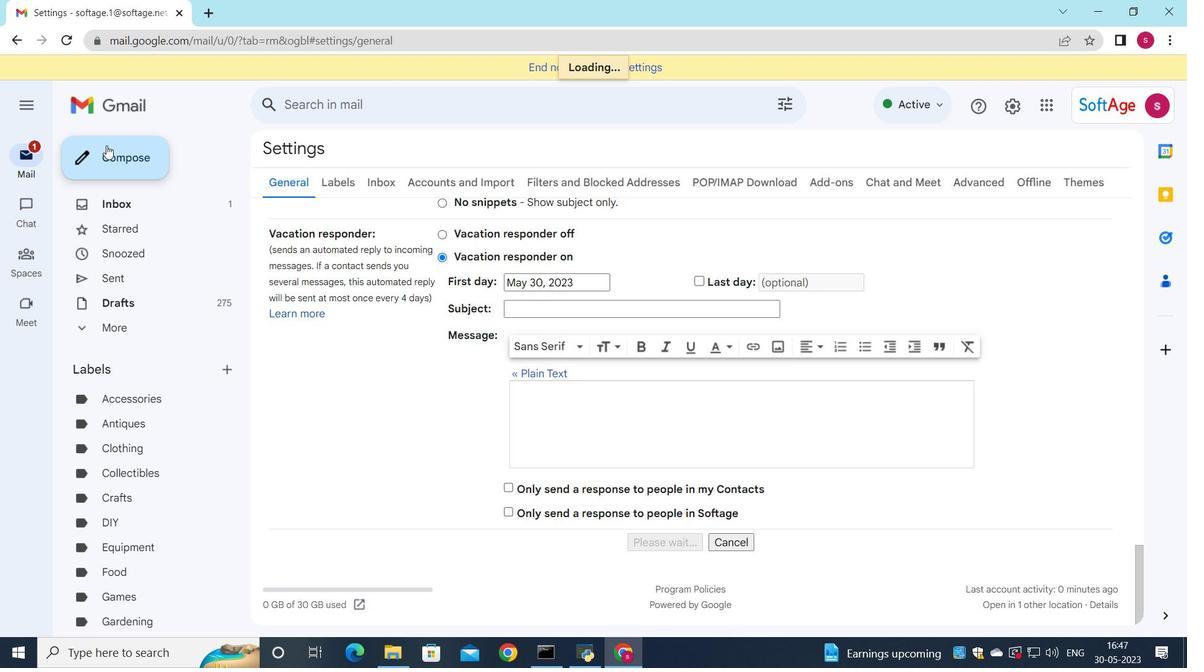 
Action: Mouse moved to (934, 296)
Screenshot: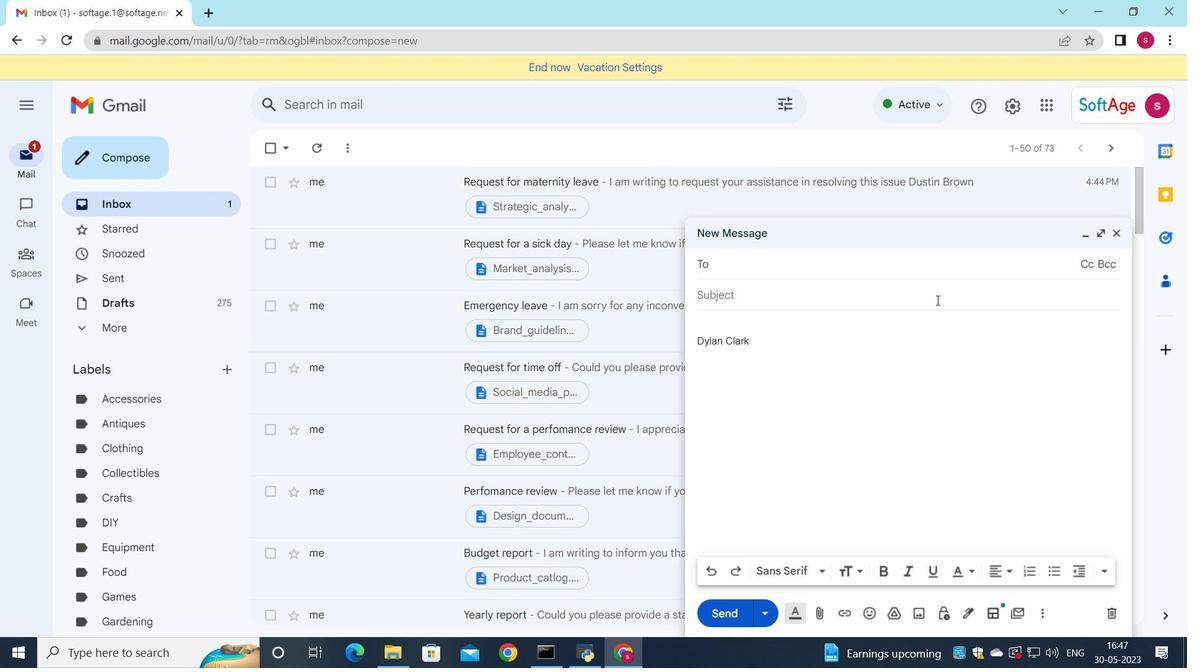 
Action: Key pressed <Key.down>
Screenshot: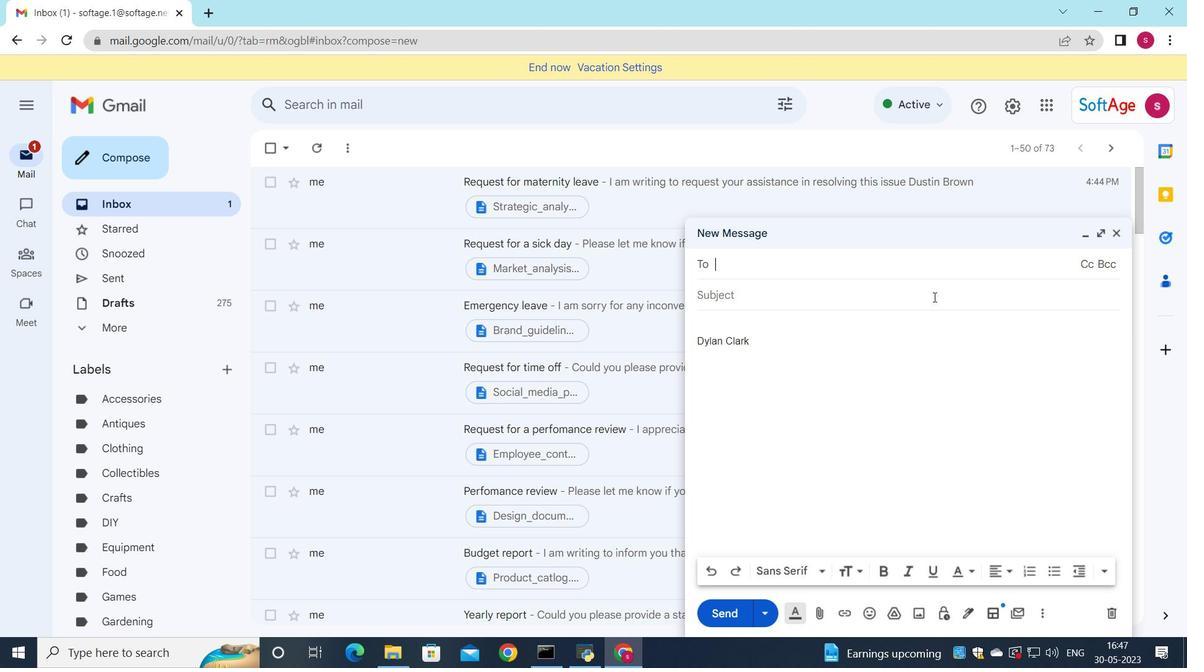 
Action: Mouse moved to (900, 298)
Screenshot: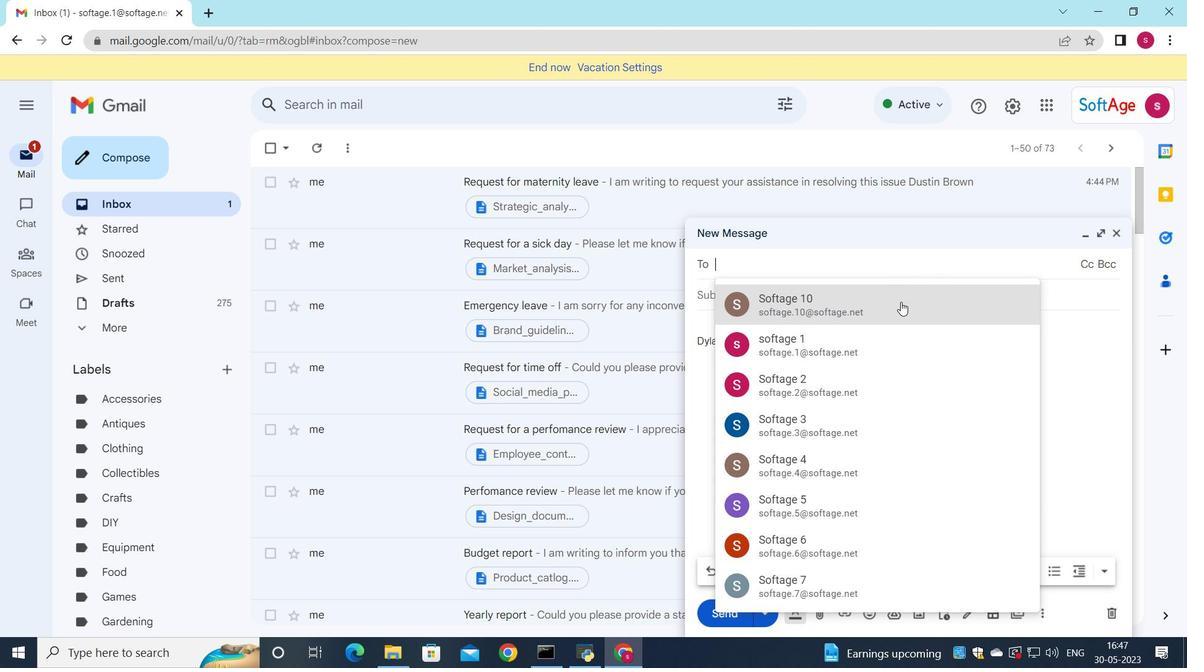 
Action: Mouse pressed left at (900, 298)
Screenshot: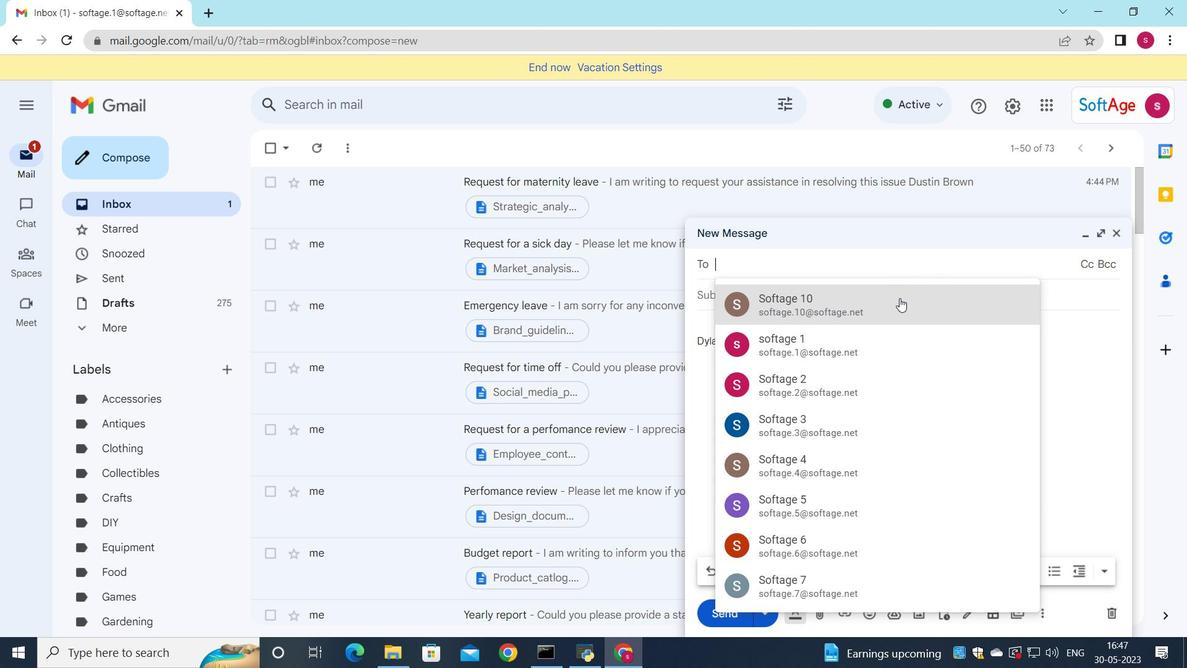 
Action: Mouse moved to (924, 332)
Screenshot: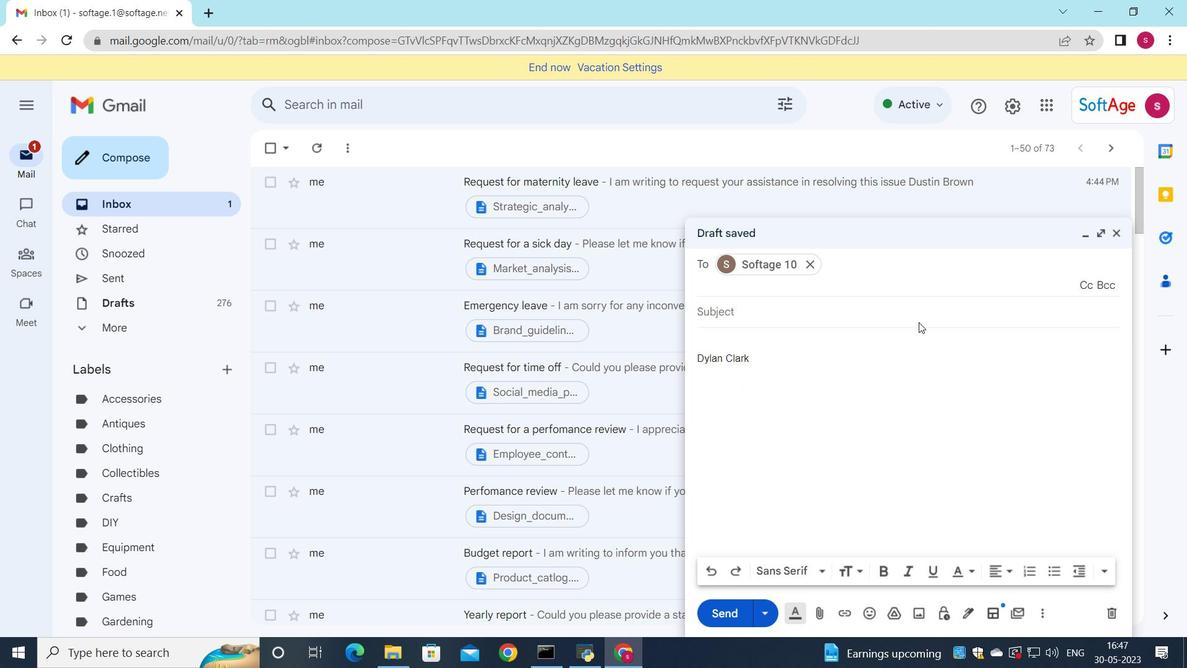 
Action: Key pressed <Key.down>
Screenshot: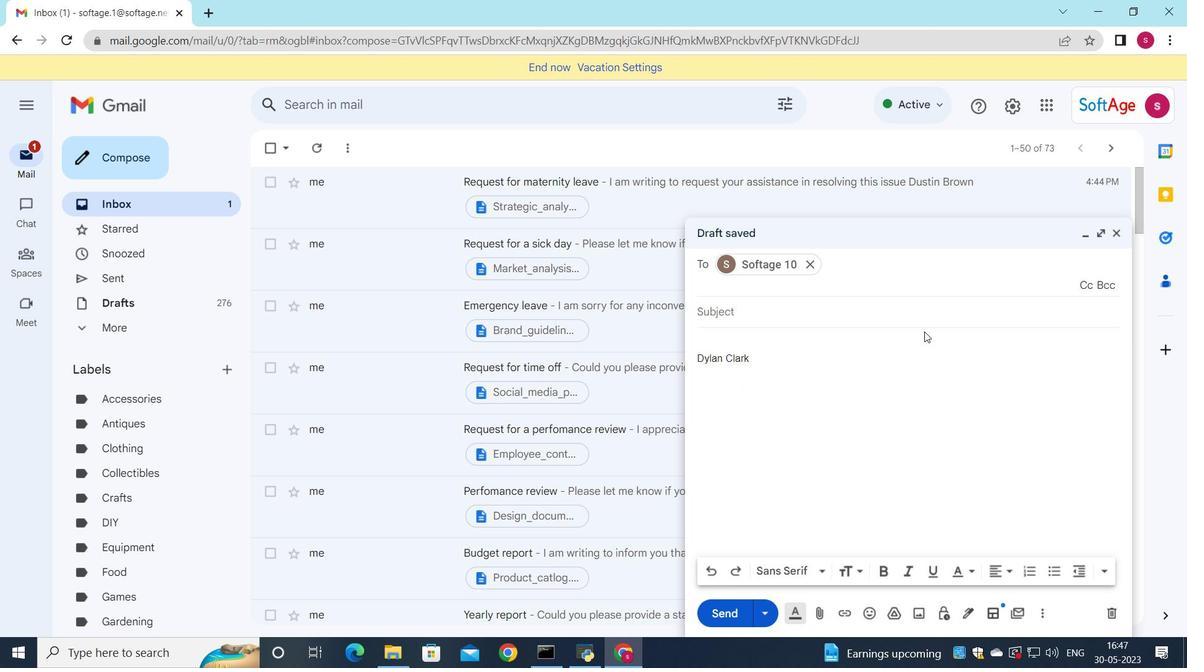 
Action: Mouse moved to (926, 350)
Screenshot: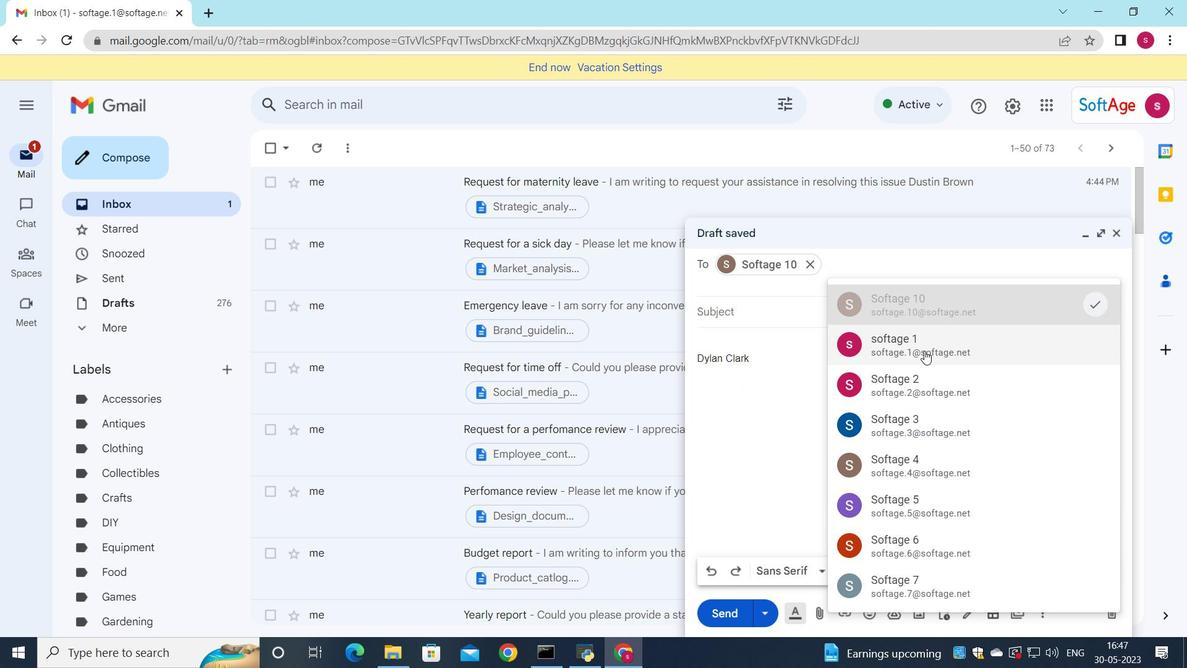 
Action: Mouse pressed left at (926, 350)
Screenshot: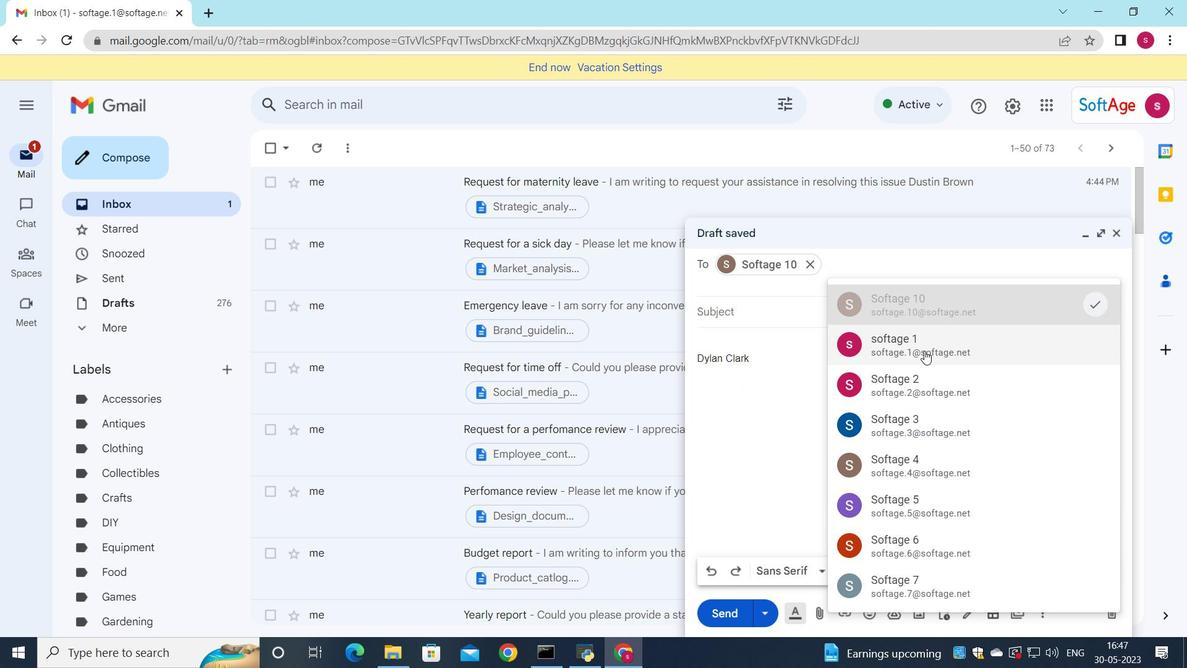 
Action: Key pressed <Key.down>
Screenshot: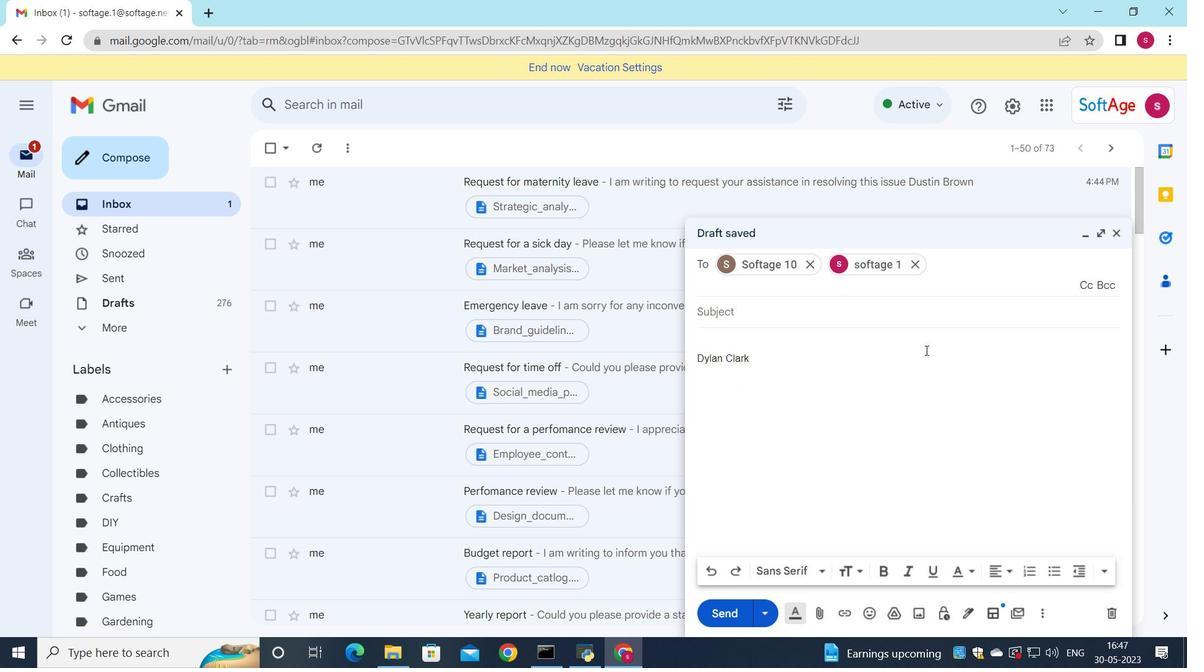 
Action: Mouse moved to (995, 383)
Screenshot: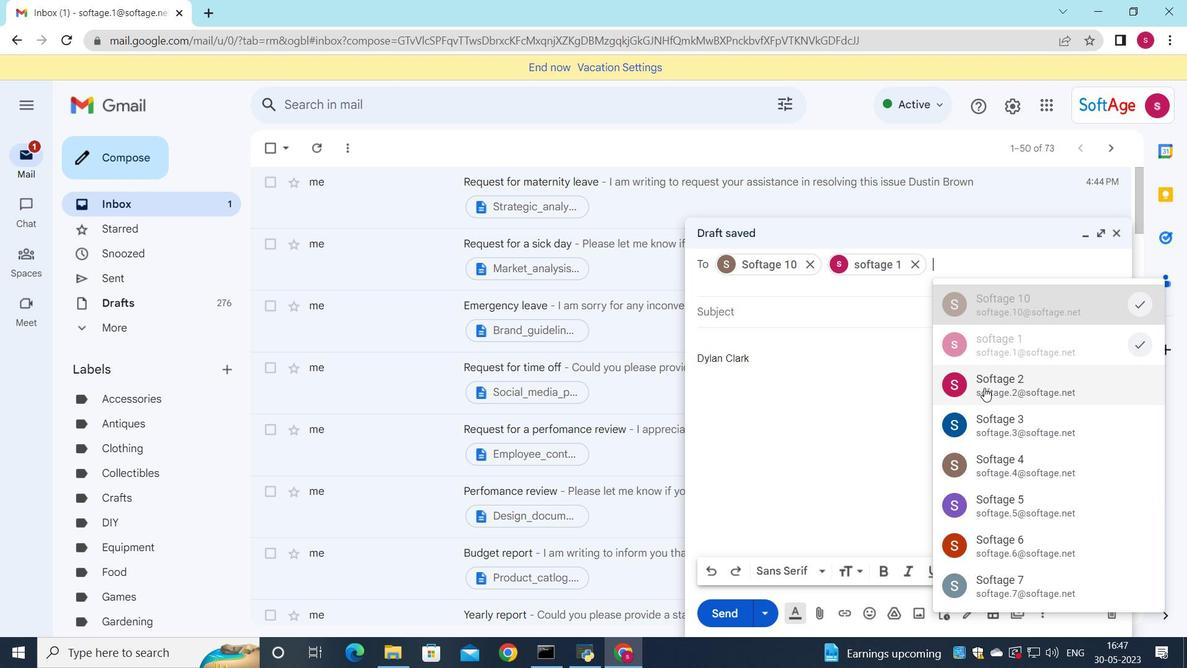 
Action: Mouse pressed left at (995, 383)
Screenshot: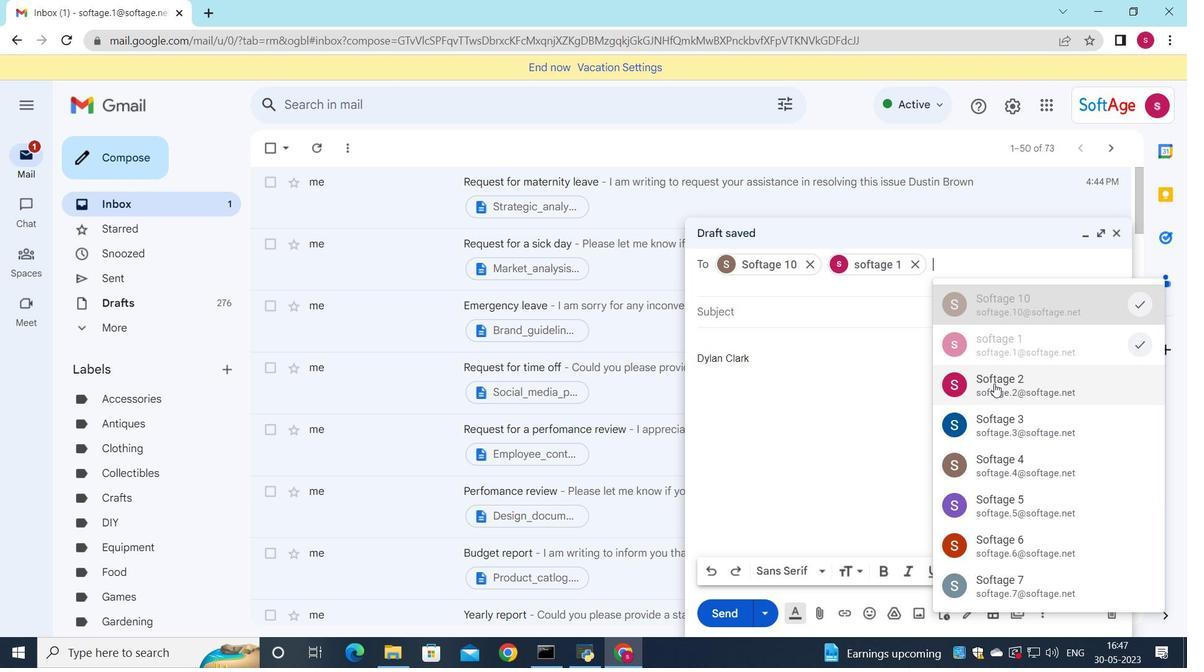 
Action: Mouse moved to (1083, 279)
Screenshot: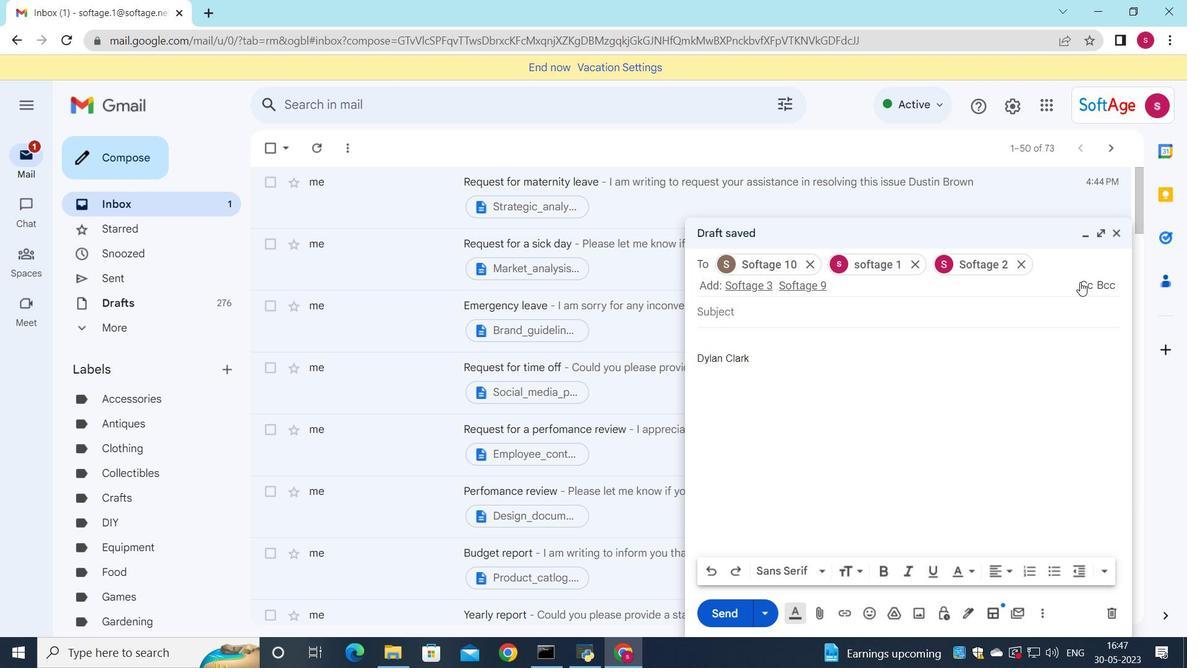 
Action: Mouse pressed left at (1083, 279)
Screenshot: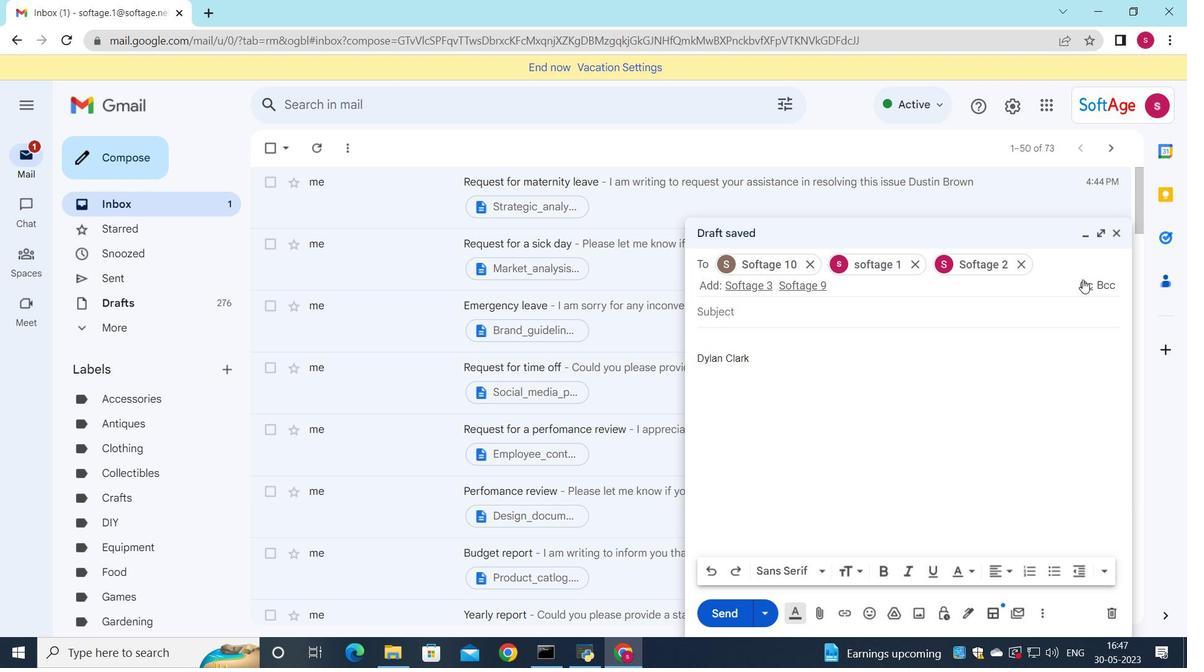 
Action: Mouse moved to (739, 313)
Screenshot: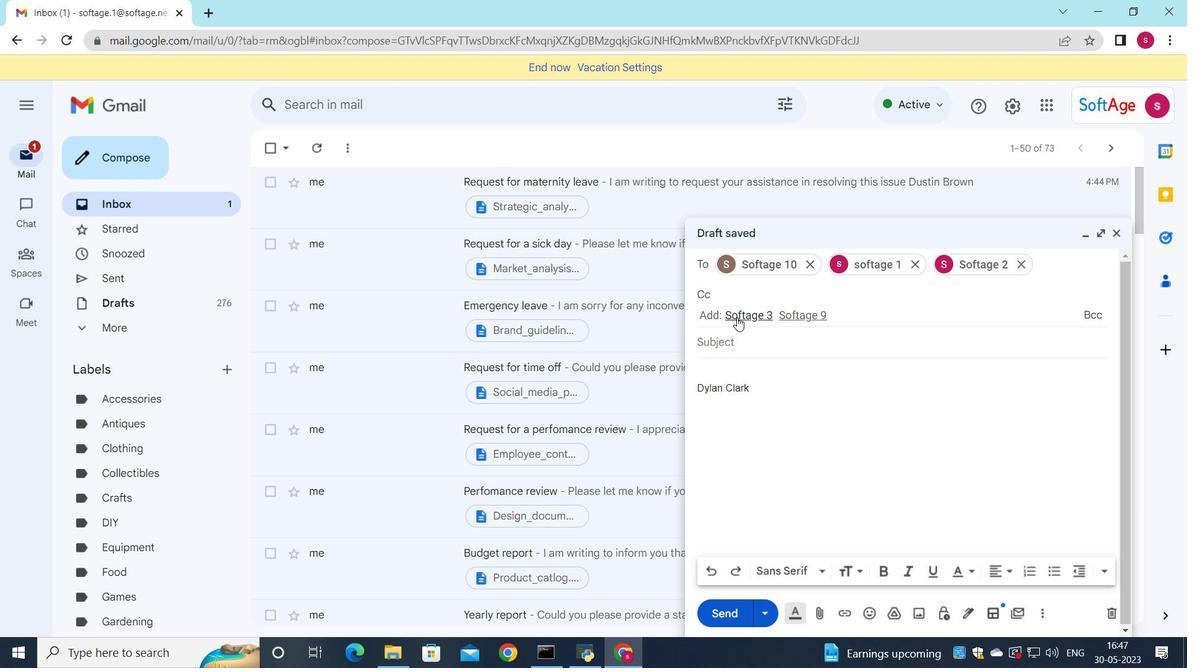 
Action: Mouse pressed left at (739, 313)
Screenshot: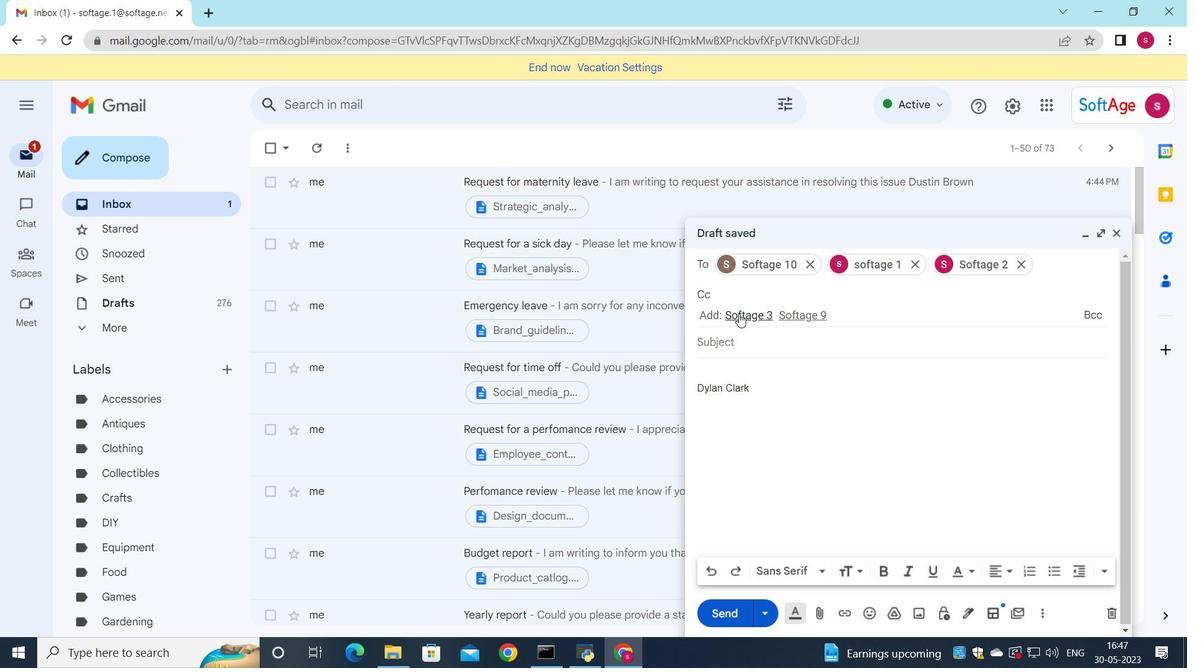 
Action: Mouse moved to (749, 346)
Screenshot: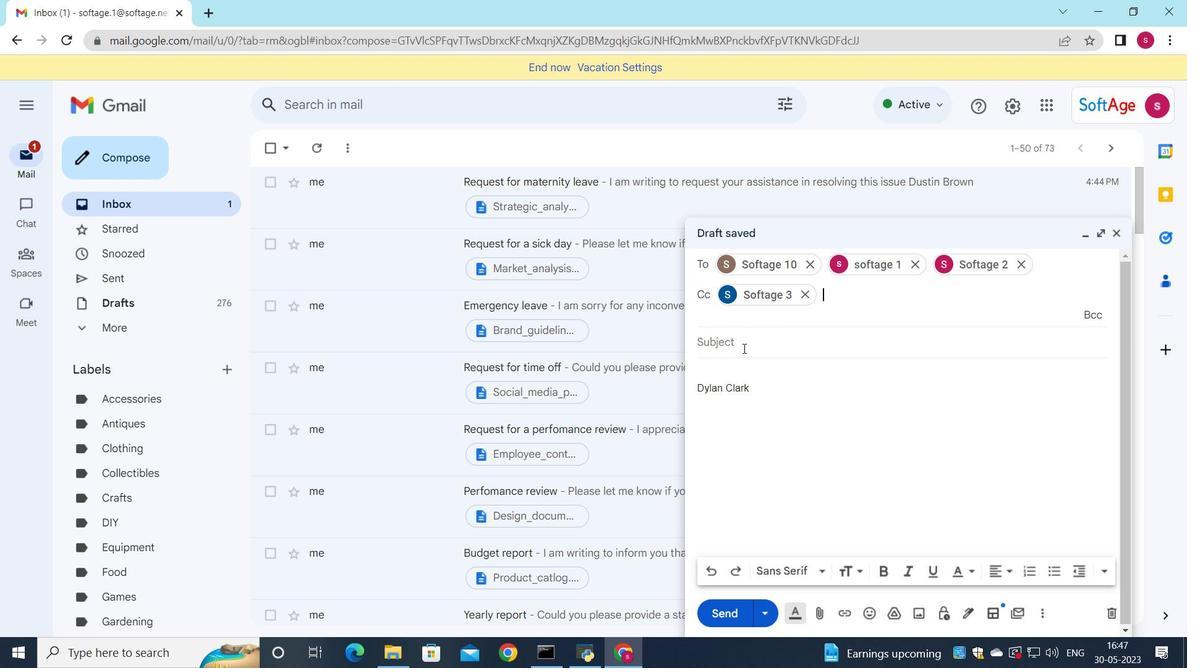 
Action: Mouse pressed left at (749, 346)
Screenshot: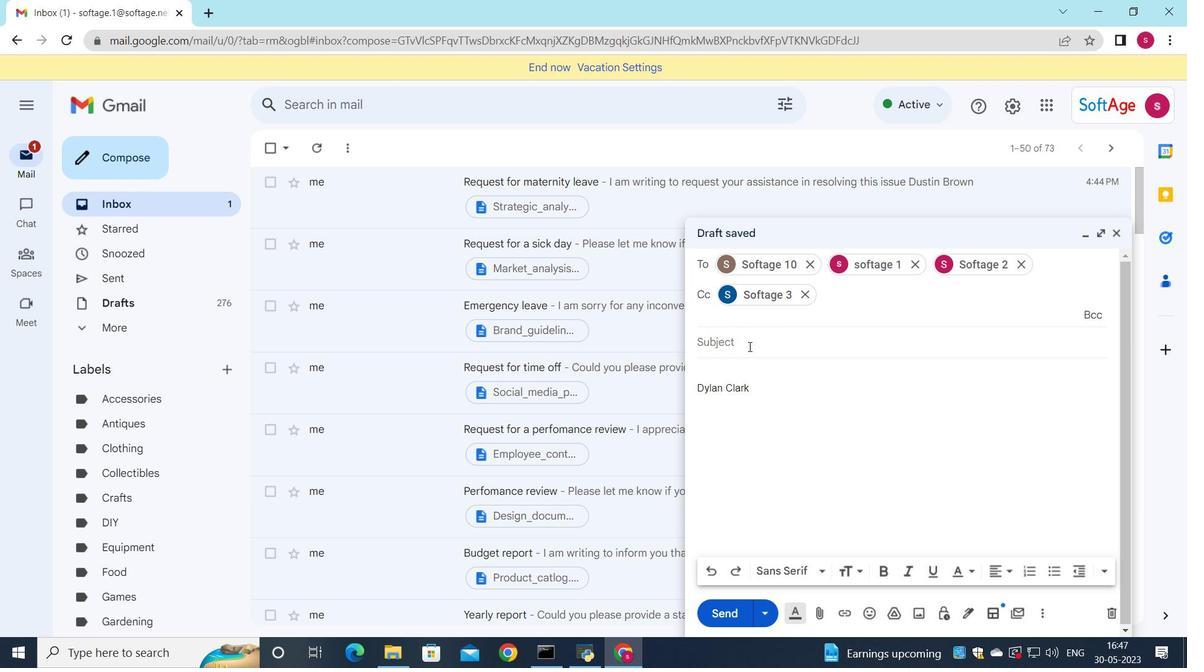 
Action: Mouse moved to (822, 351)
Screenshot: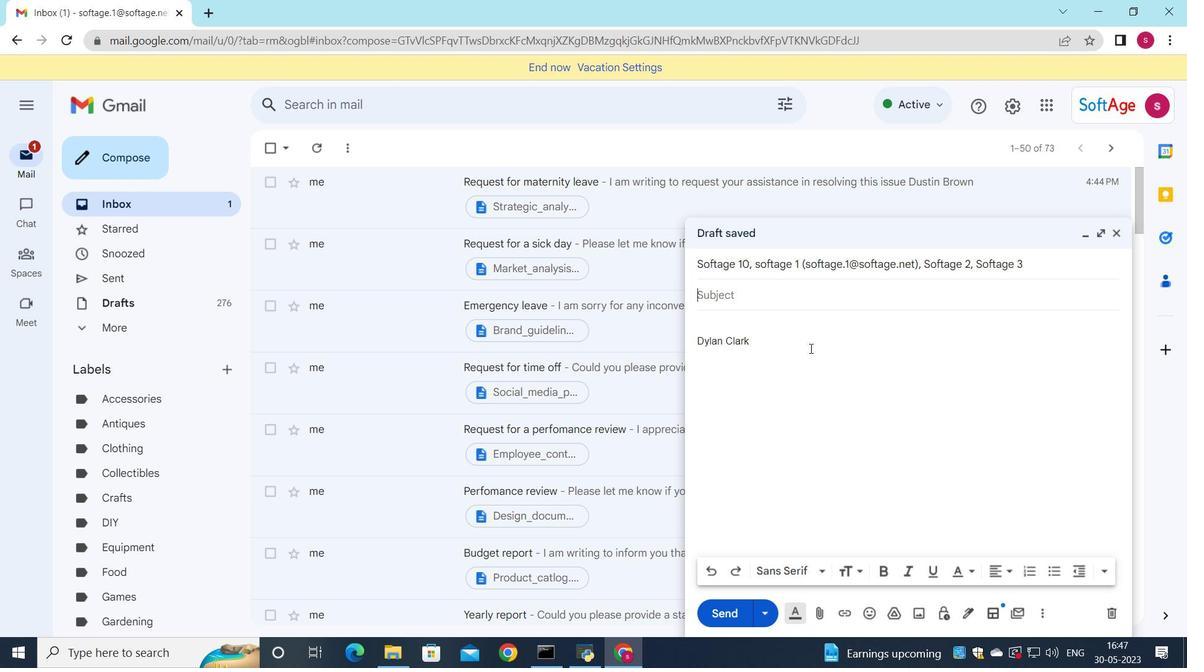 
Action: Key pressed <Key.shift>Request<Key.space>for<Key.space>par<Key.backspace>ternity<Key.space>leave
Screenshot: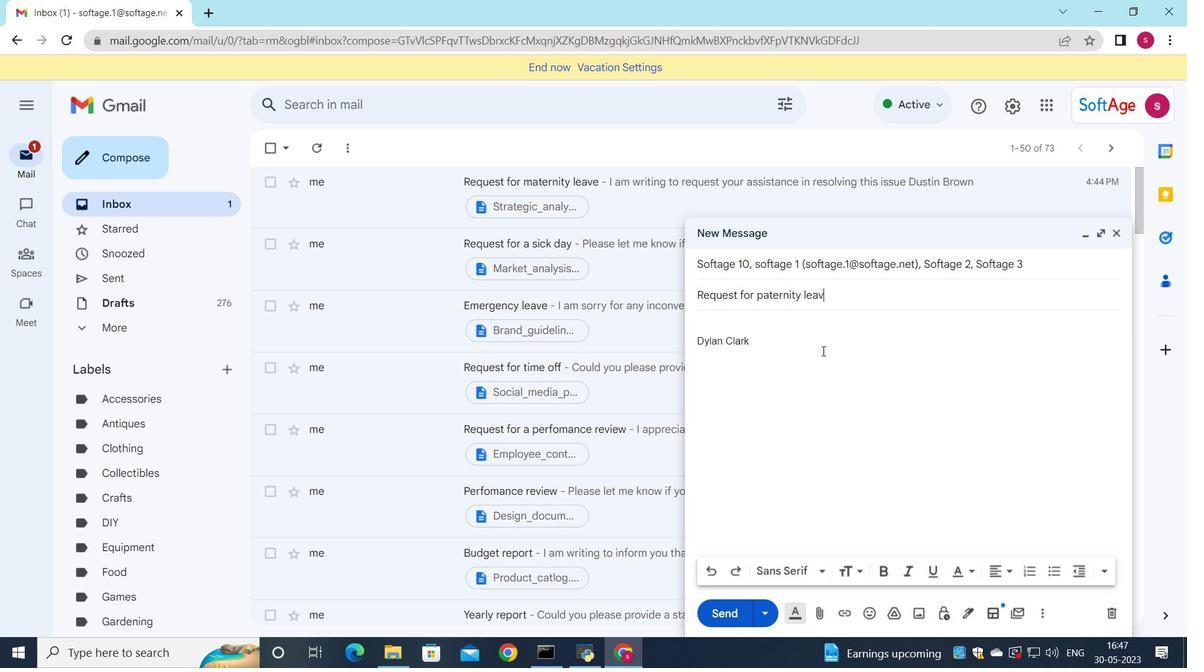 
Action: Mouse moved to (750, 326)
Screenshot: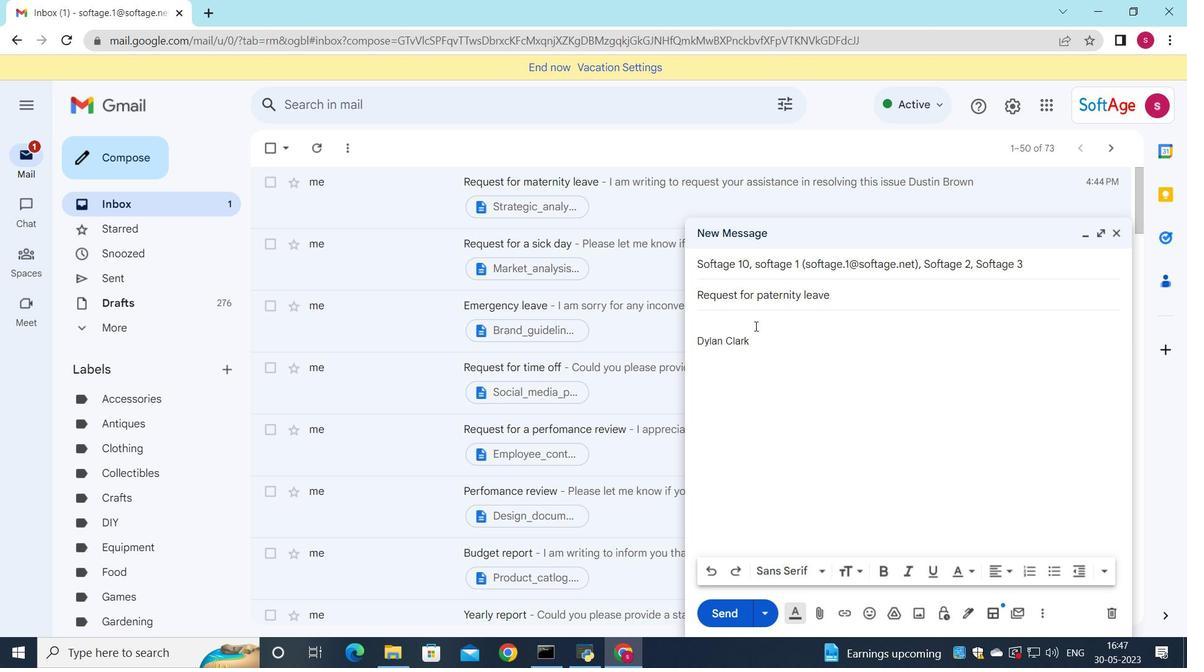 
Action: Mouse pressed left at (750, 326)
Screenshot: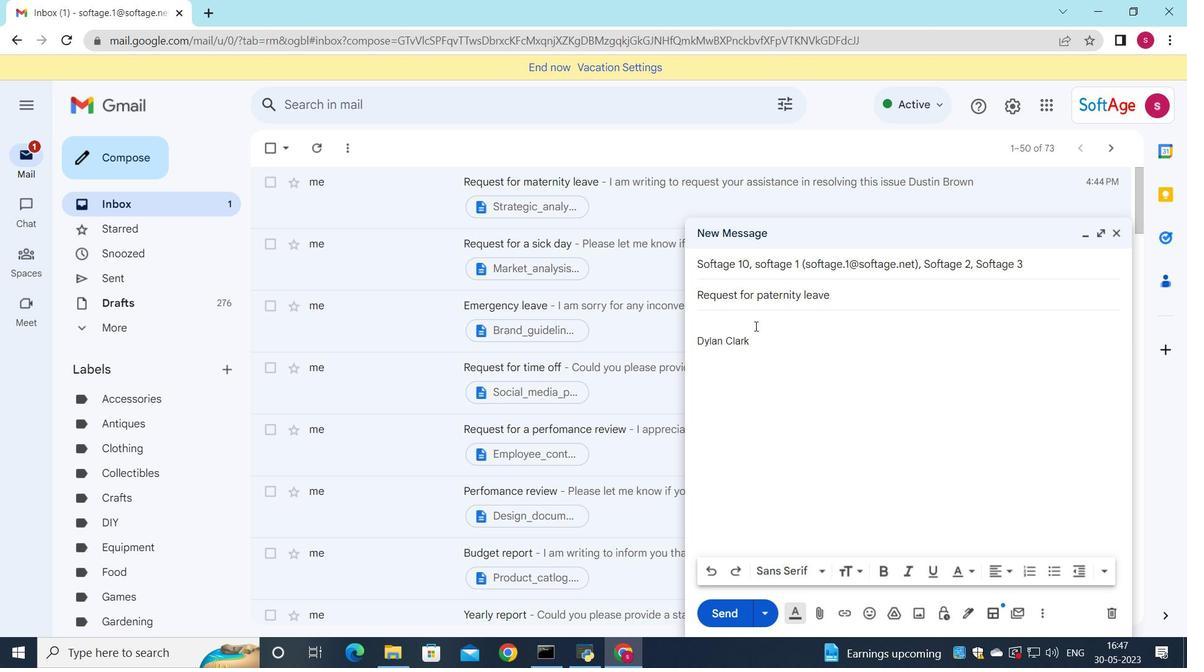 
Action: Mouse moved to (750, 326)
Screenshot: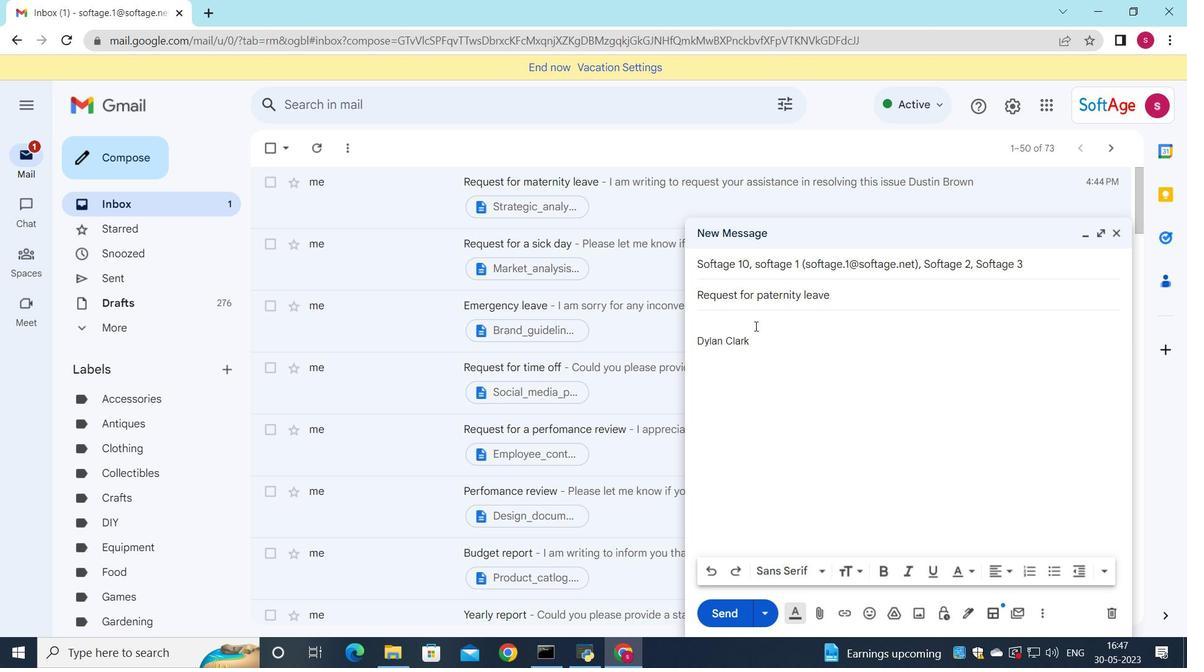 
Action: Key pressed <Key.shift>Could<Key.space>you<Key.space>please<Key.space>confirm<Key.space>the<Key.space>detailsof<Key.space><Key.backspace><Key.backspace><Key.backspace><Key.space>of<Key.space>the<Key.space>contract
Screenshot: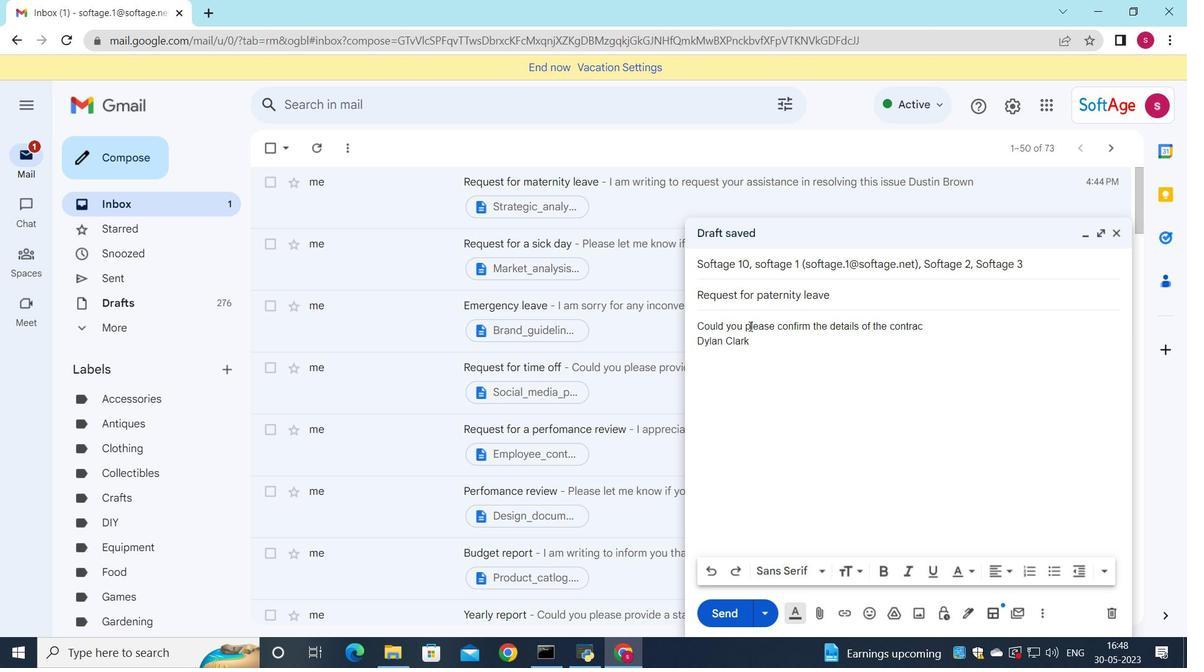
Action: Mouse moved to (963, 356)
Screenshot: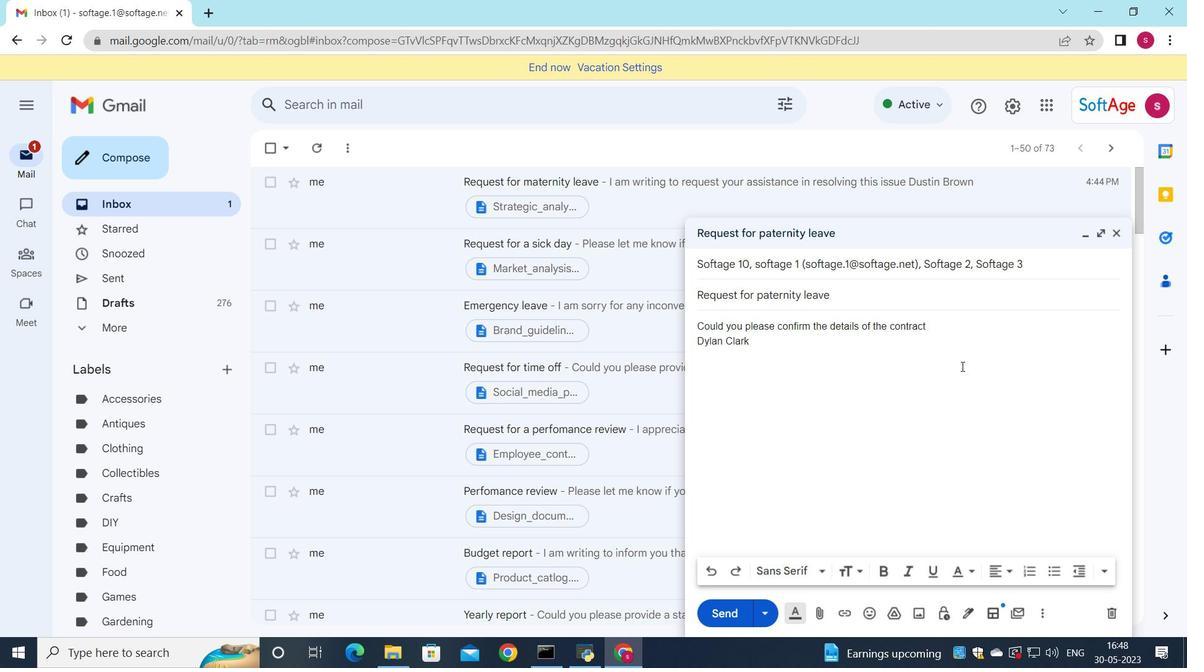 
Action: Key pressed <Key.shift_r>?
Screenshot: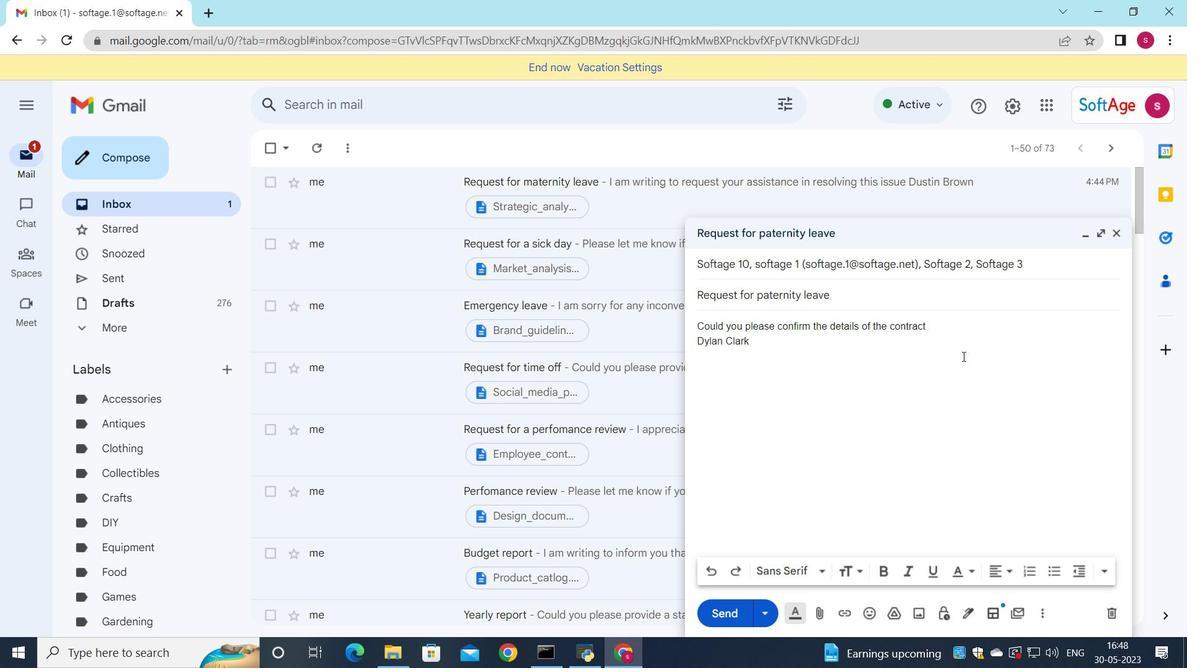 
Action: Mouse moved to (860, 615)
Screenshot: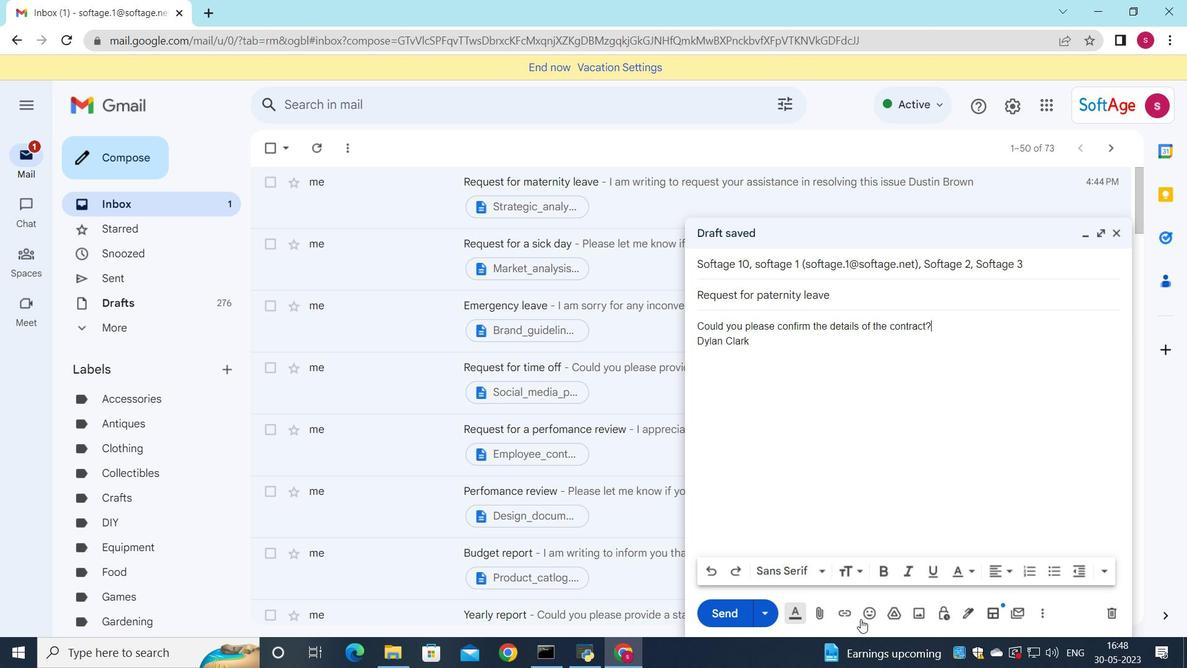 
Action: Mouse pressed left at (860, 615)
Screenshot: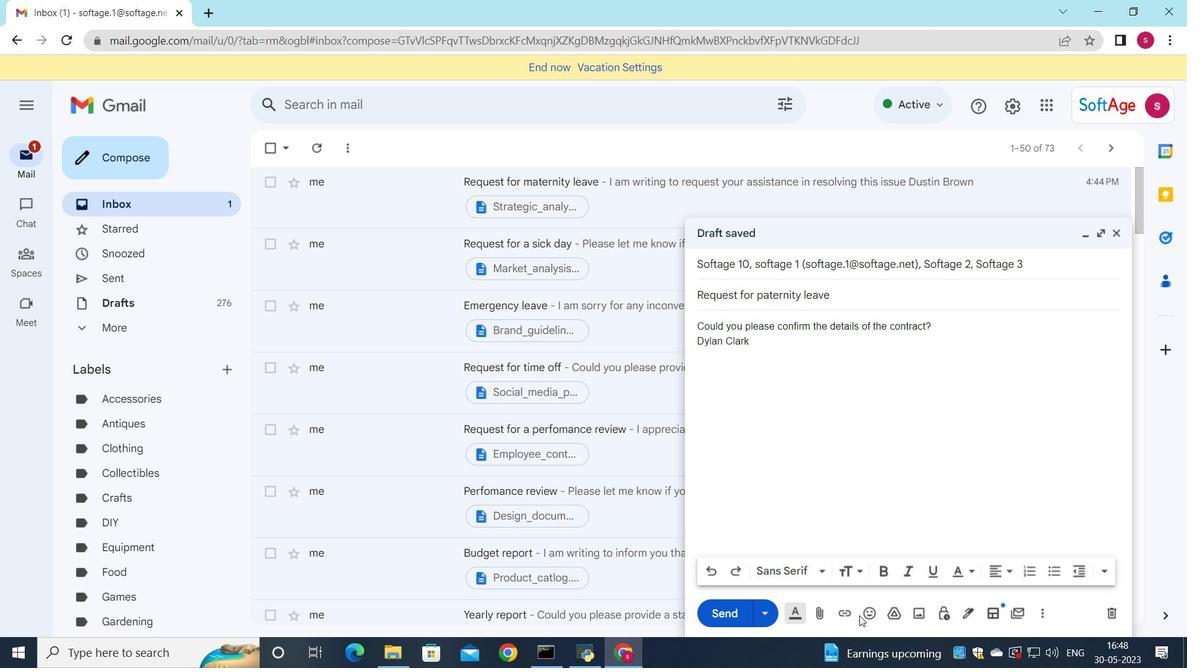 
Action: Mouse moved to (873, 615)
Screenshot: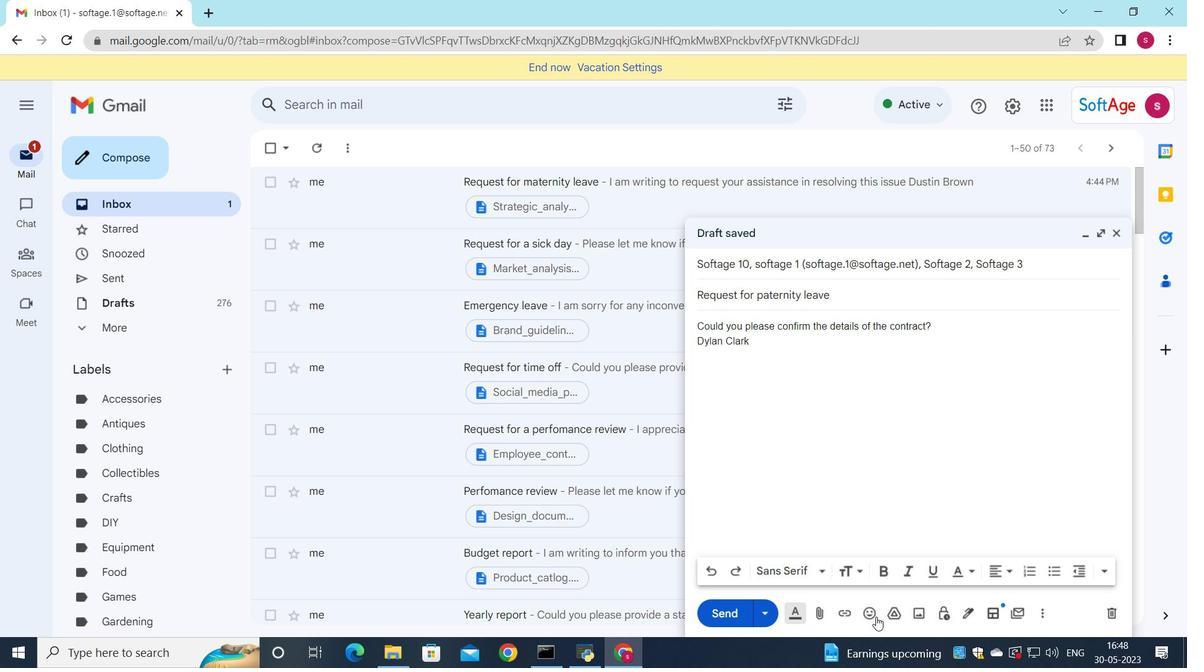 
Action: Mouse pressed left at (873, 615)
Screenshot: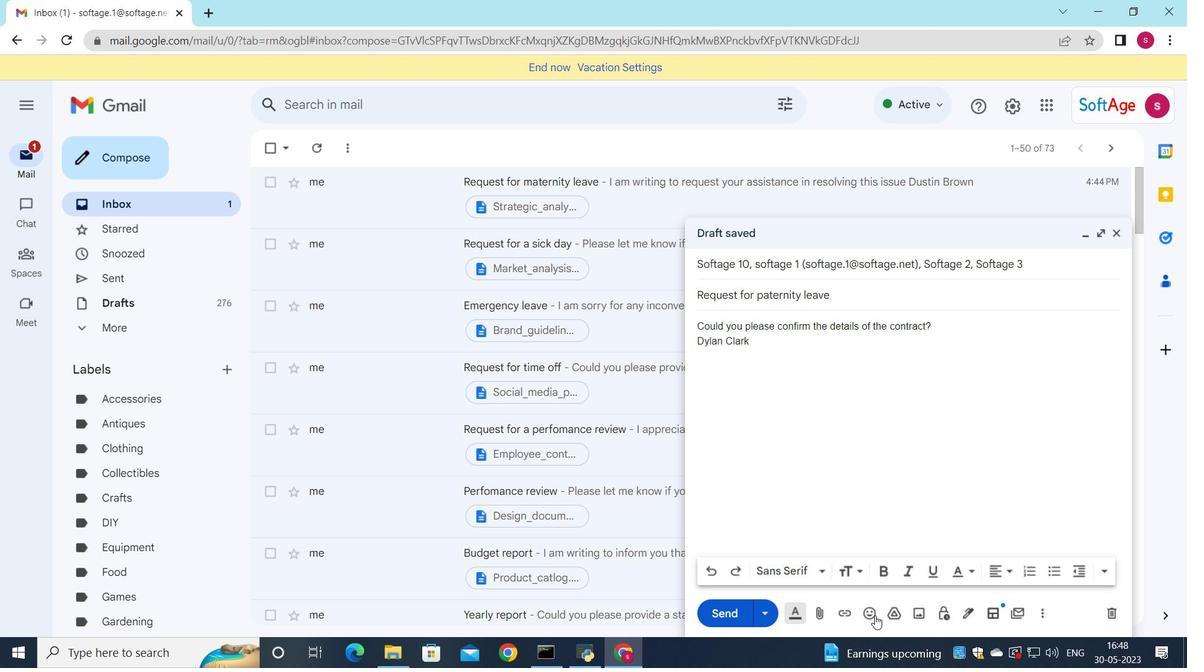 
Action: Mouse moved to (837, 488)
Screenshot: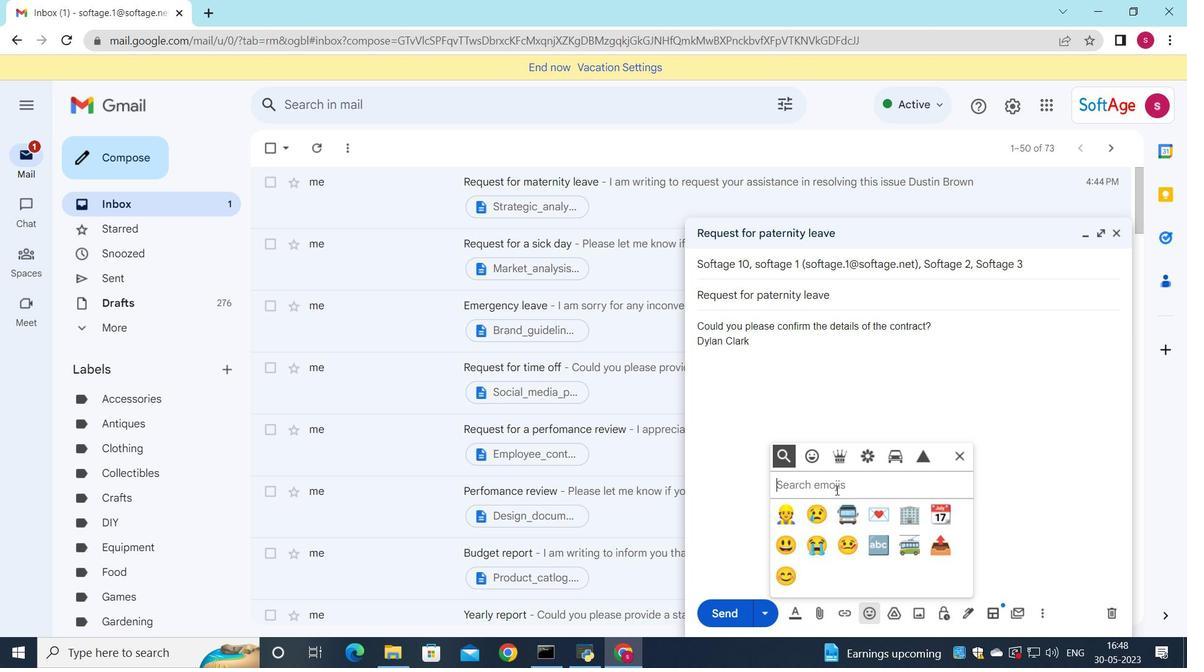 
Action: Key pressed s
Screenshot: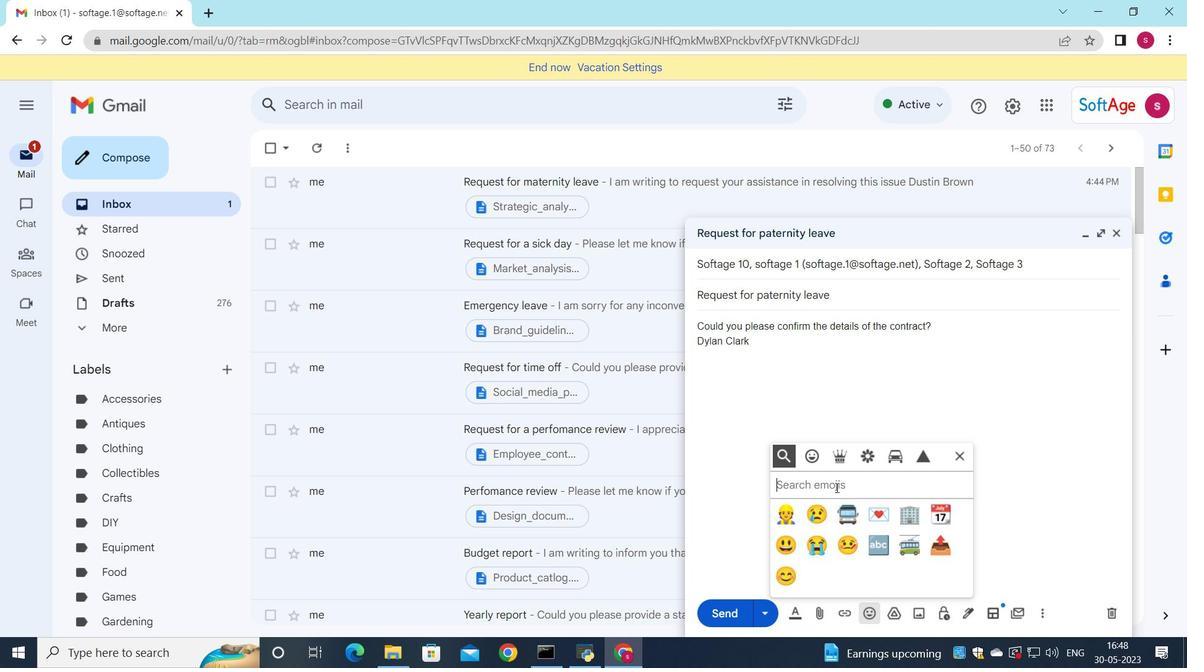 
Action: Mouse moved to (837, 488)
Screenshot: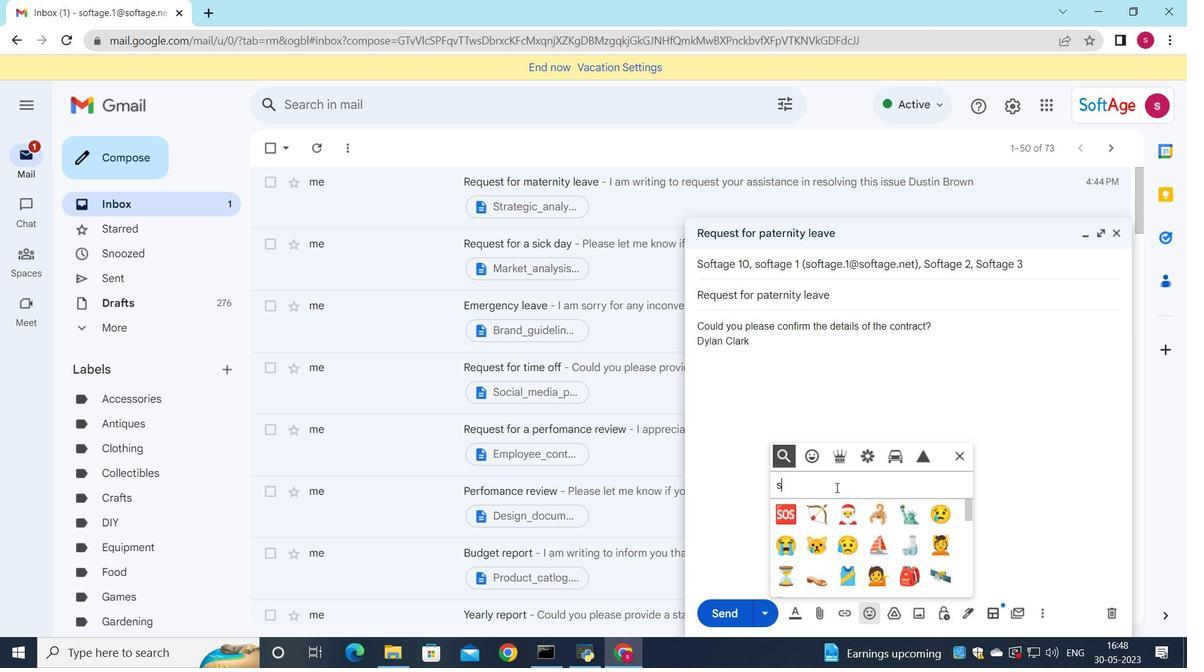 
Action: Key pressed i
Screenshot: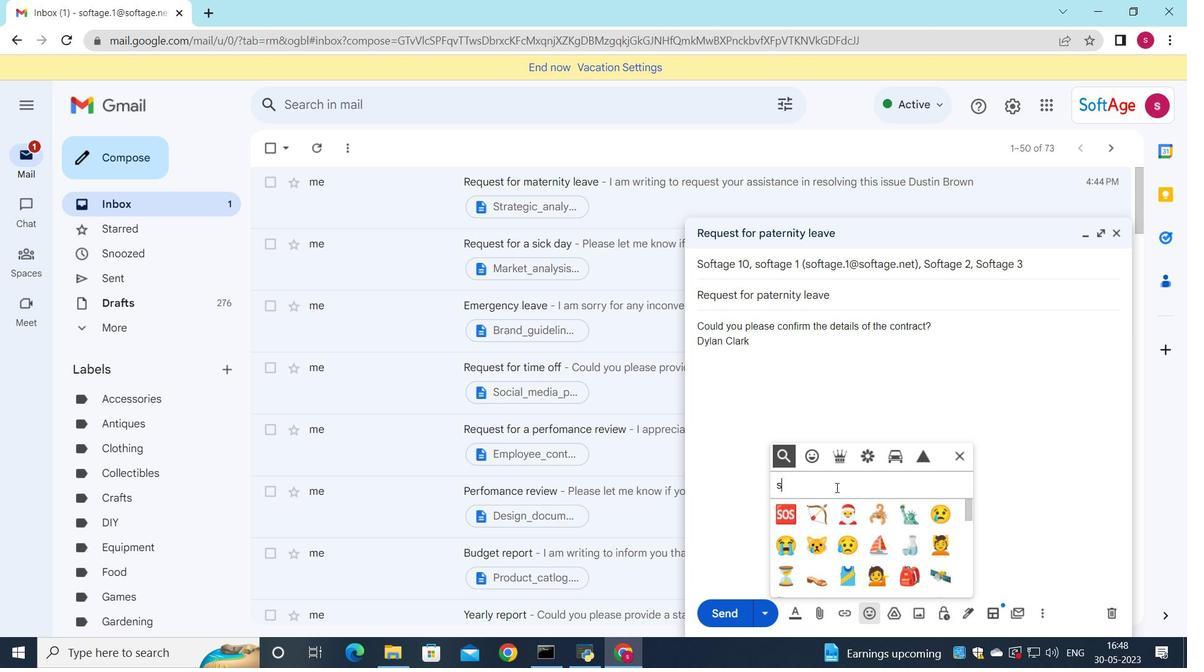 
Action: Mouse moved to (858, 509)
Screenshot: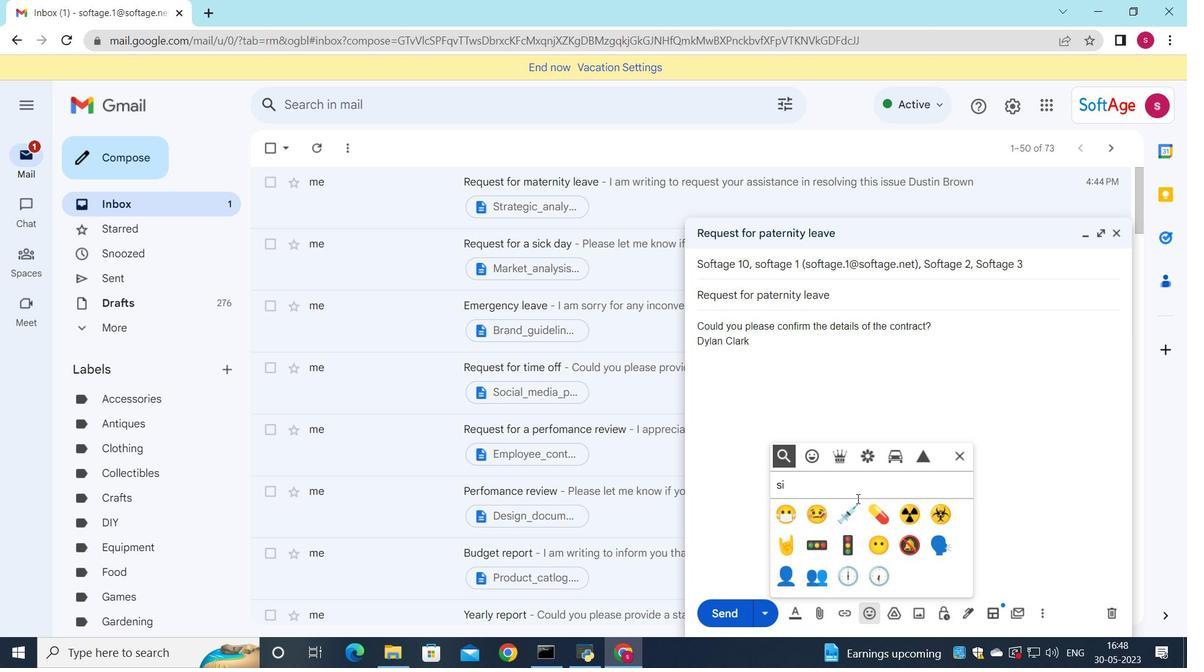 
Action: Key pressed c
Screenshot: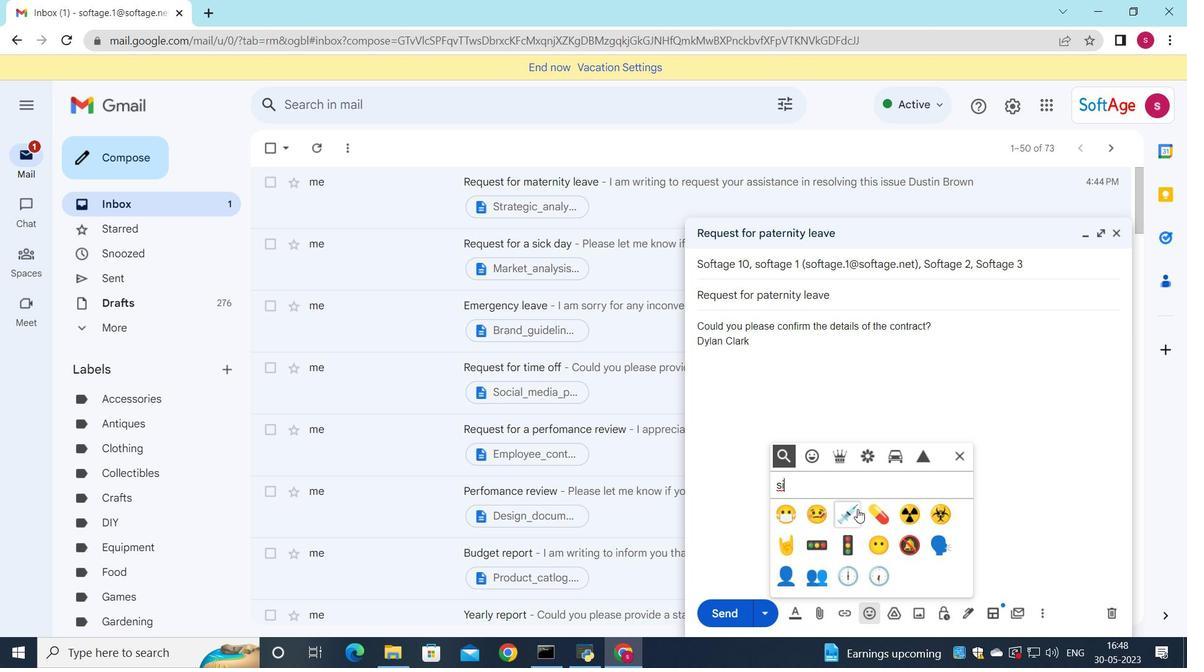 
Action: Mouse moved to (858, 511)
Screenshot: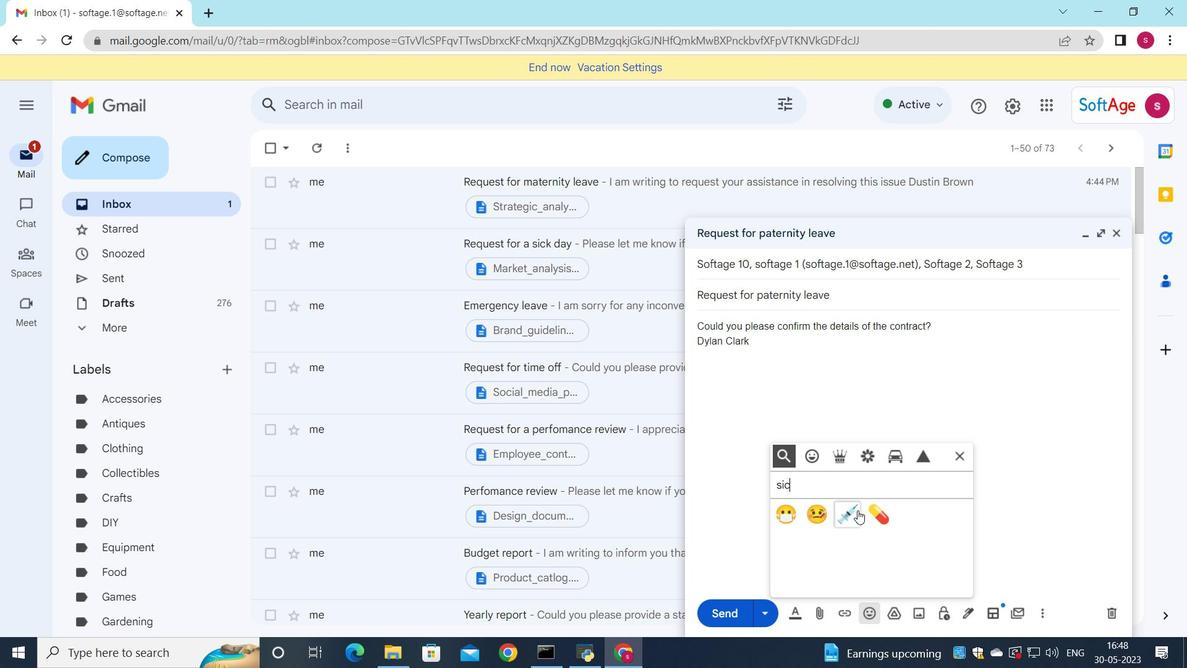 
Action: Key pressed k
Screenshot: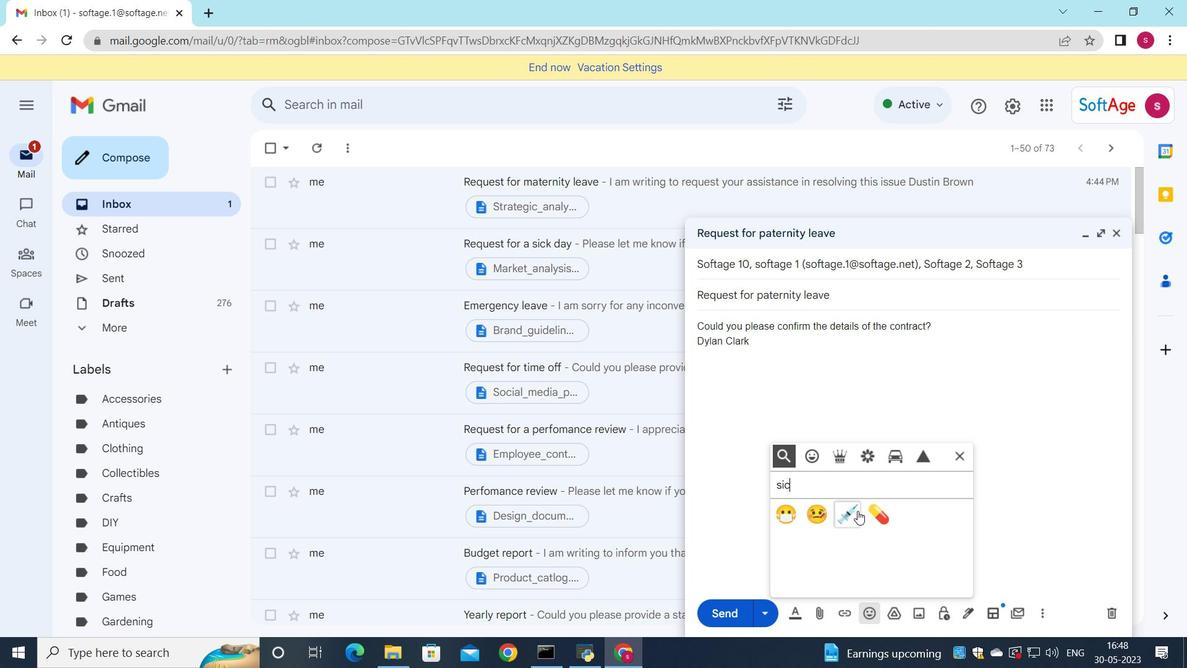 
Action: Mouse moved to (782, 522)
Screenshot: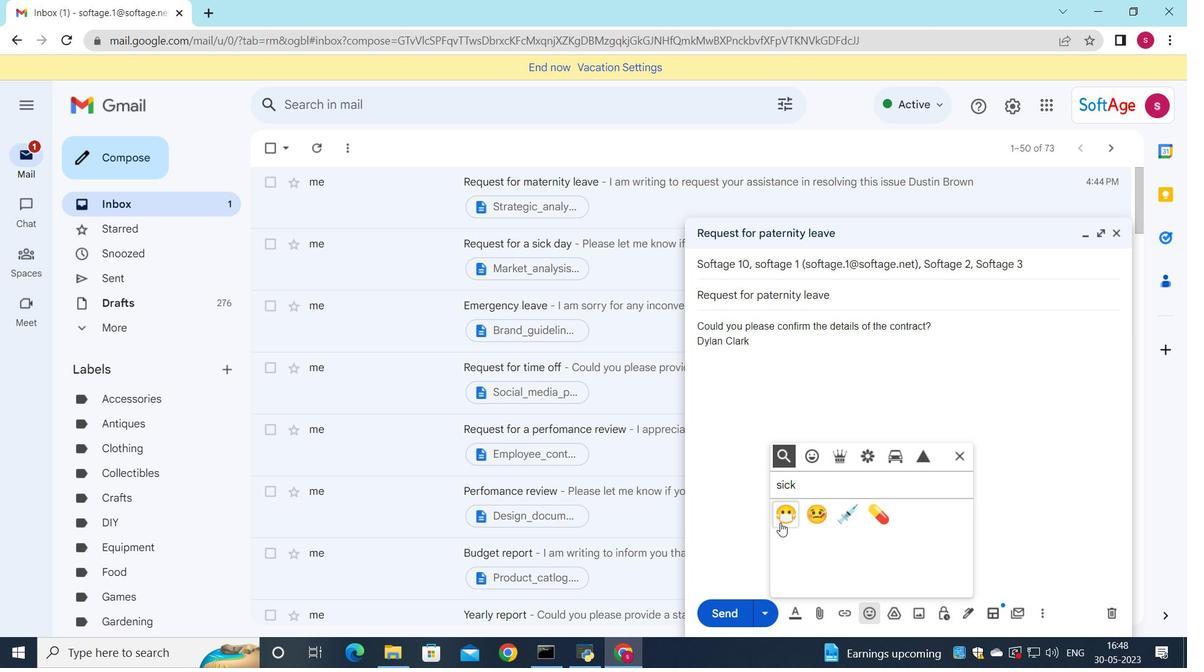 
Action: Mouse pressed left at (782, 522)
Screenshot: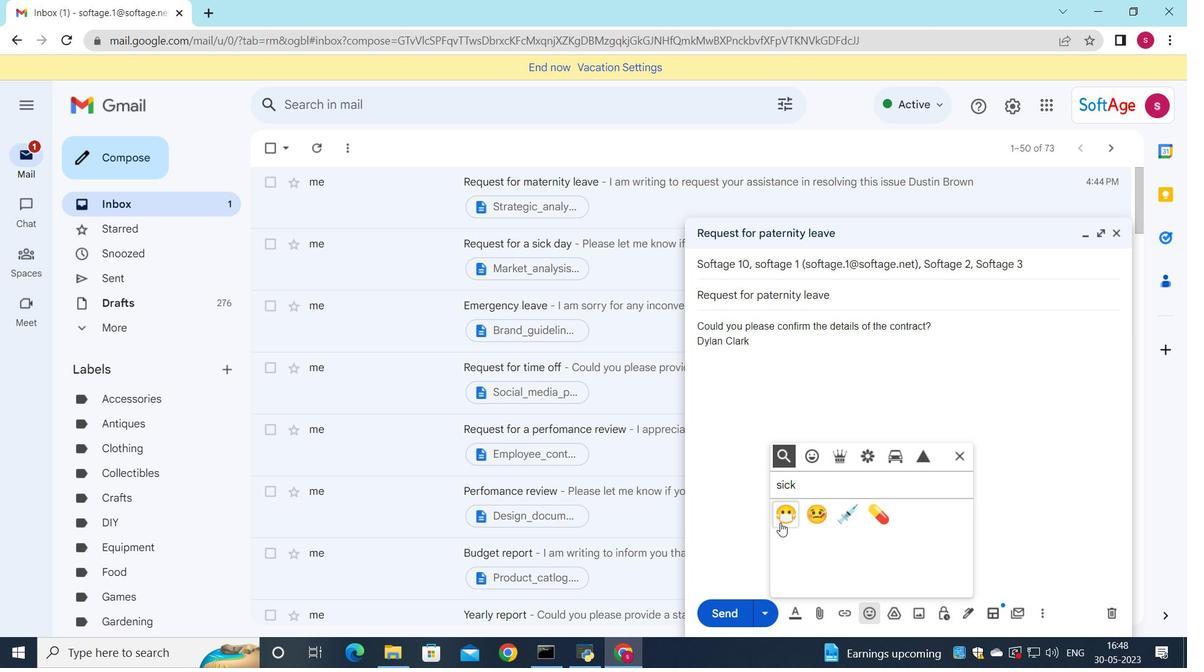 
Action: Mouse moved to (954, 454)
Screenshot: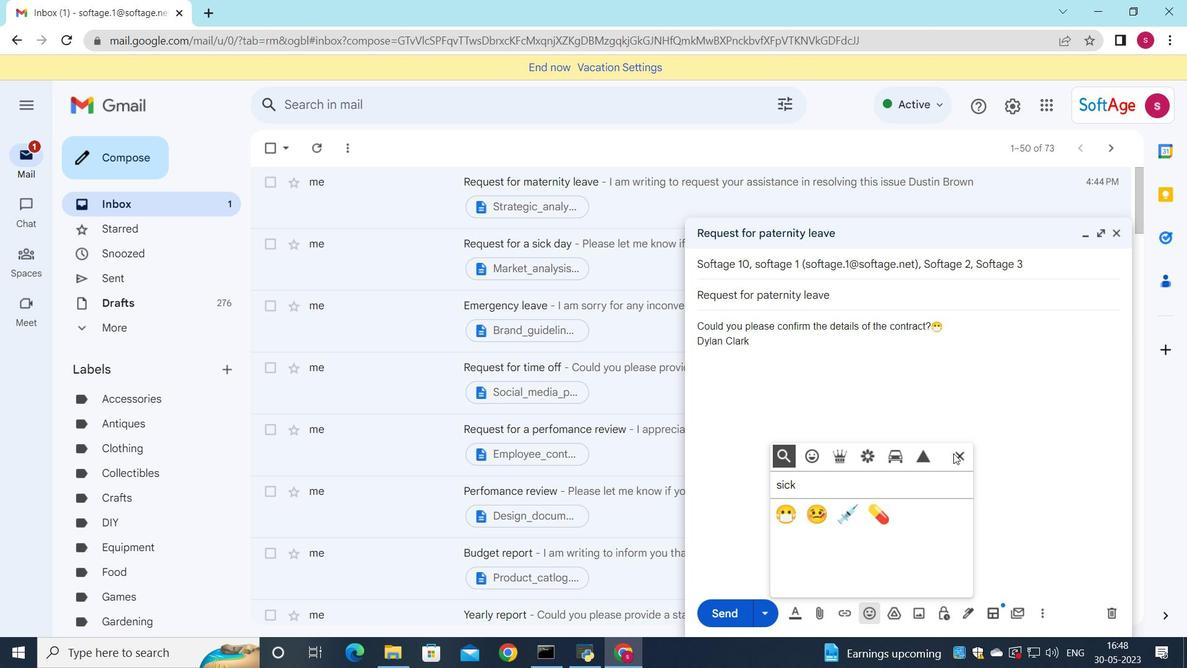 
Action: Mouse pressed left at (954, 454)
Screenshot: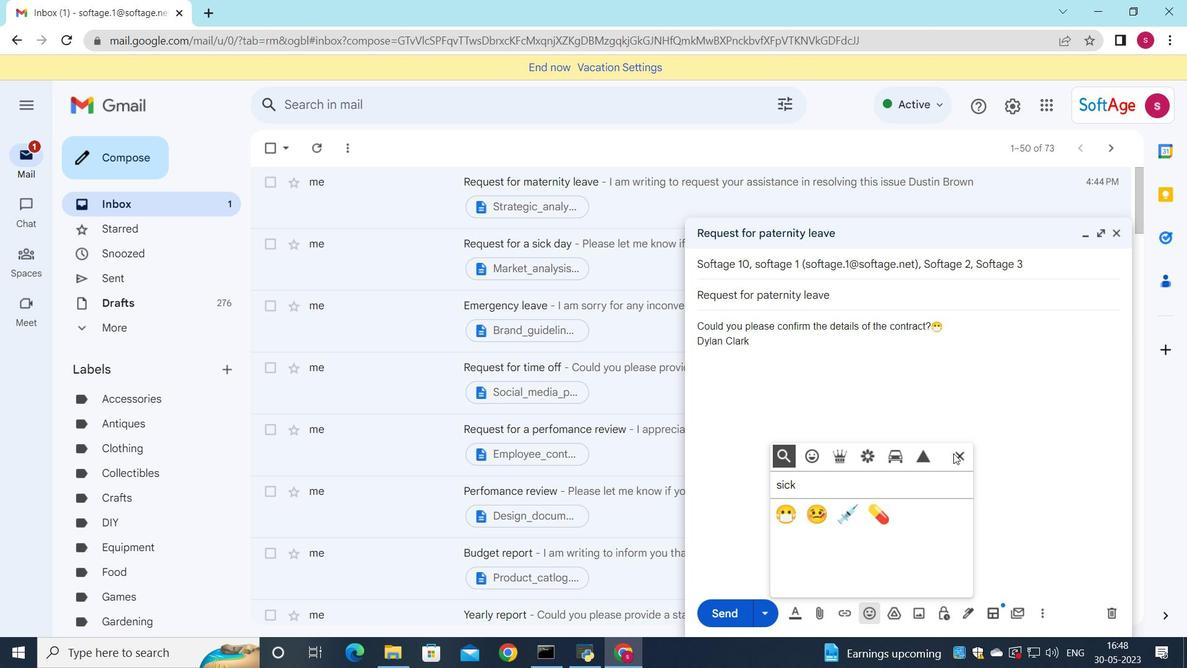 
Action: Mouse moved to (821, 612)
Screenshot: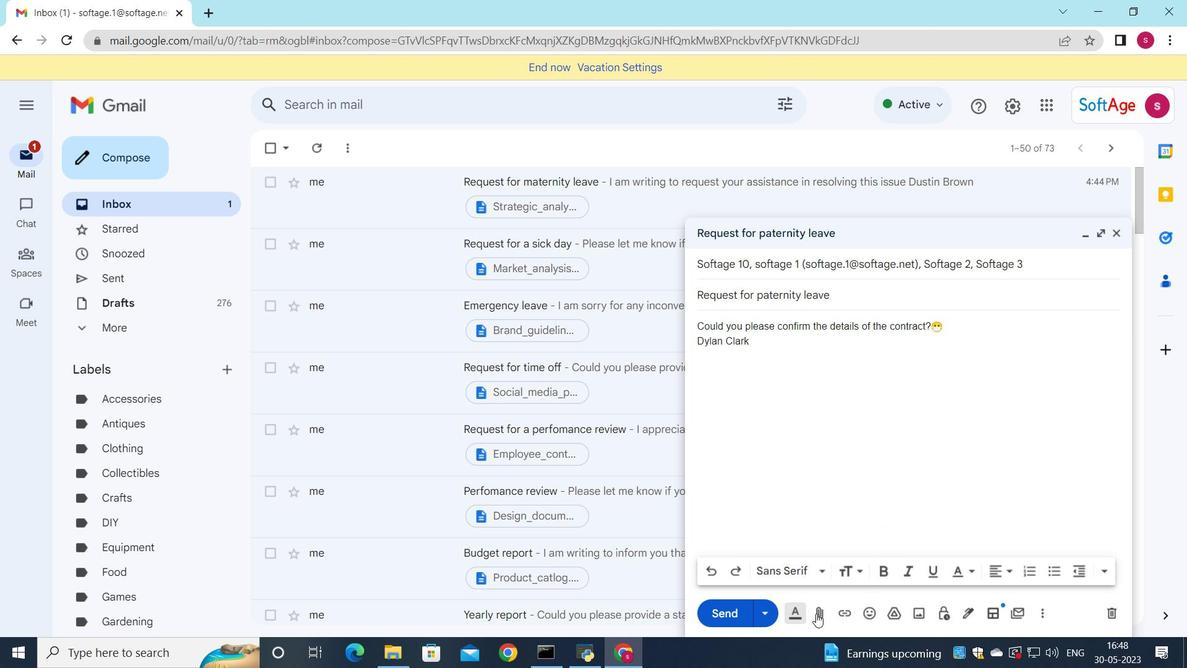 
Action: Mouse pressed left at (821, 612)
Screenshot: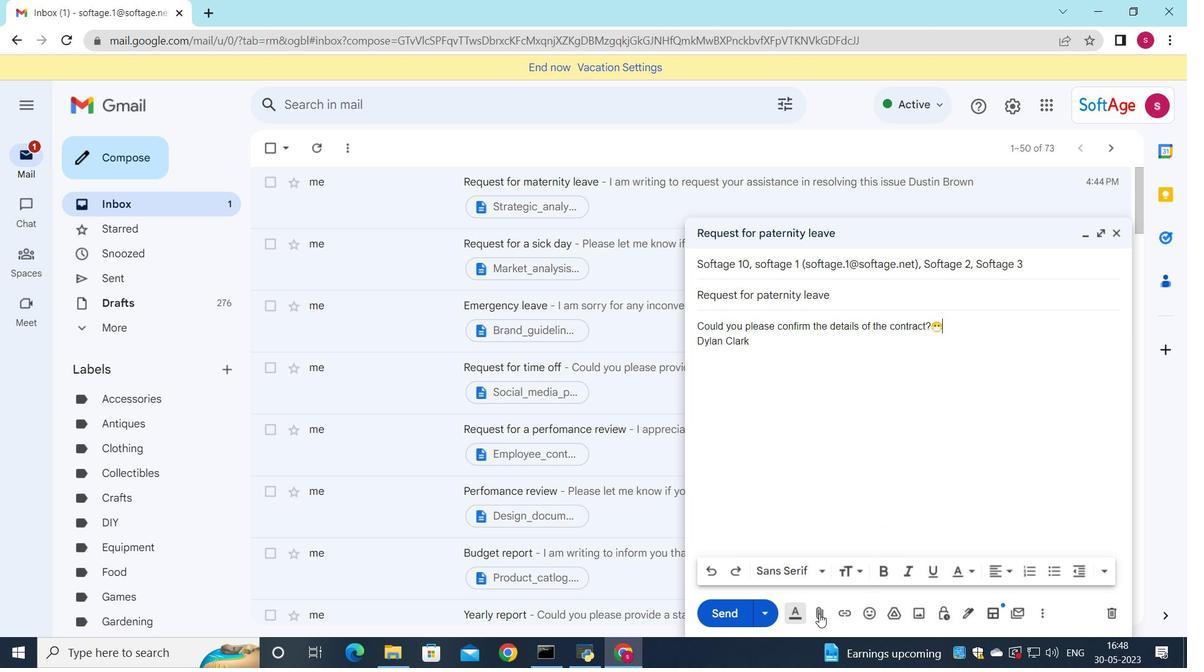 
Action: Mouse moved to (295, 110)
Screenshot: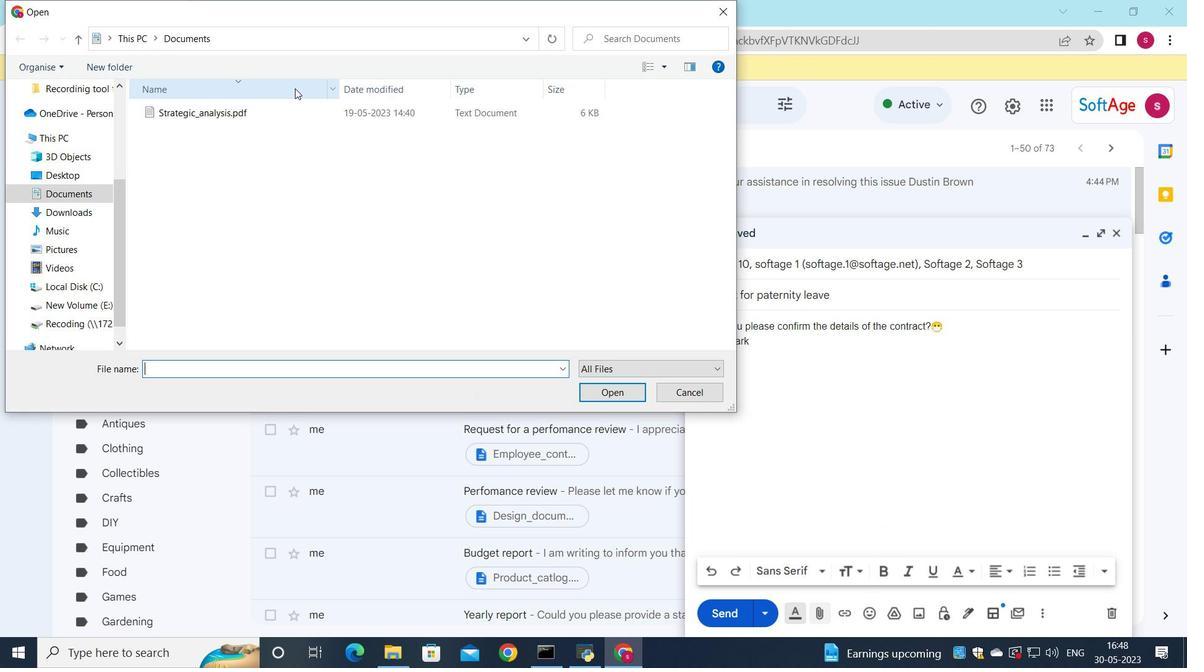 
Action: Mouse pressed left at (295, 110)
Screenshot: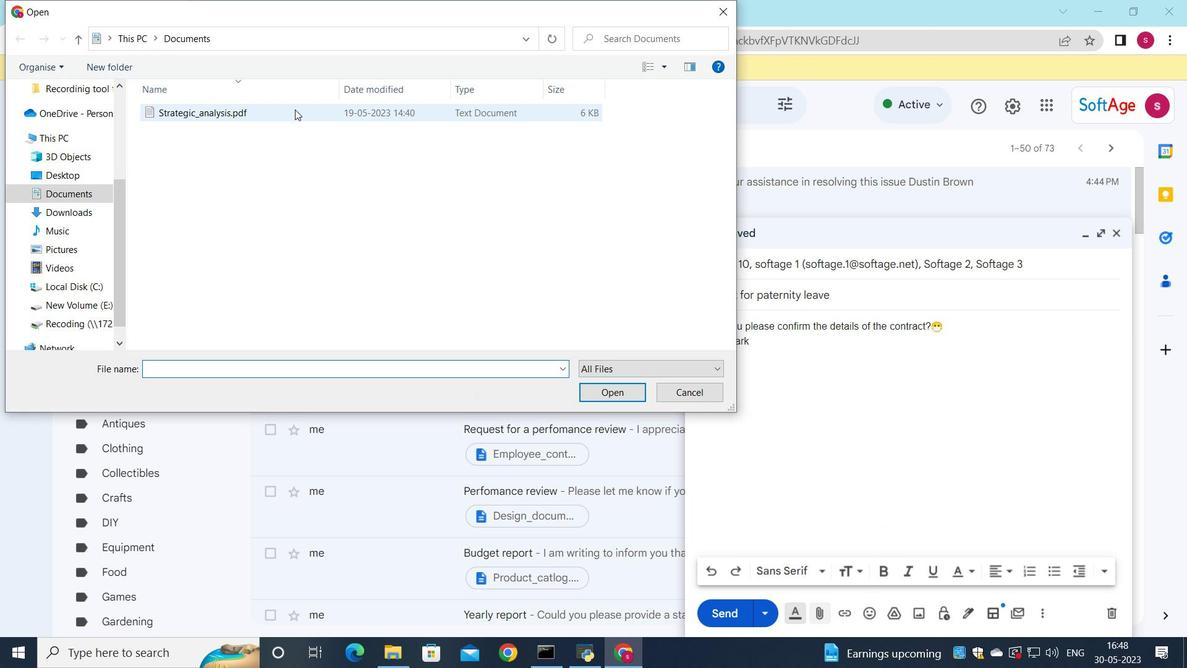 
Action: Mouse moved to (273, 110)
Screenshot: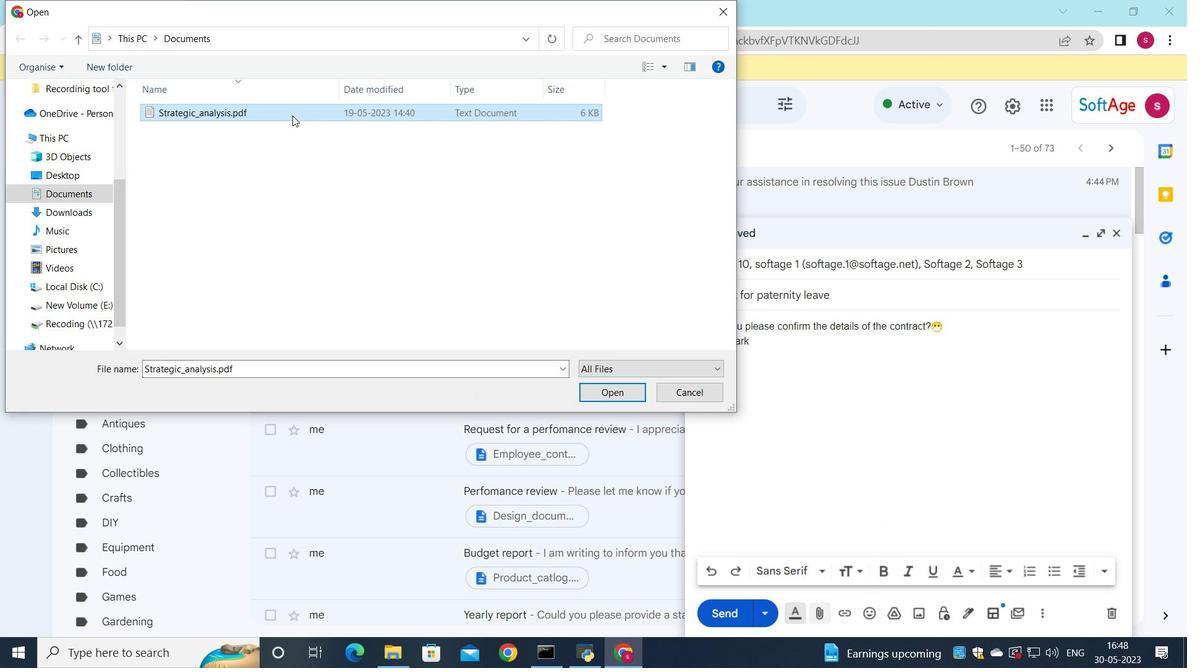 
Action: Mouse pressed left at (273, 110)
Screenshot: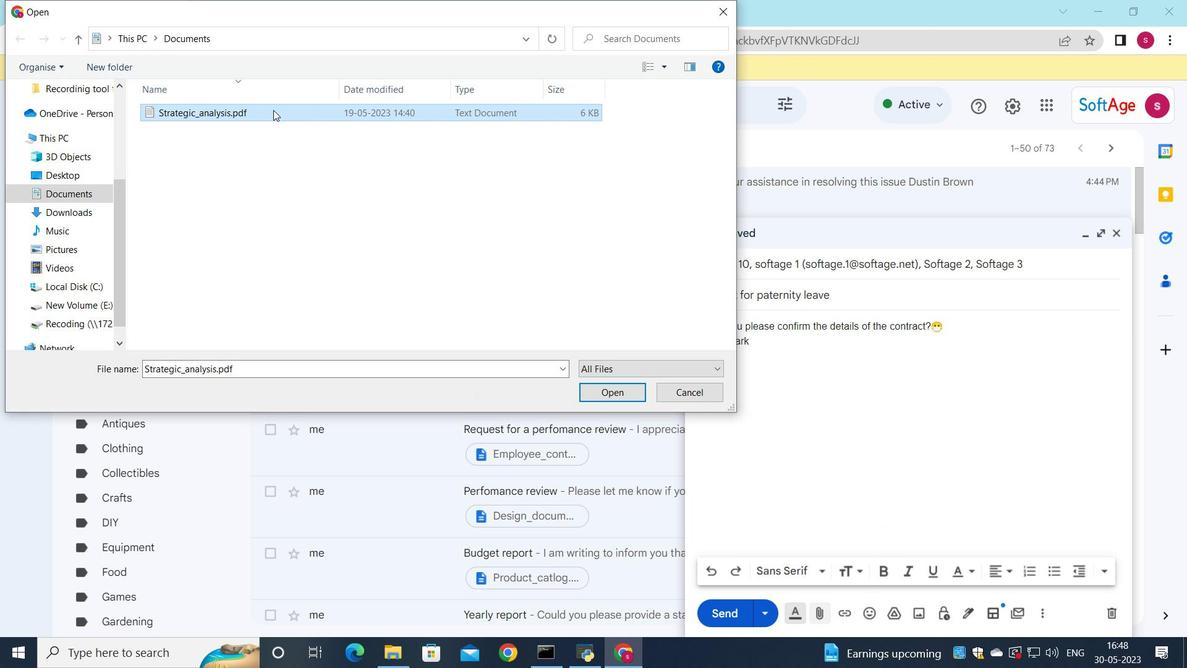 
Action: Mouse moved to (626, 306)
Screenshot: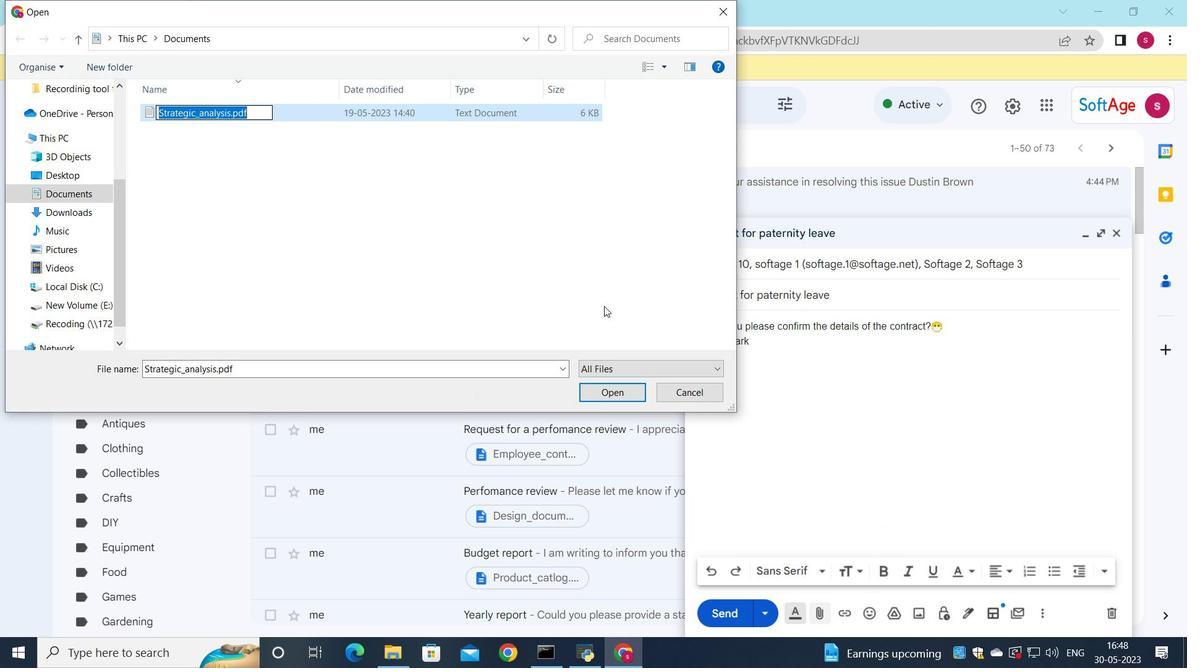 
Action: Key pressed <Key.shift>Job<Key.shift>_offer<Key.shift>_letter.docx
Screenshot: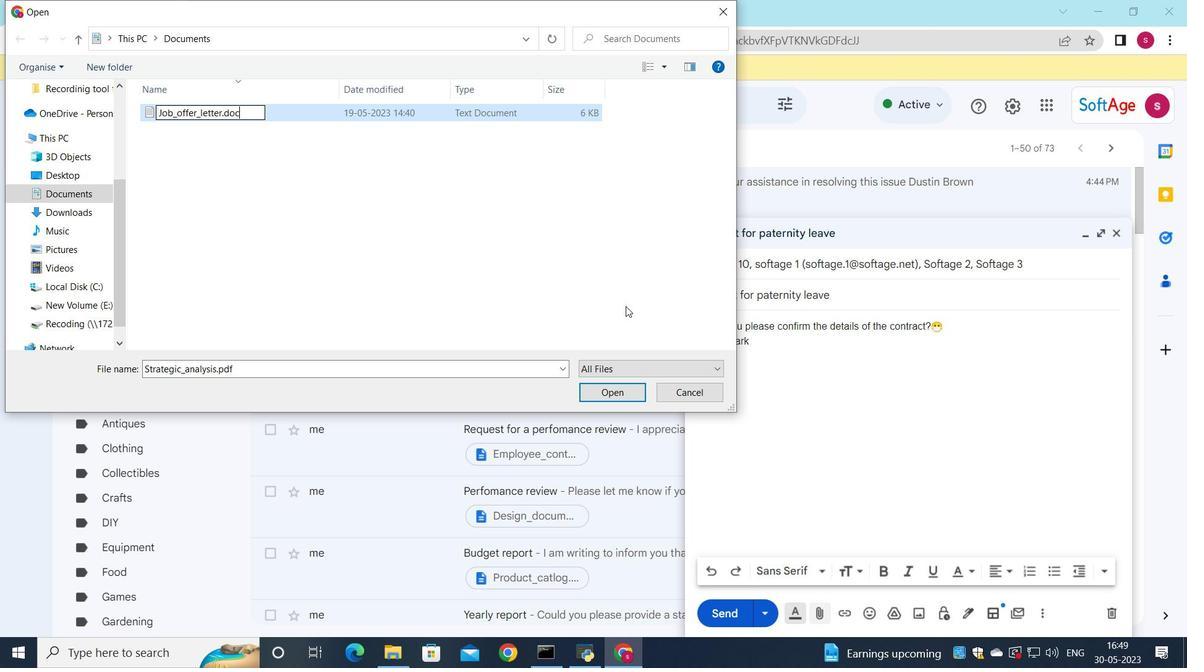 
Action: Mouse moved to (510, 112)
Screenshot: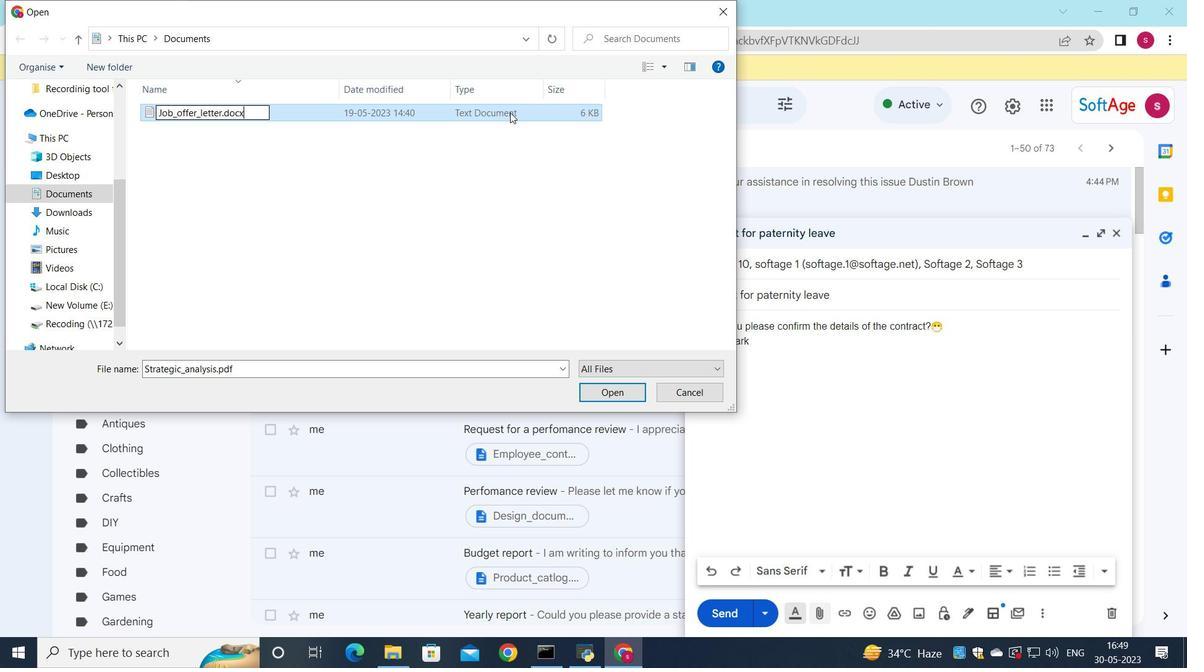 
Action: Mouse pressed left at (510, 112)
Screenshot: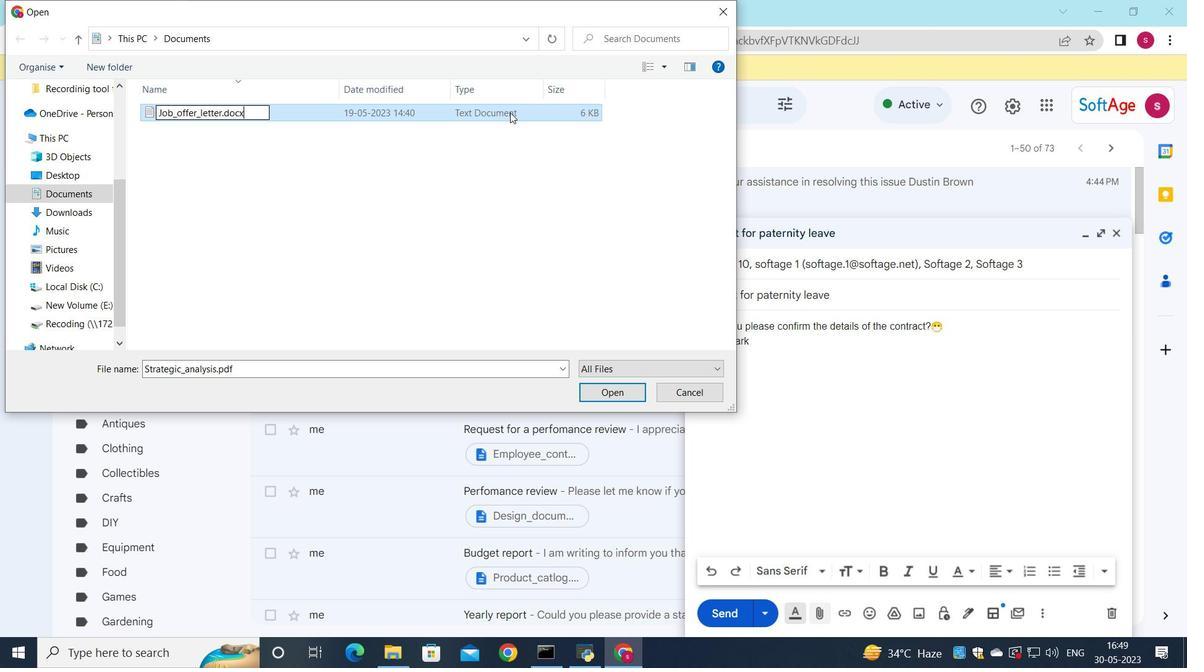 
Action: Mouse moved to (593, 382)
Screenshot: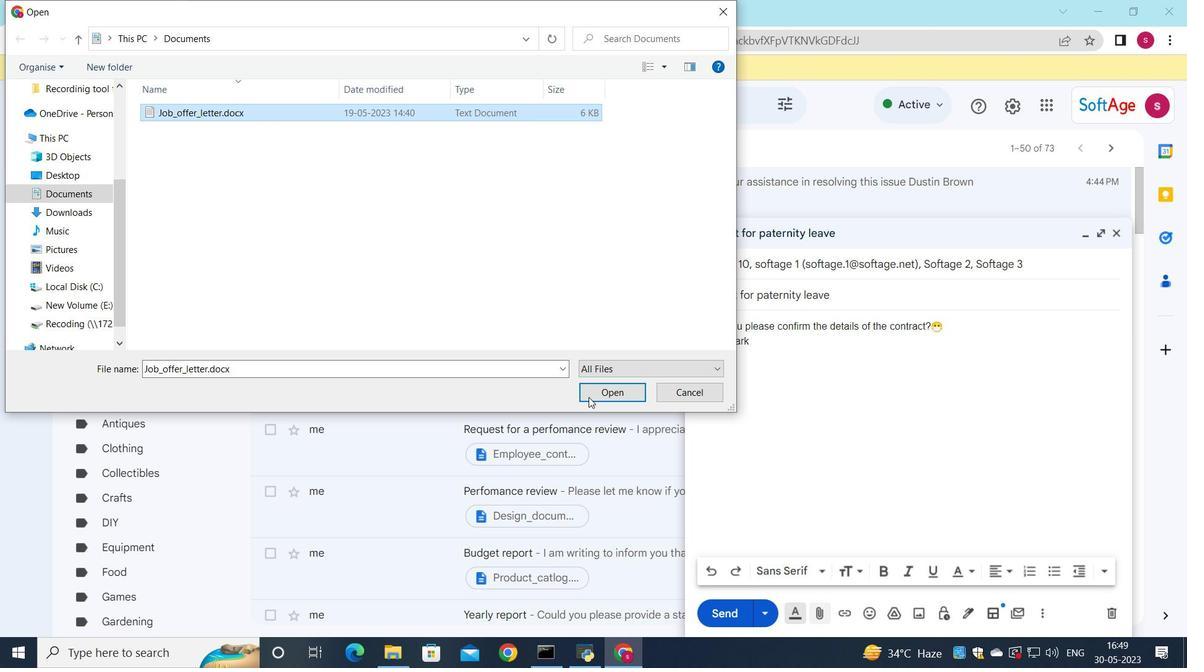 
Action: Mouse pressed left at (593, 382)
Screenshot: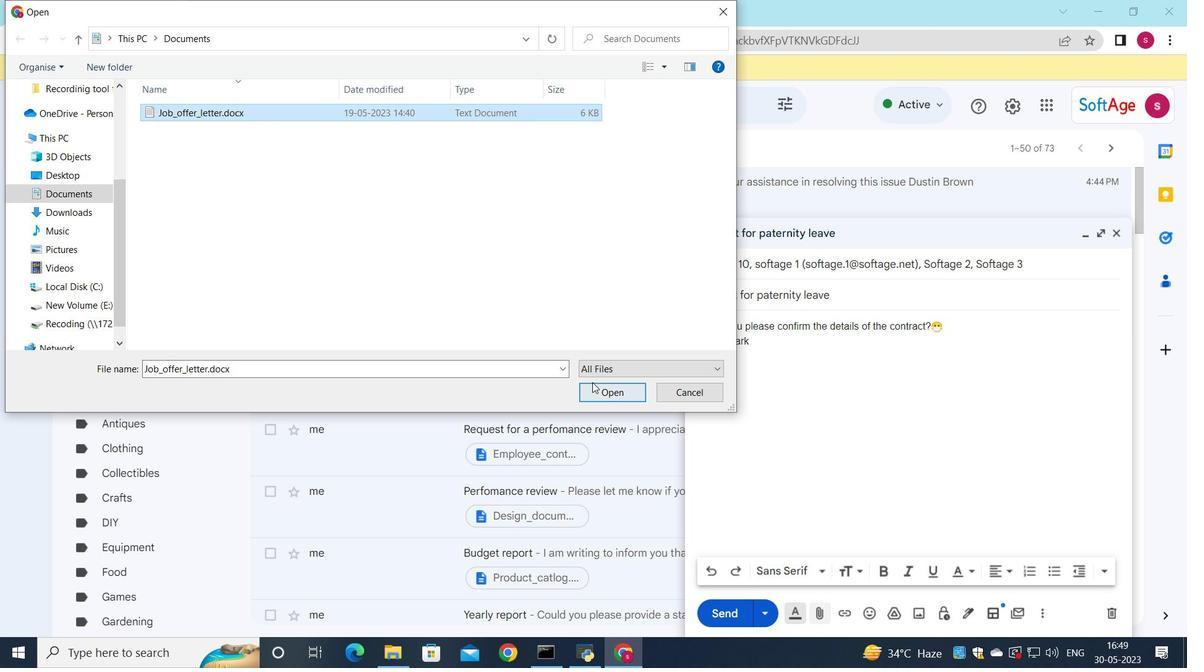 
Action: Mouse moved to (720, 611)
Screenshot: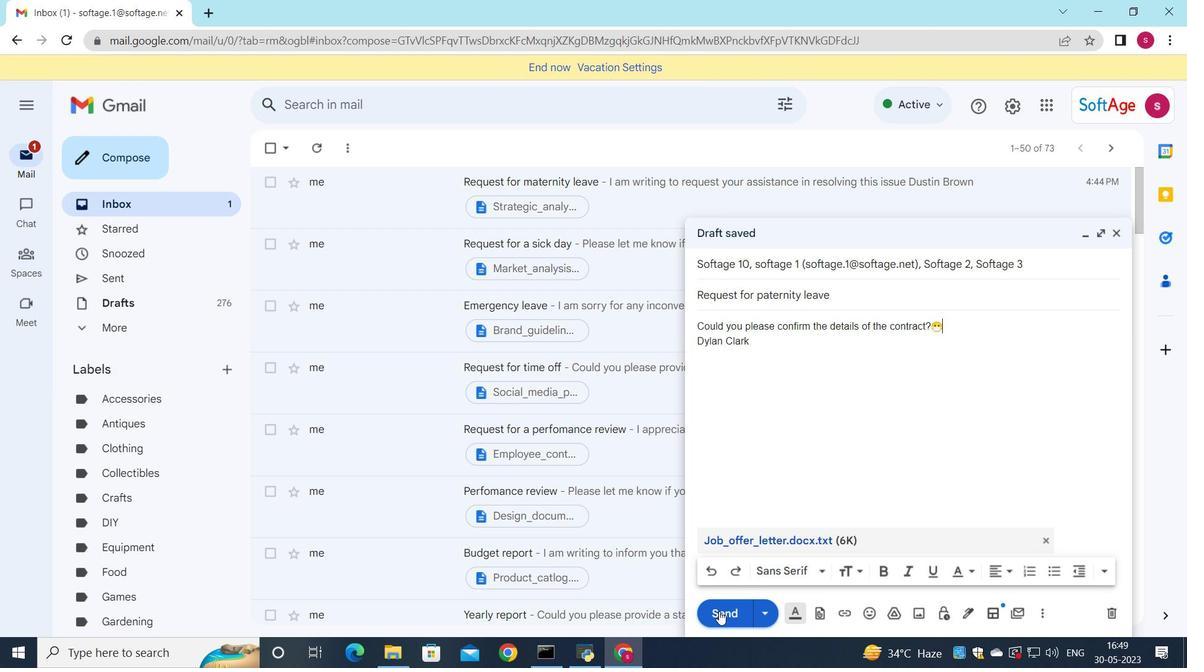 
Action: Mouse pressed left at (720, 611)
Screenshot: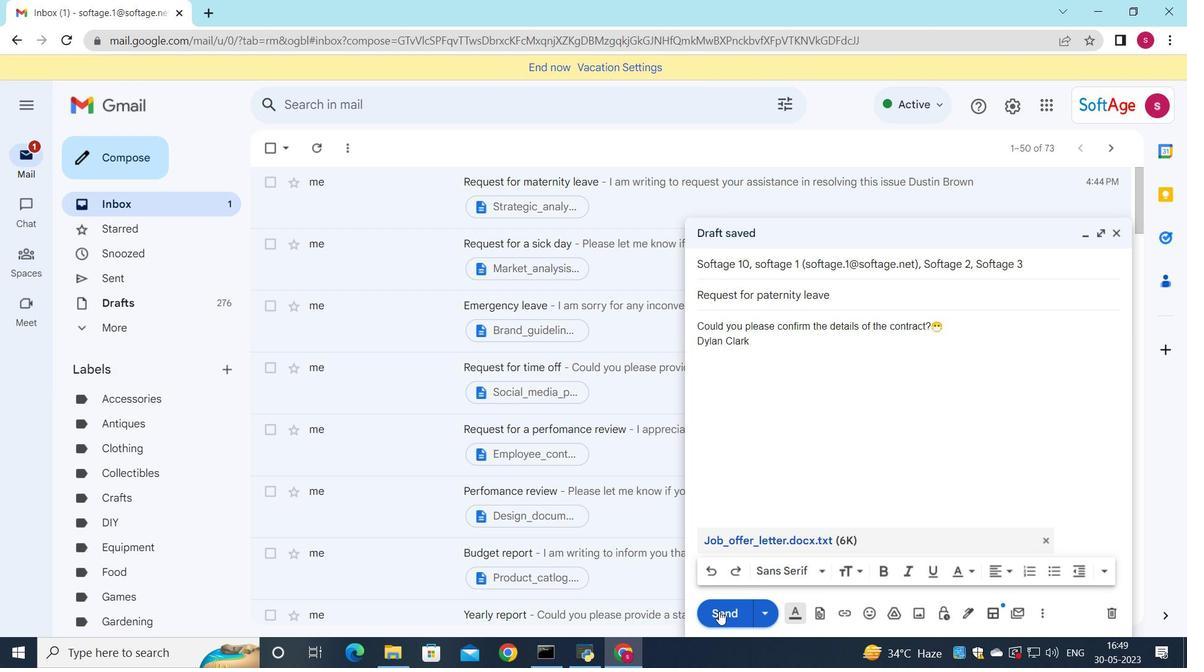 
Action: Mouse moved to (653, 182)
Screenshot: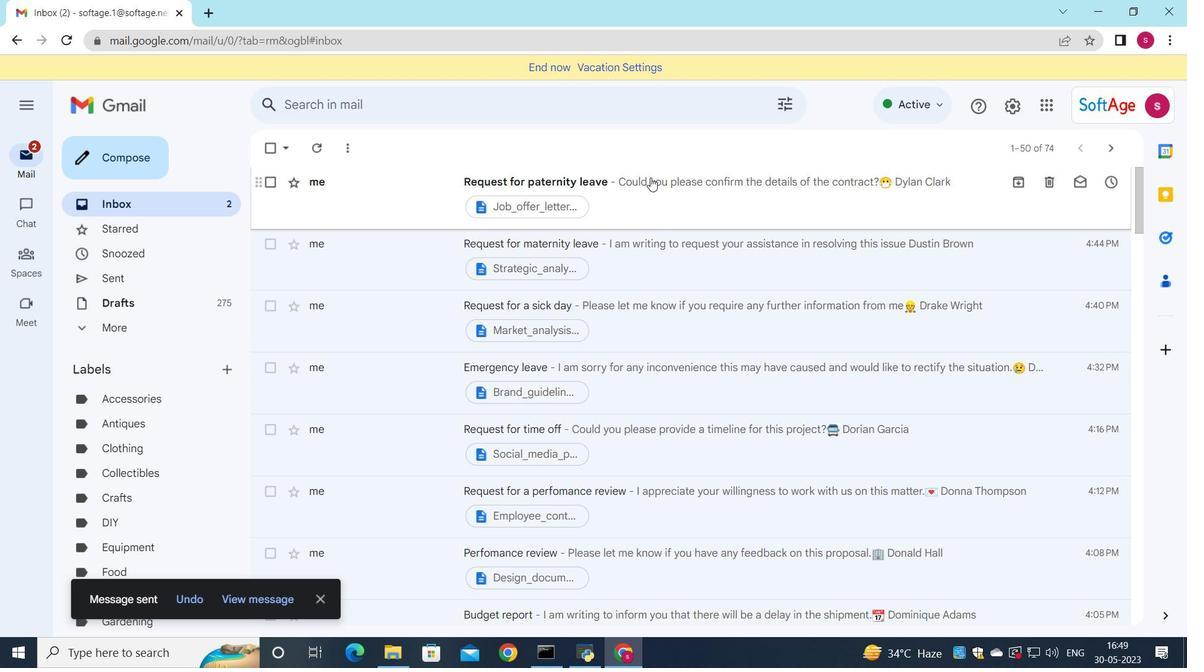 
Action: Mouse pressed left at (653, 182)
Screenshot: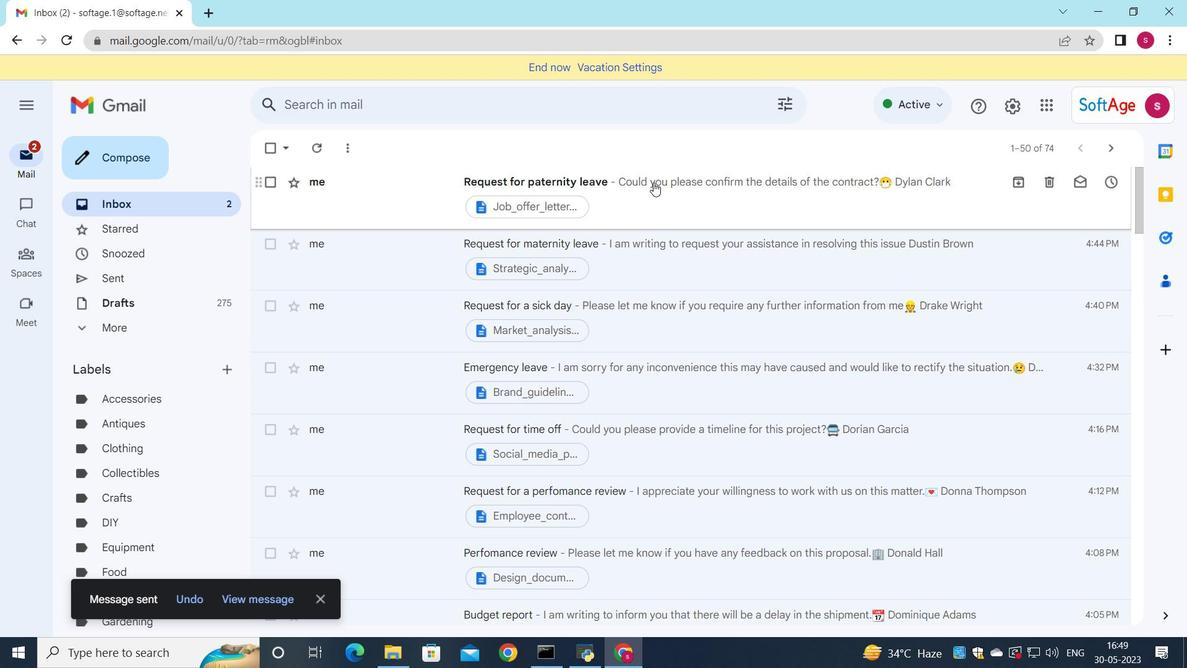 
Action: Mouse moved to (633, 319)
Screenshot: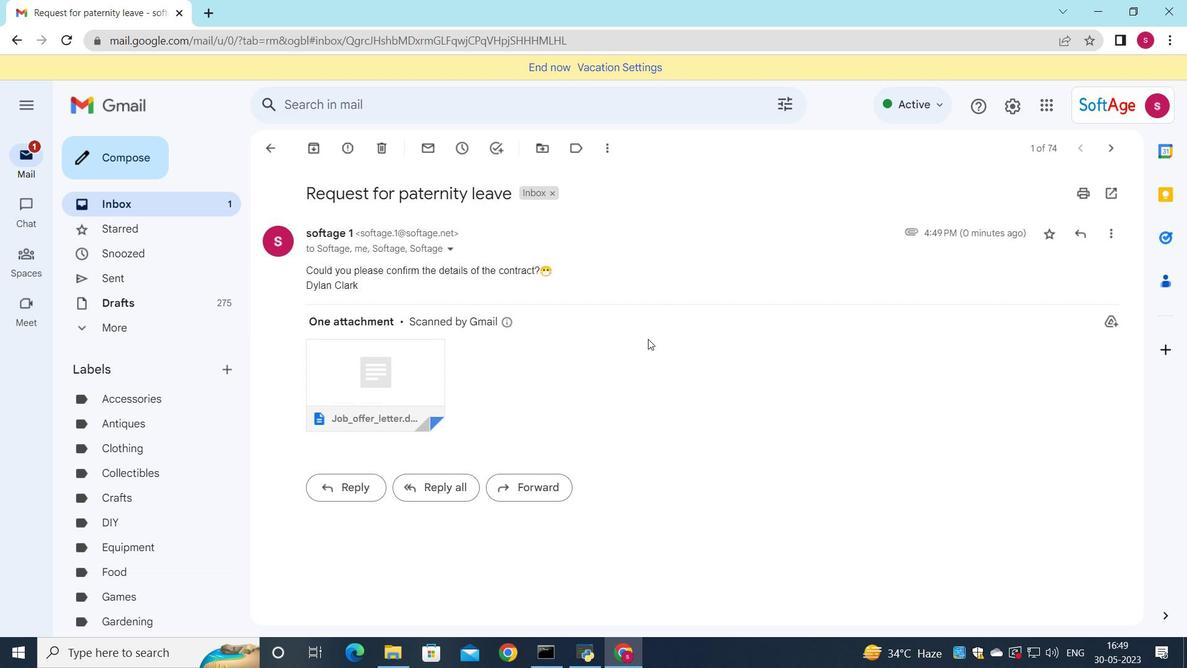 
